 Task: Search one way flight ticket for 3 adults, 3 children in premium economy from Norfolk: Norfolk International Airport to Fort Wayne: Fort Wayne International Airport on 8-4-2023. Choice of flights is Emirates and Kenya Airways. Price is upto 89000. Outbound departure time preference is 22:15.
Action: Mouse moved to (286, 406)
Screenshot: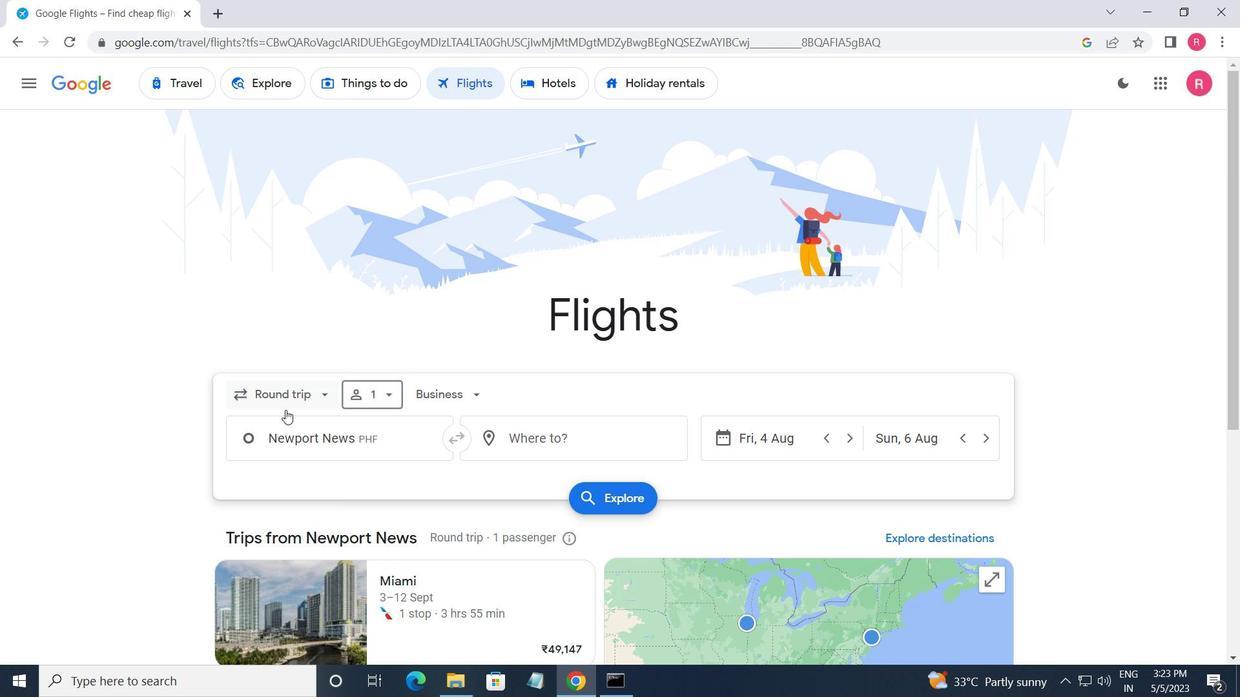 
Action: Mouse pressed left at (286, 406)
Screenshot: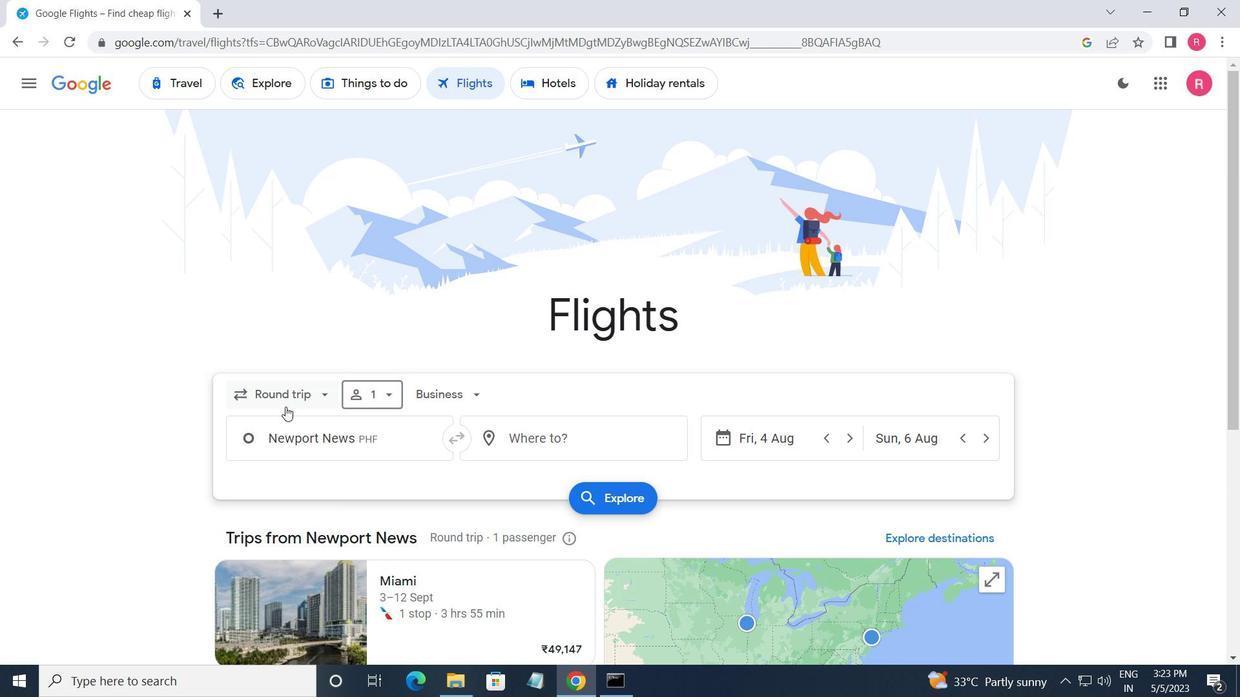 
Action: Mouse moved to (303, 473)
Screenshot: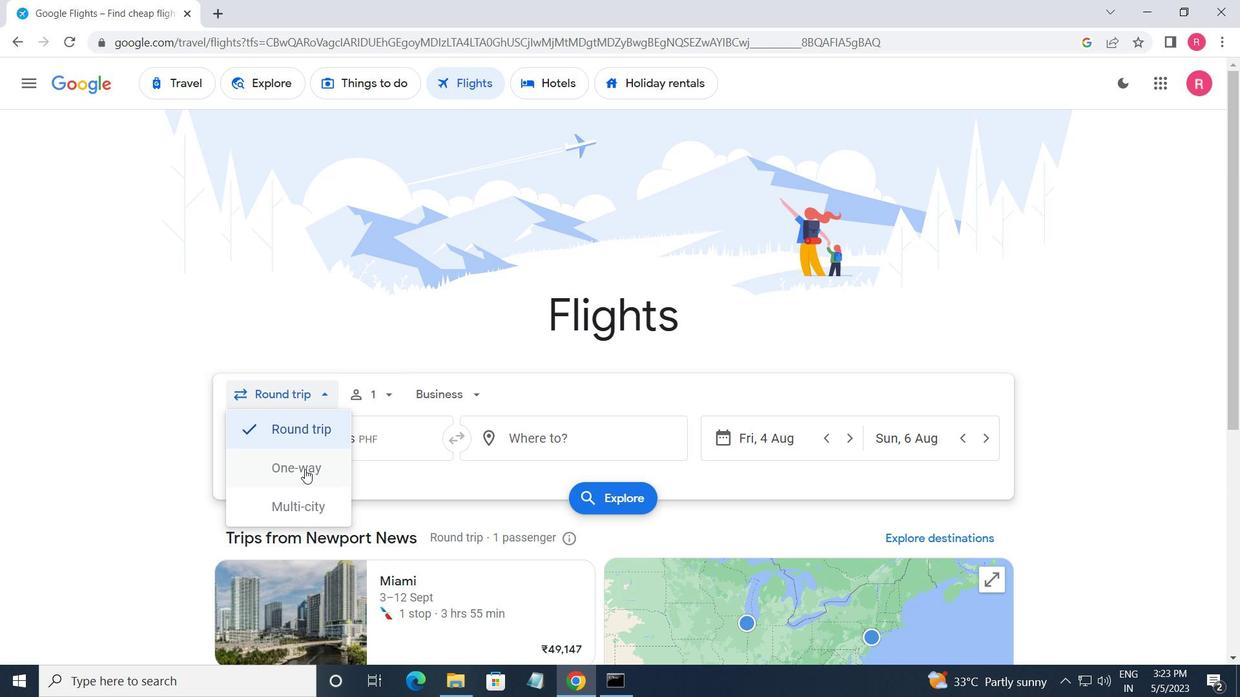 
Action: Mouse pressed left at (303, 473)
Screenshot: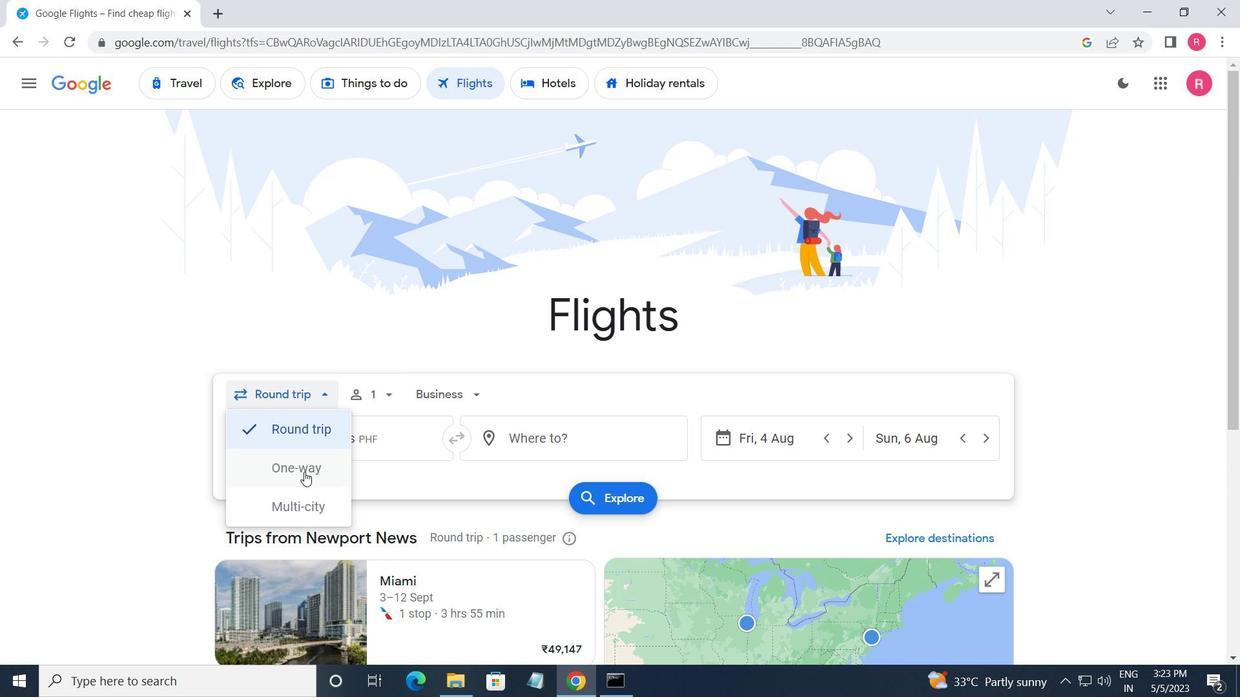 
Action: Mouse moved to (290, 467)
Screenshot: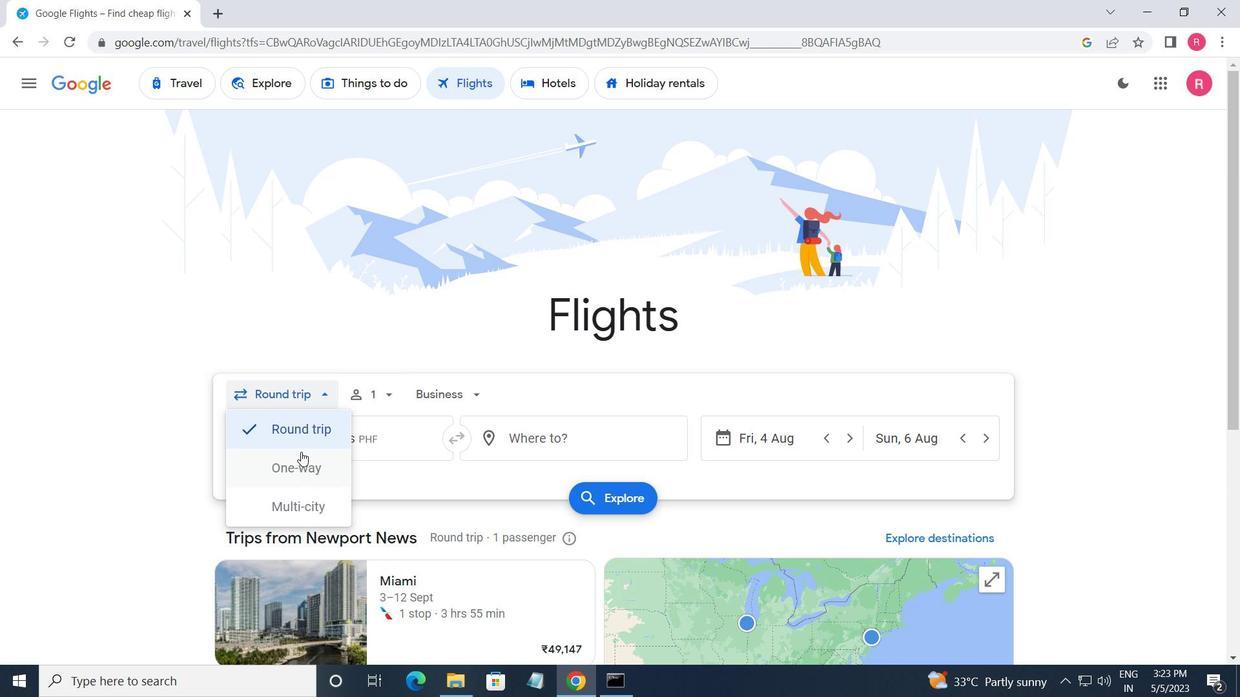
Action: Mouse pressed left at (290, 467)
Screenshot: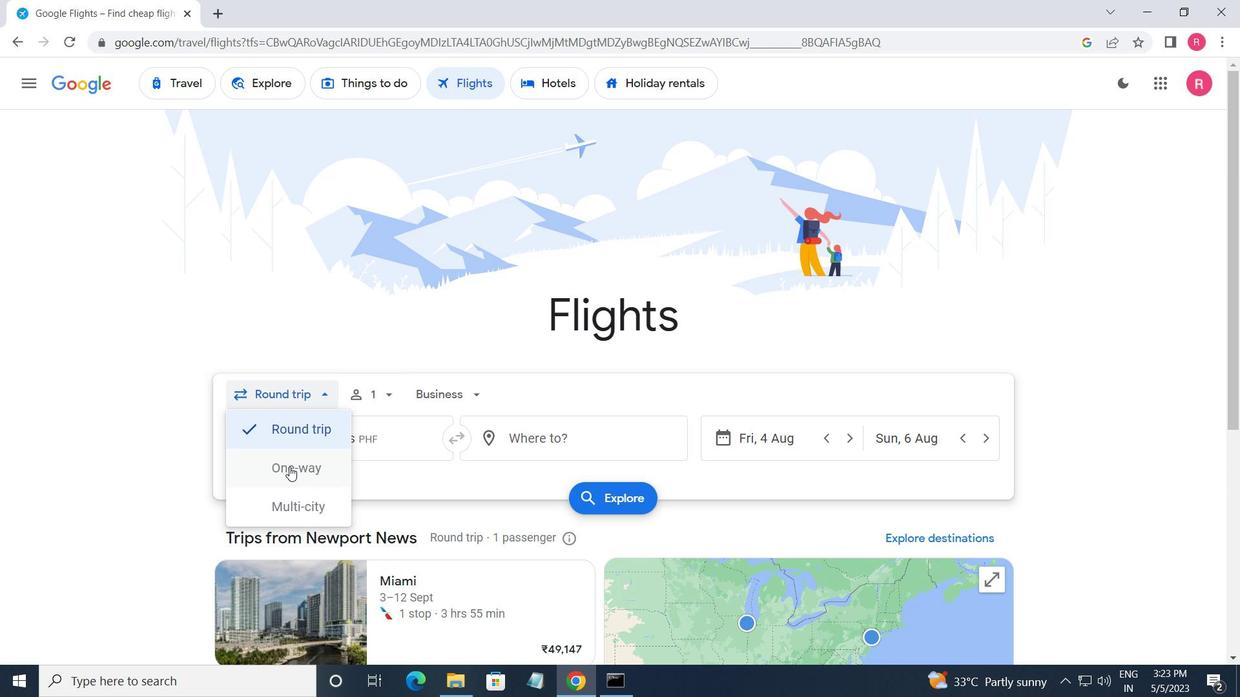
Action: Mouse moved to (294, 397)
Screenshot: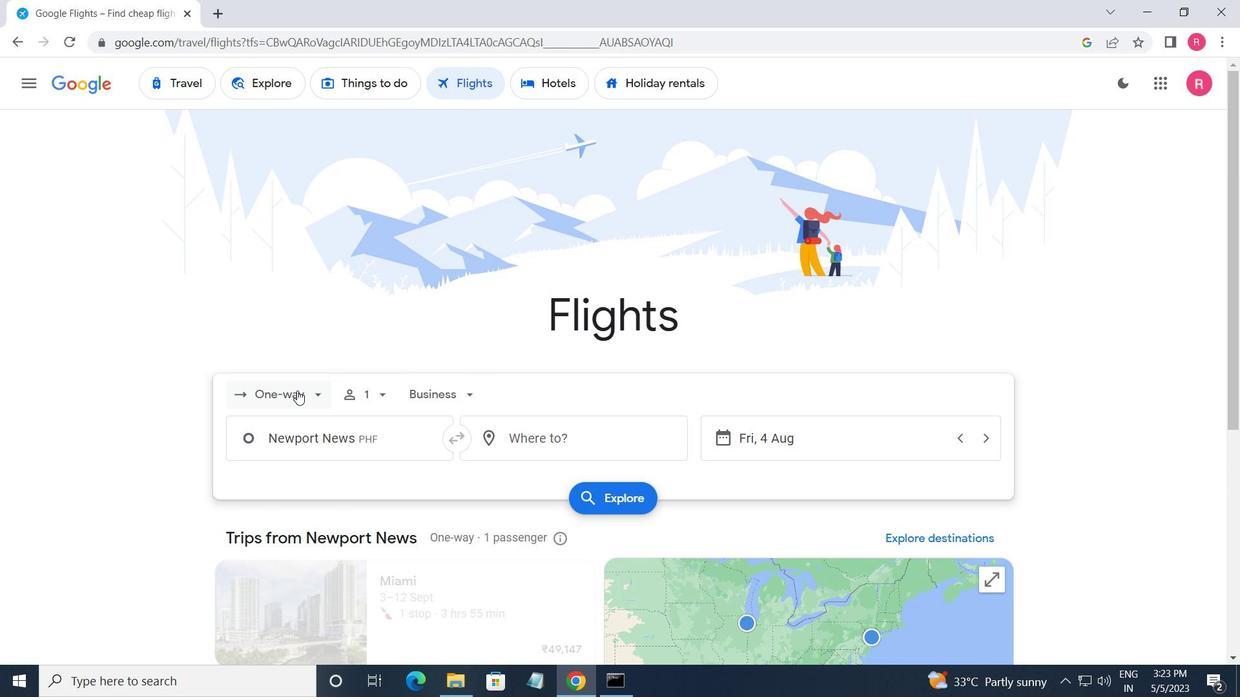 
Action: Mouse pressed left at (294, 397)
Screenshot: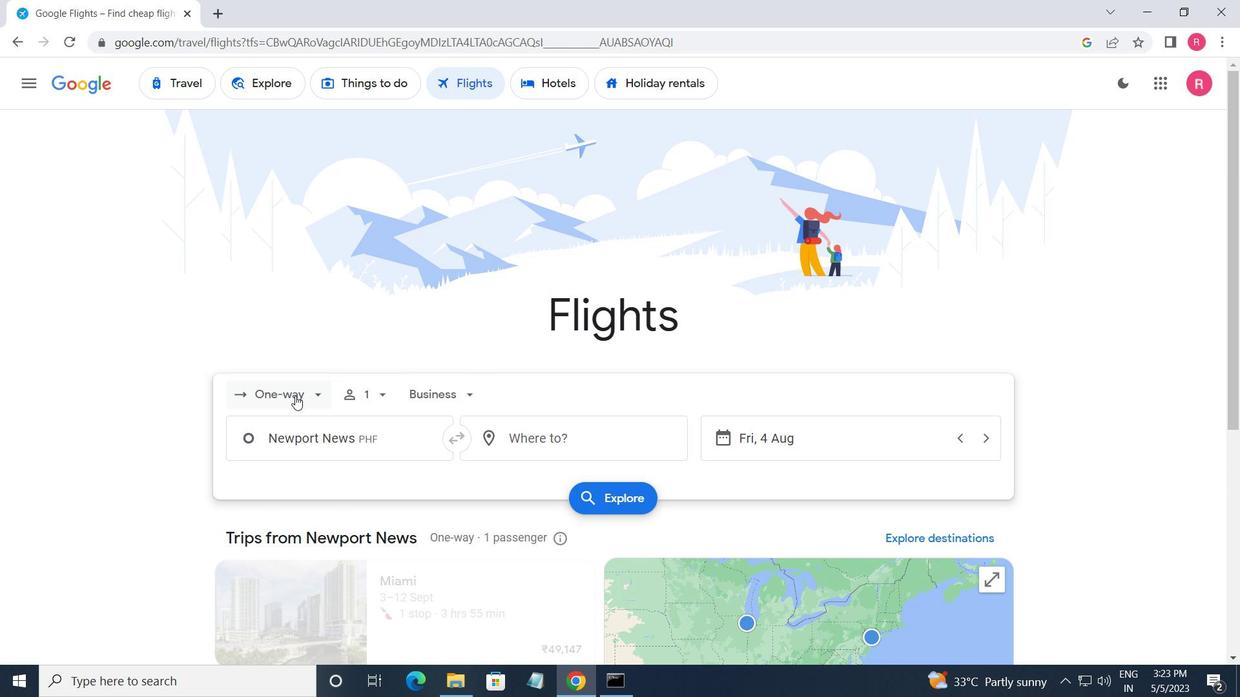 
Action: Mouse moved to (367, 404)
Screenshot: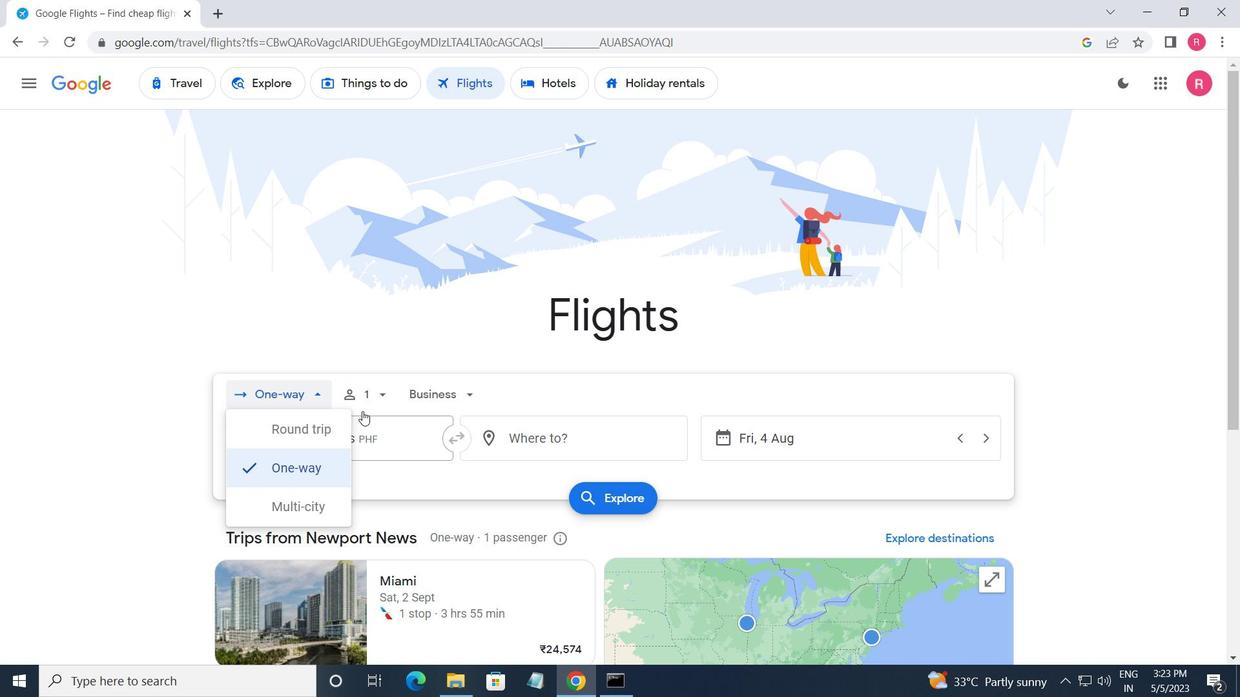 
Action: Mouse pressed left at (367, 404)
Screenshot: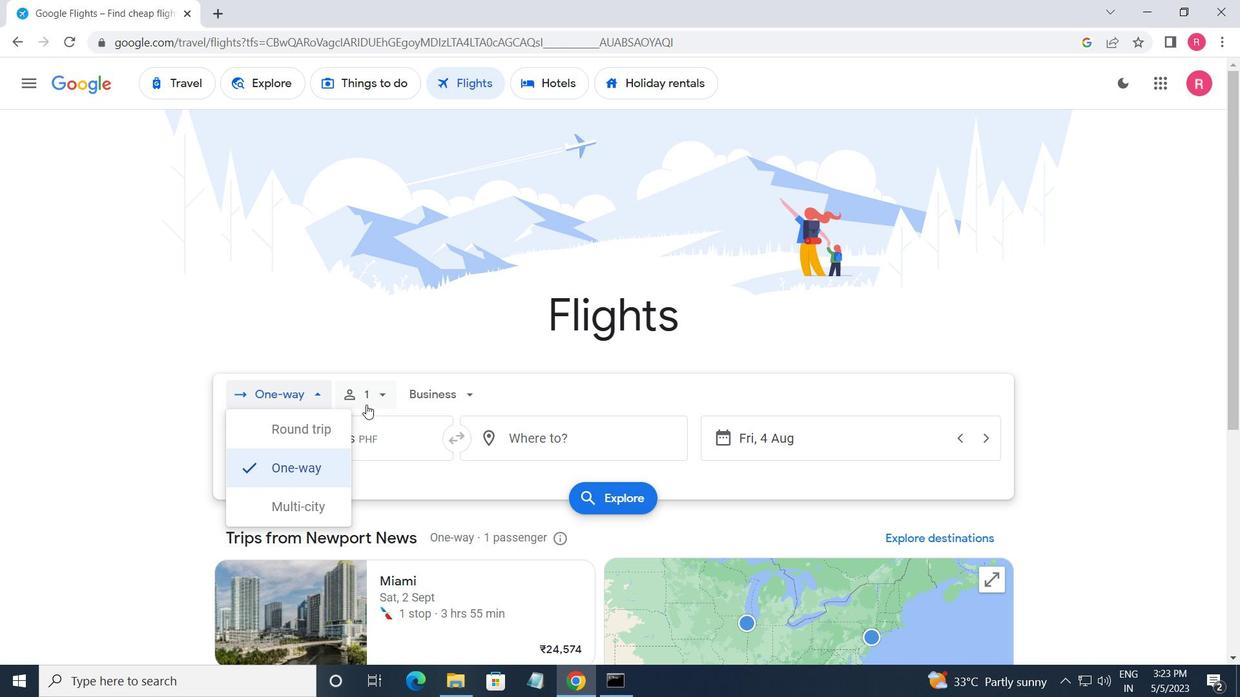 
Action: Mouse moved to (509, 439)
Screenshot: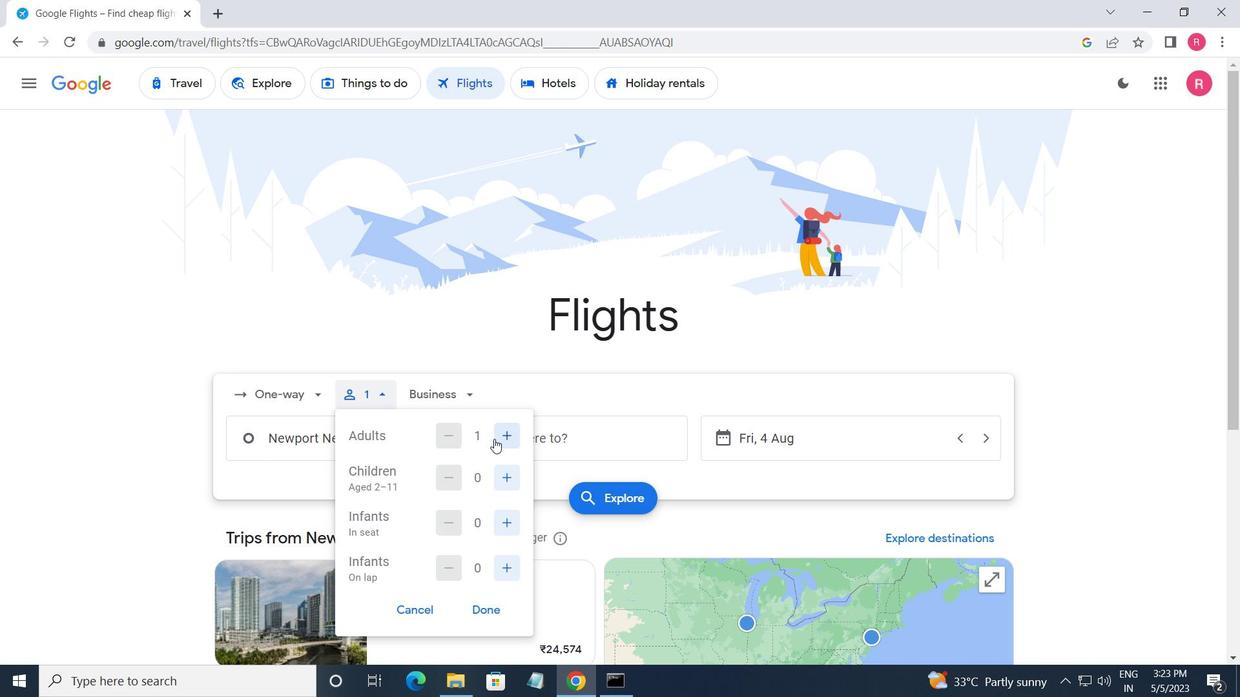 
Action: Mouse pressed left at (509, 439)
Screenshot: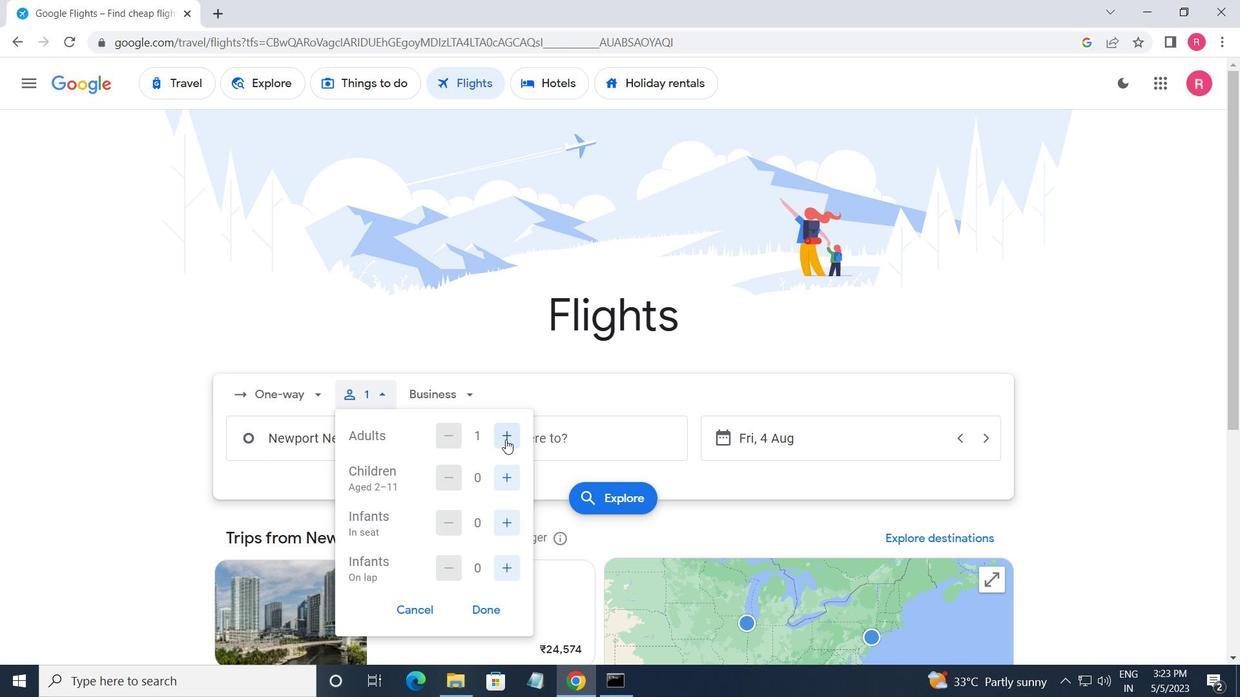 
Action: Mouse moved to (509, 441)
Screenshot: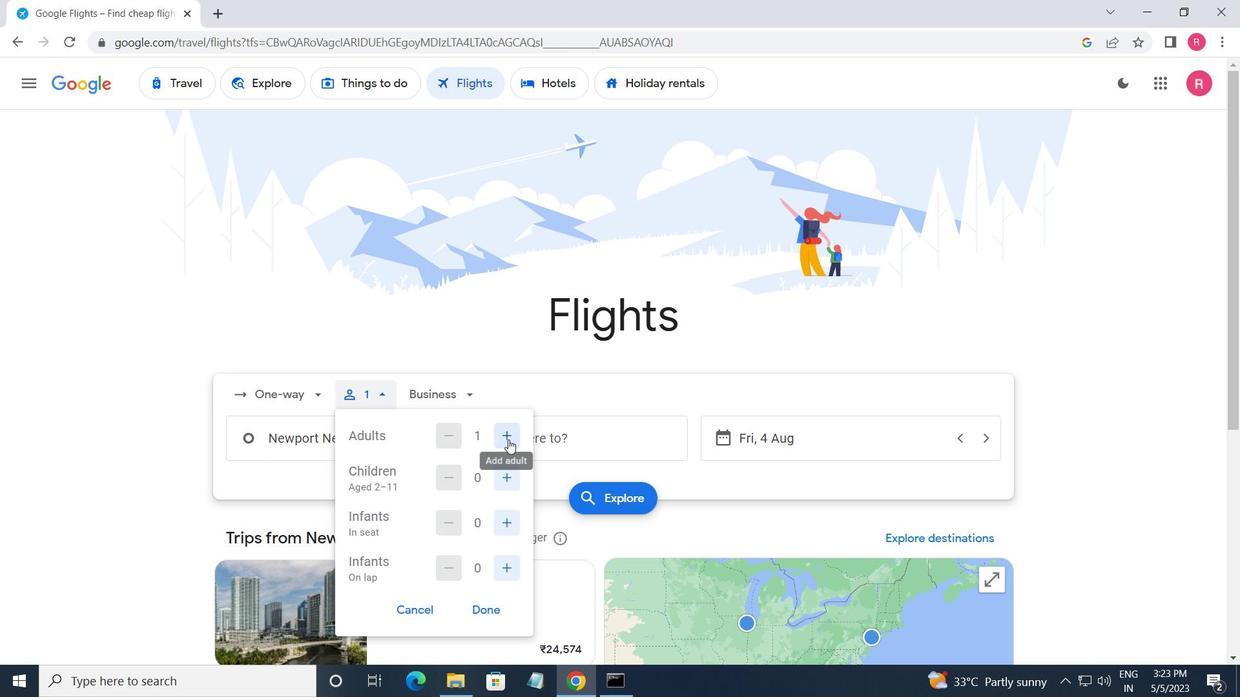
Action: Mouse pressed left at (509, 441)
Screenshot: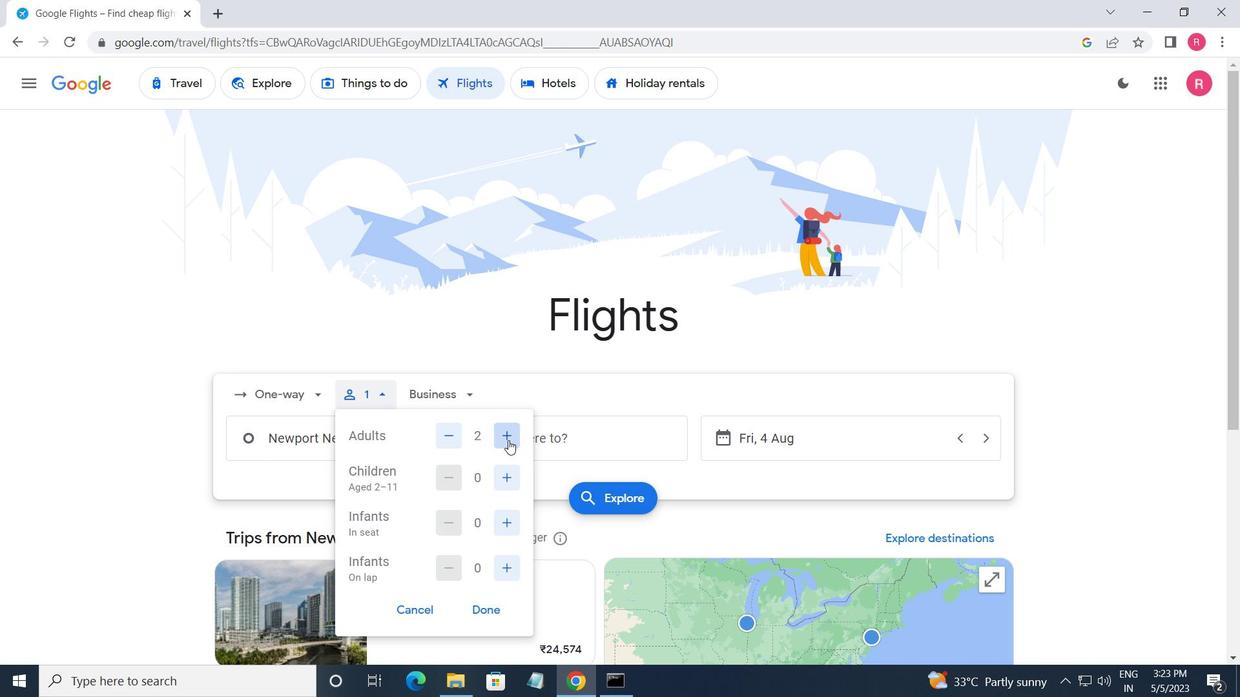 
Action: Mouse moved to (504, 483)
Screenshot: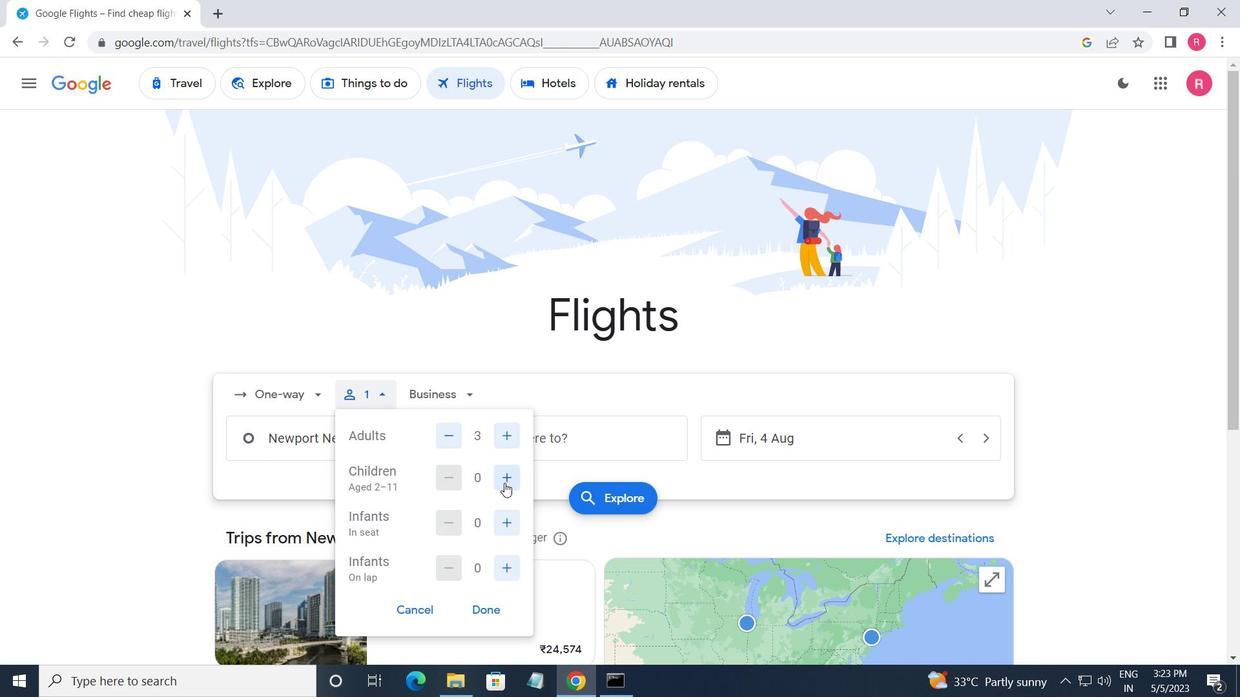 
Action: Mouse pressed left at (504, 483)
Screenshot: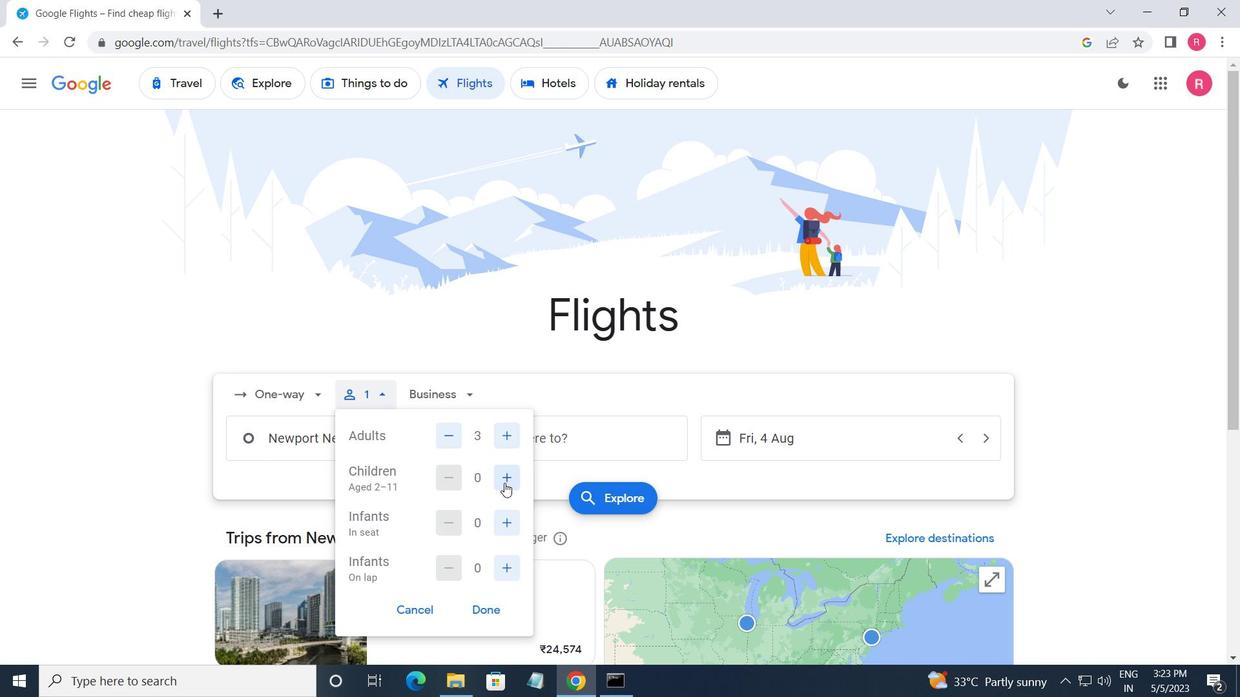 
Action: Mouse moved to (506, 478)
Screenshot: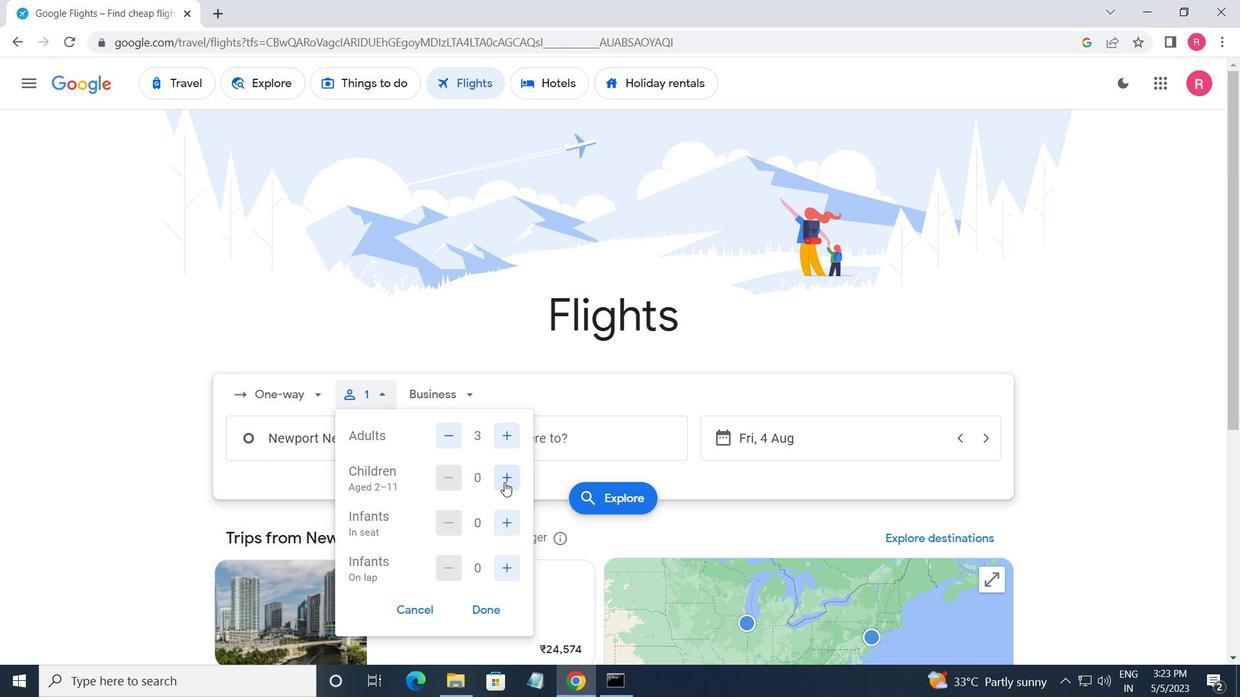 
Action: Mouse pressed left at (506, 478)
Screenshot: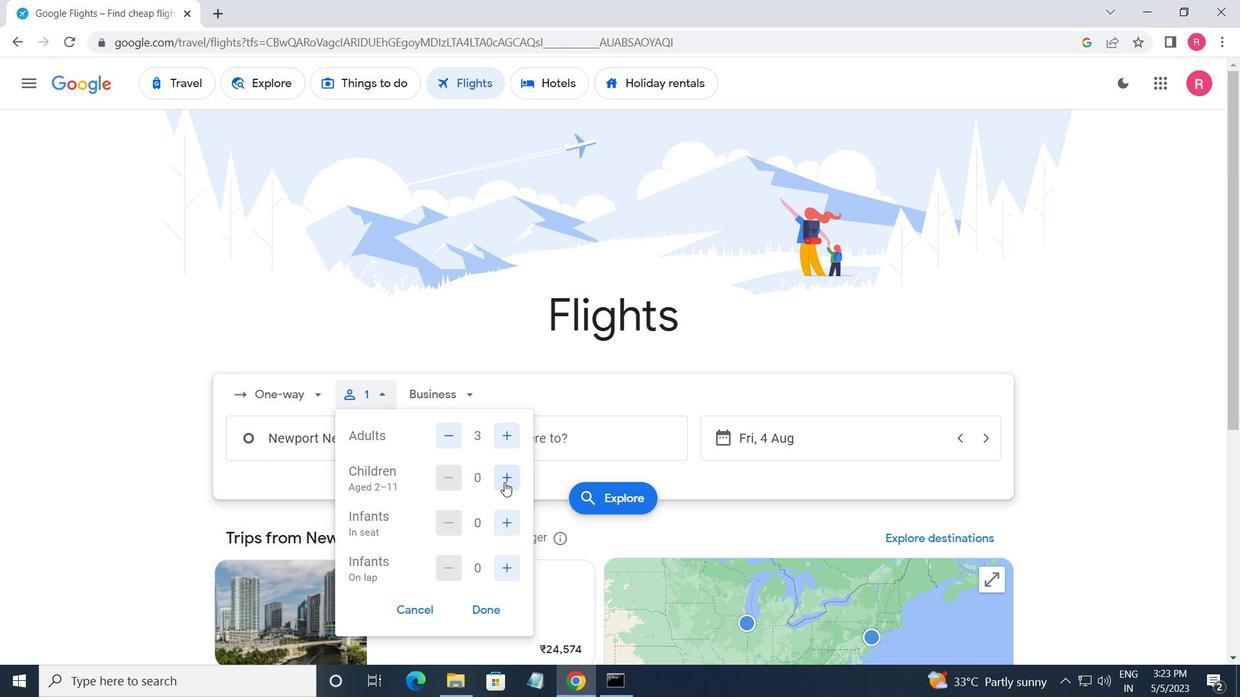 
Action: Mouse moved to (506, 478)
Screenshot: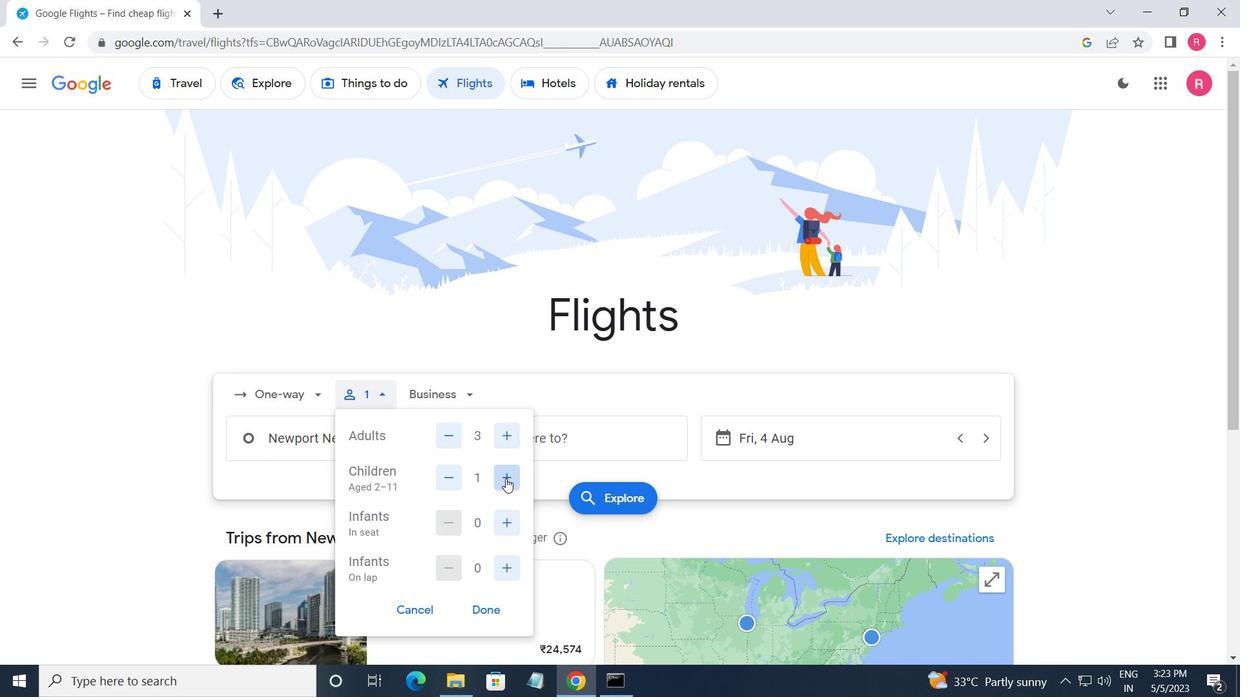 
Action: Mouse pressed left at (506, 478)
Screenshot: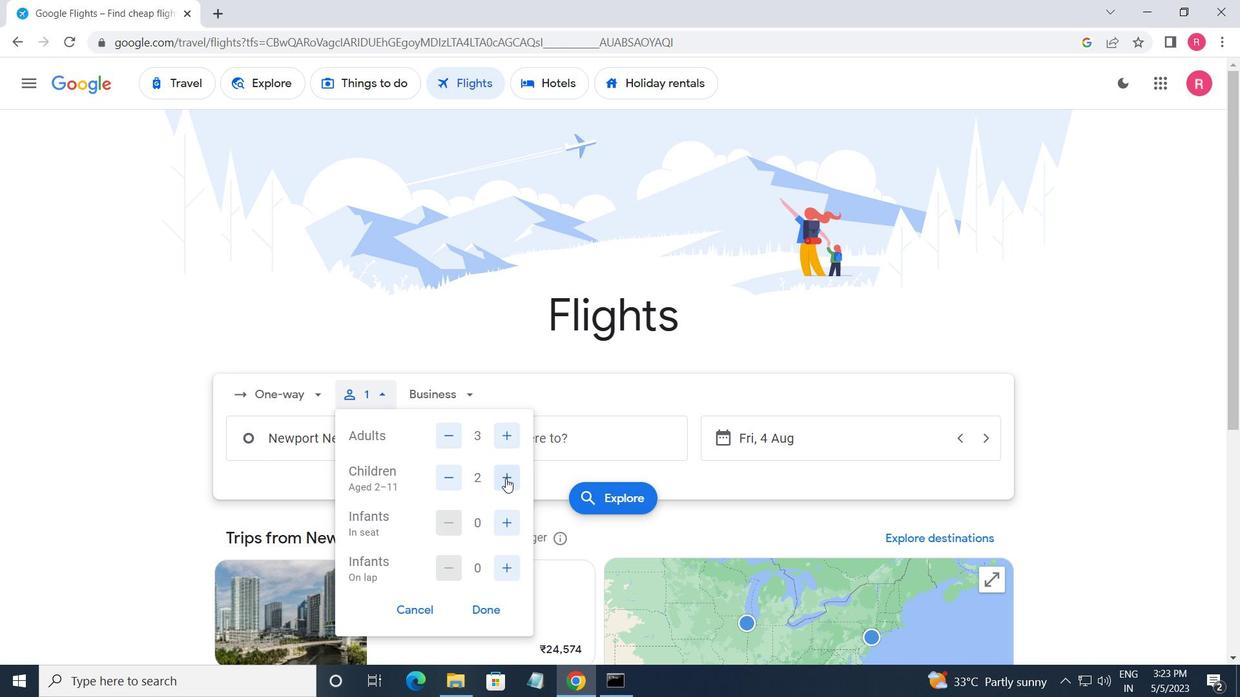 
Action: Mouse moved to (480, 611)
Screenshot: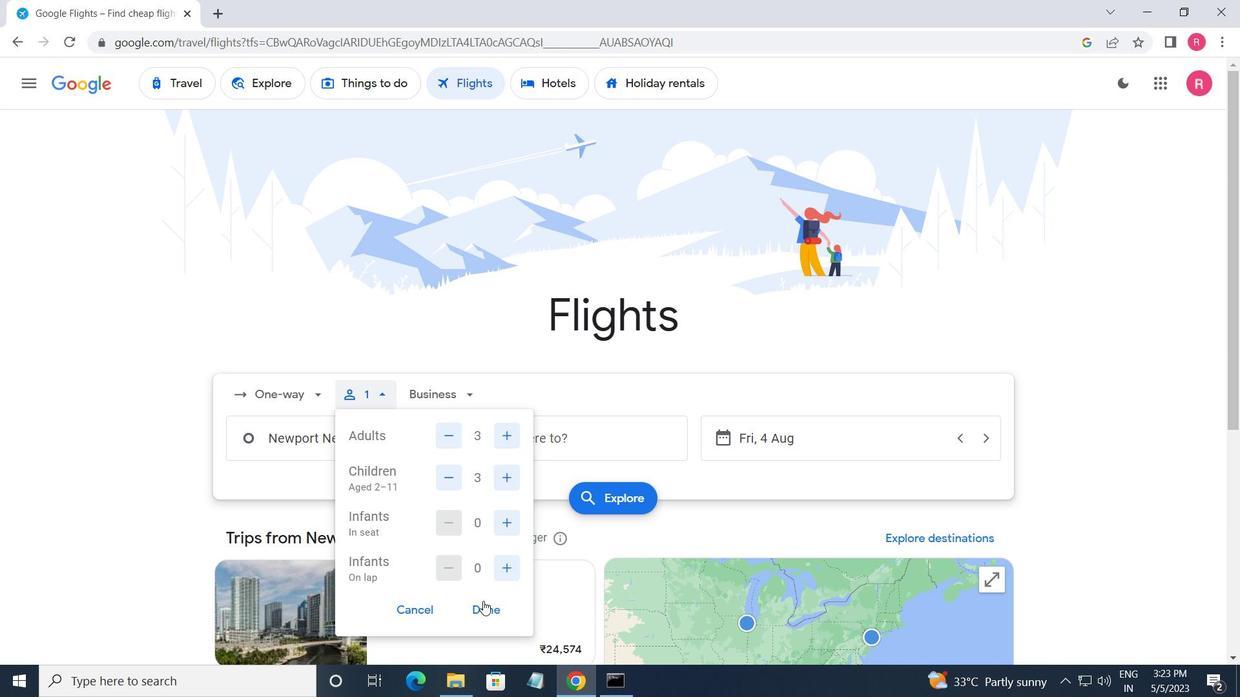 
Action: Mouse pressed left at (480, 611)
Screenshot: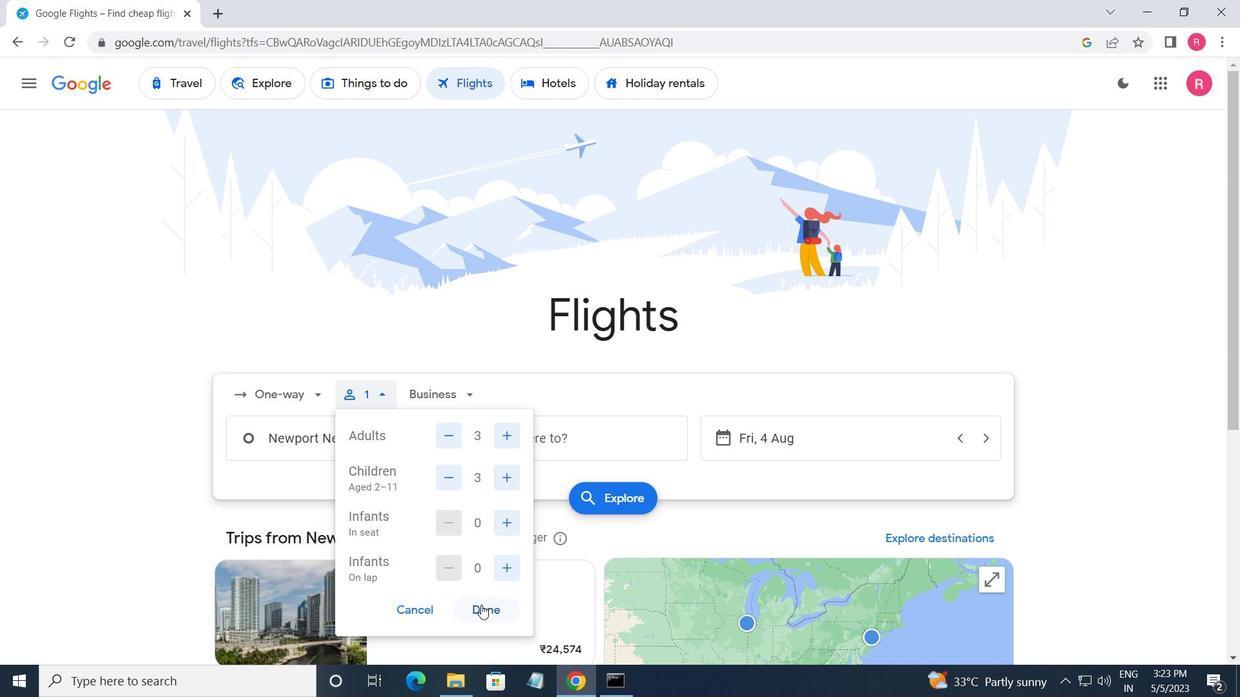 
Action: Mouse moved to (428, 398)
Screenshot: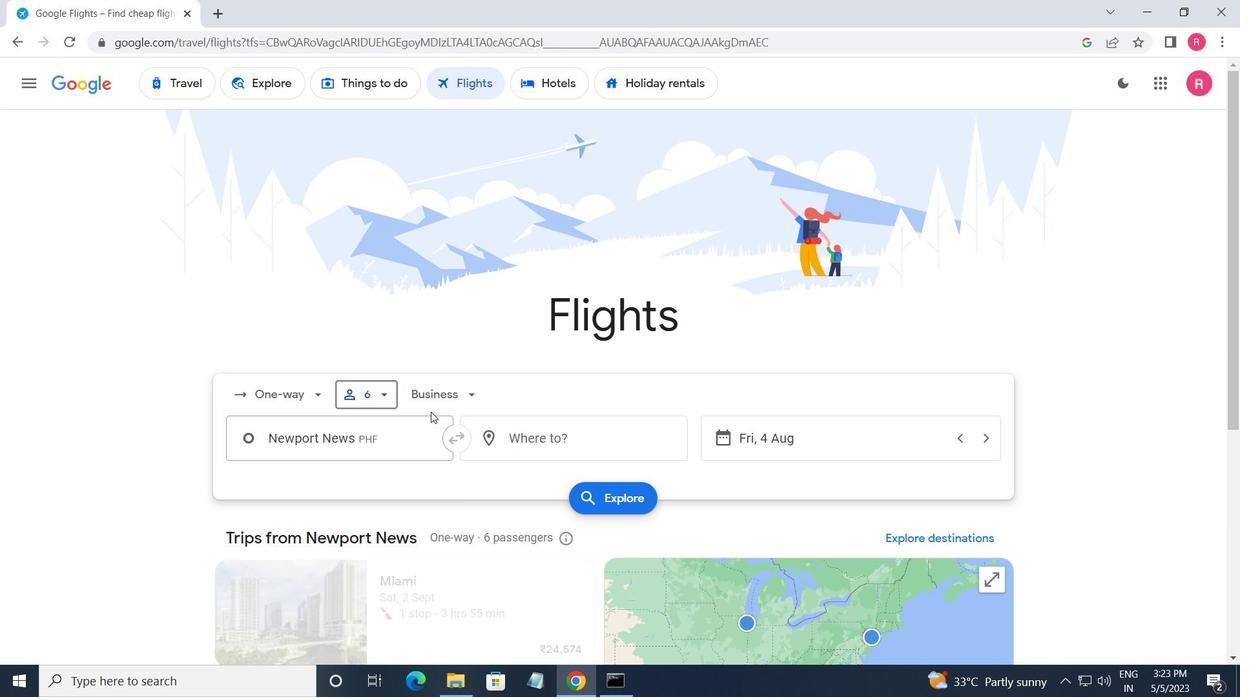 
Action: Mouse pressed left at (428, 398)
Screenshot: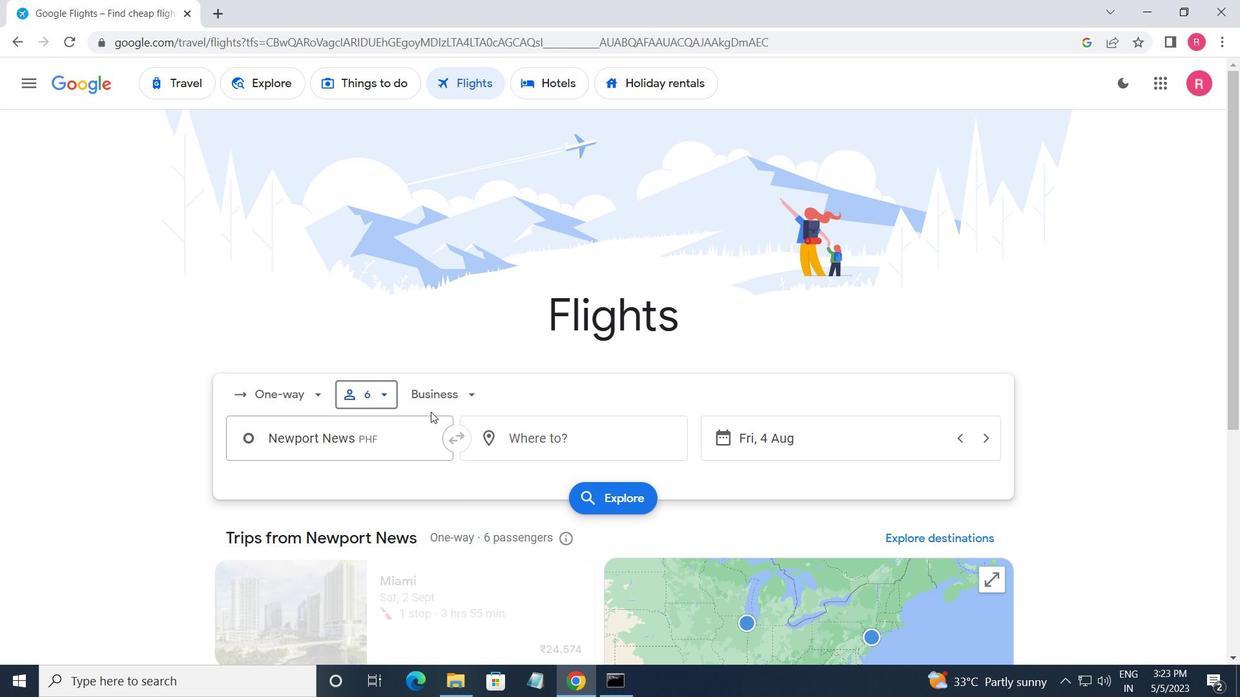 
Action: Mouse moved to (477, 479)
Screenshot: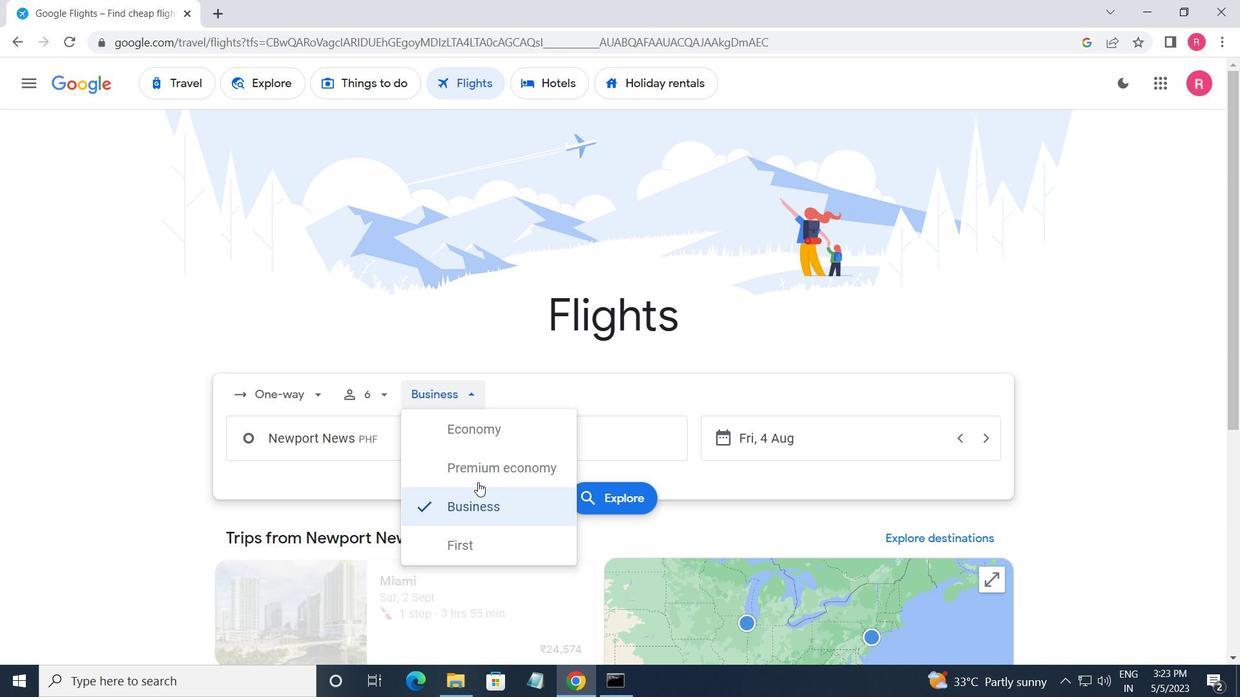 
Action: Mouse pressed left at (477, 479)
Screenshot: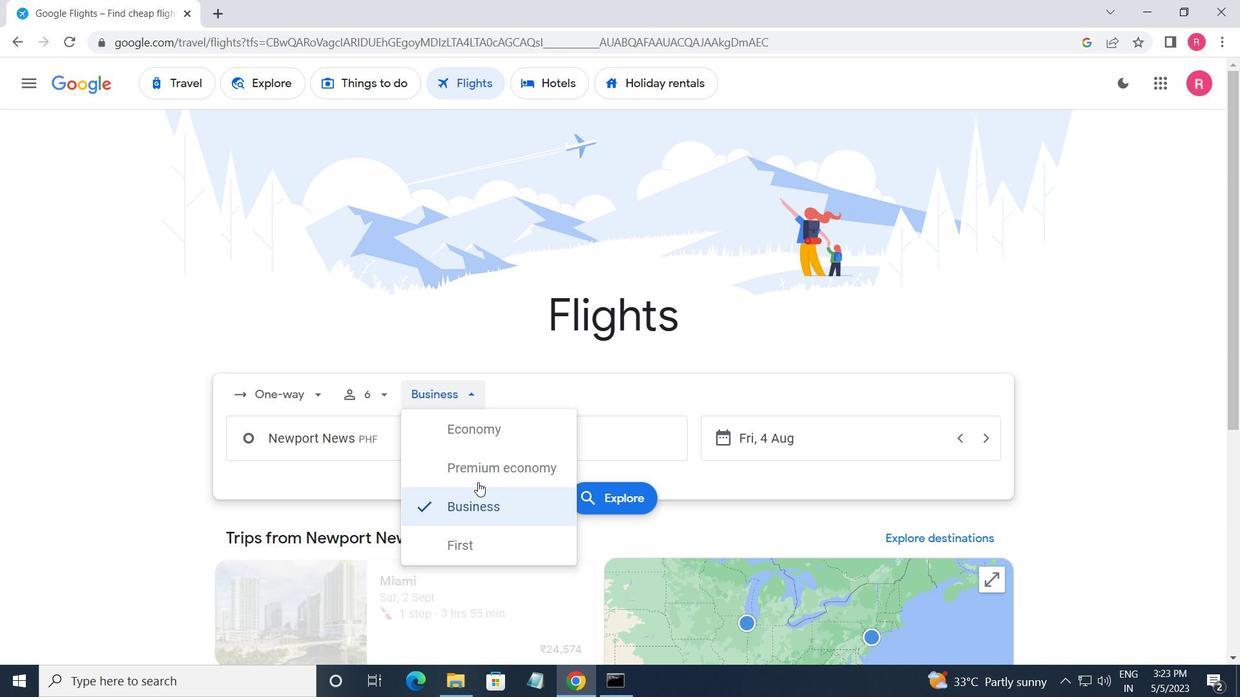 
Action: Mouse moved to (394, 449)
Screenshot: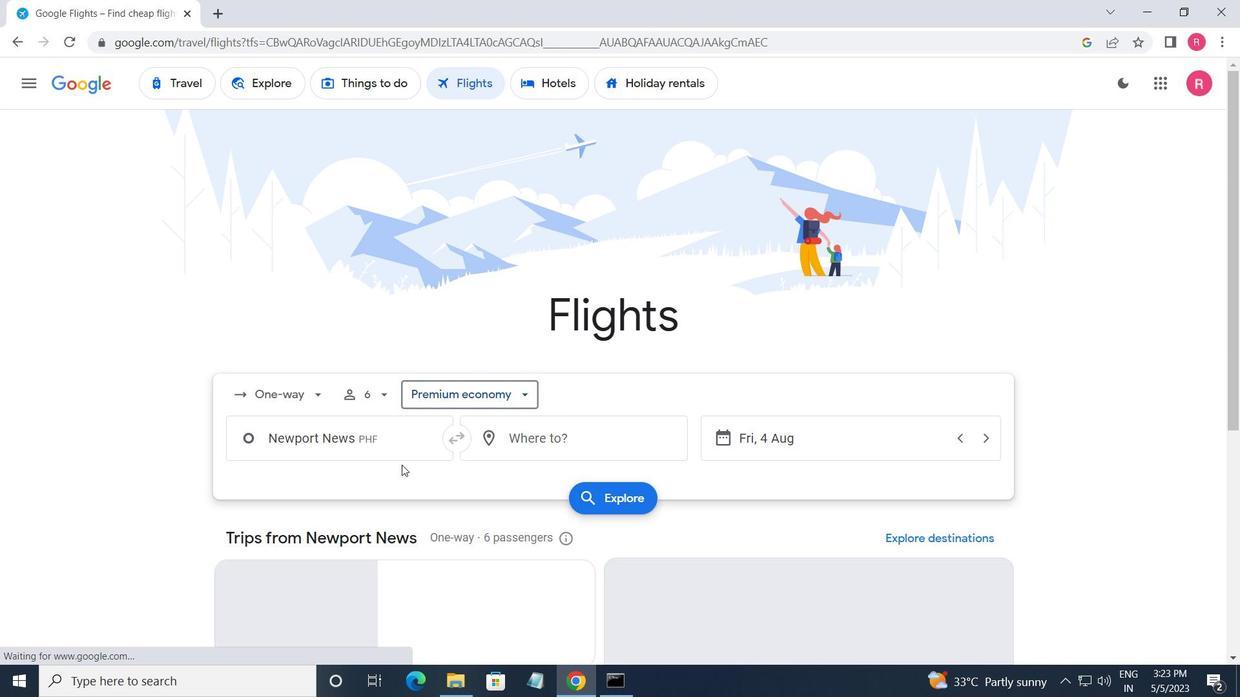 
Action: Mouse pressed left at (394, 449)
Screenshot: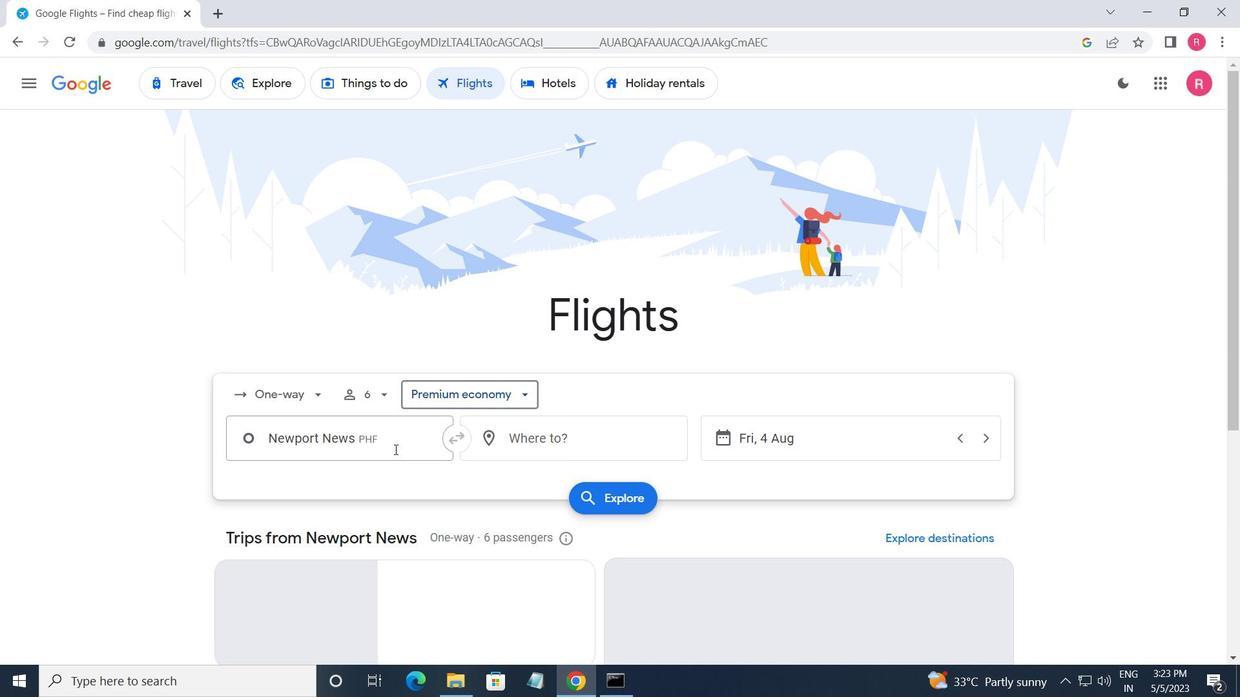 
Action: Mouse moved to (394, 449)
Screenshot: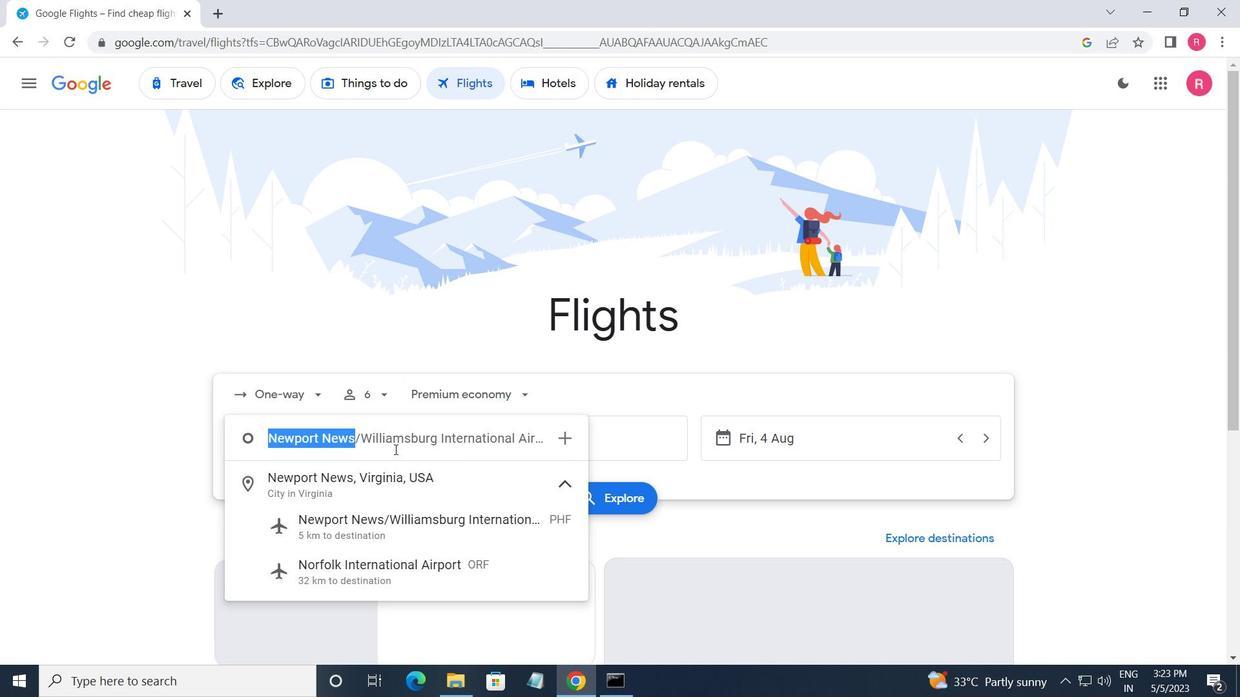
Action: Key pressed <Key.shift_r>Norfolk
Screenshot: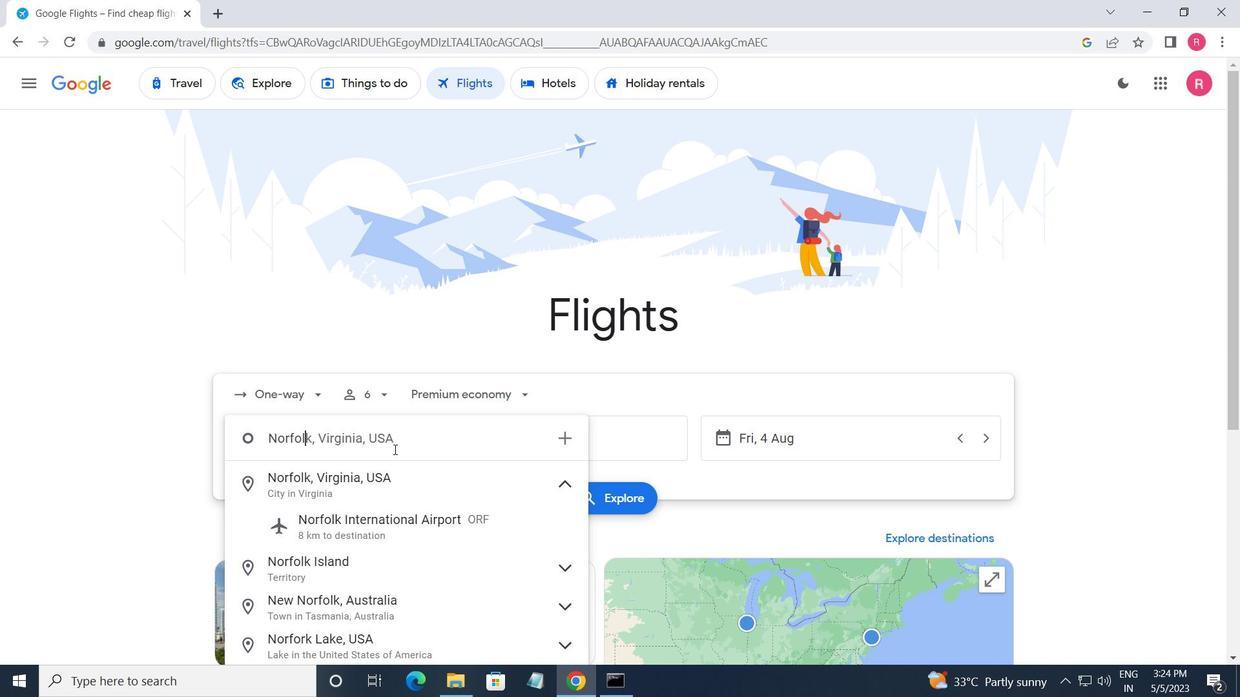 
Action: Mouse moved to (416, 534)
Screenshot: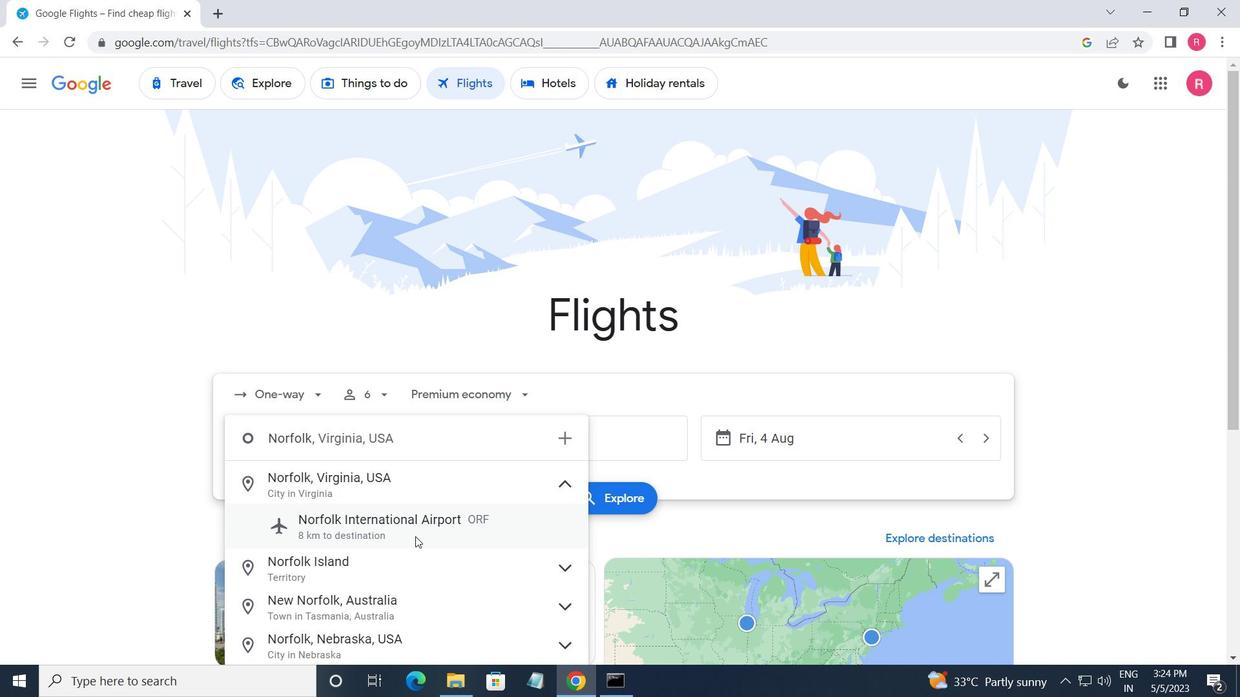 
Action: Mouse pressed left at (416, 534)
Screenshot: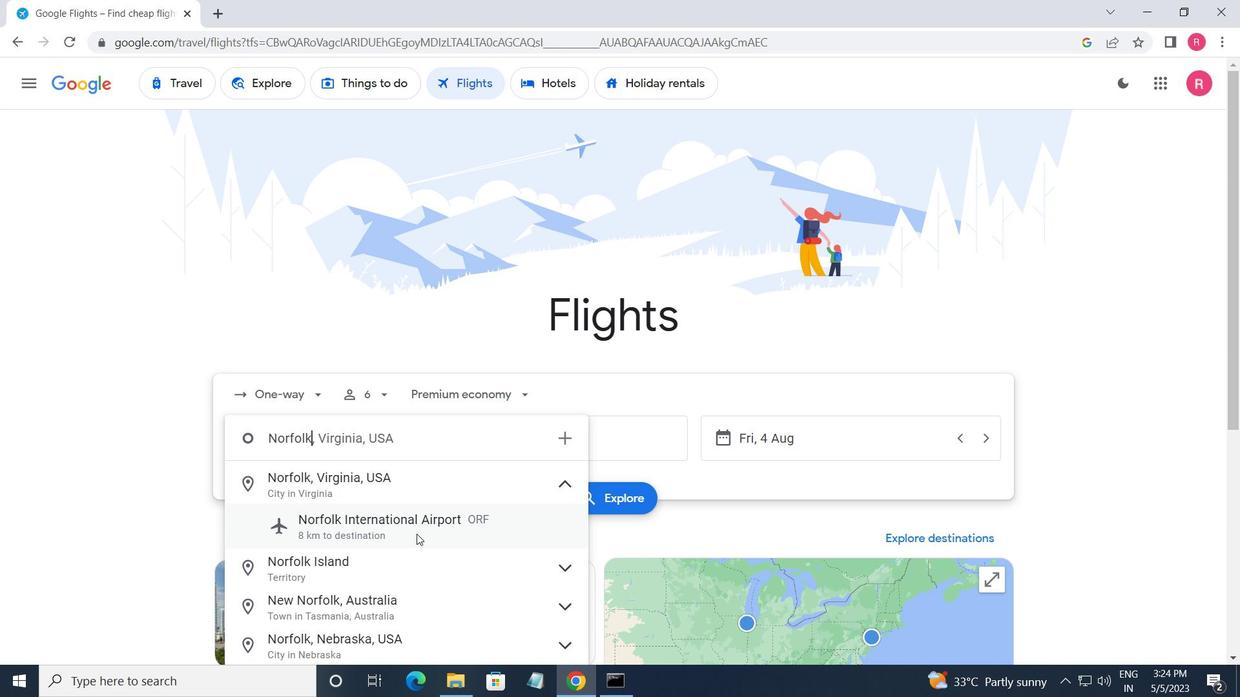 
Action: Mouse moved to (561, 455)
Screenshot: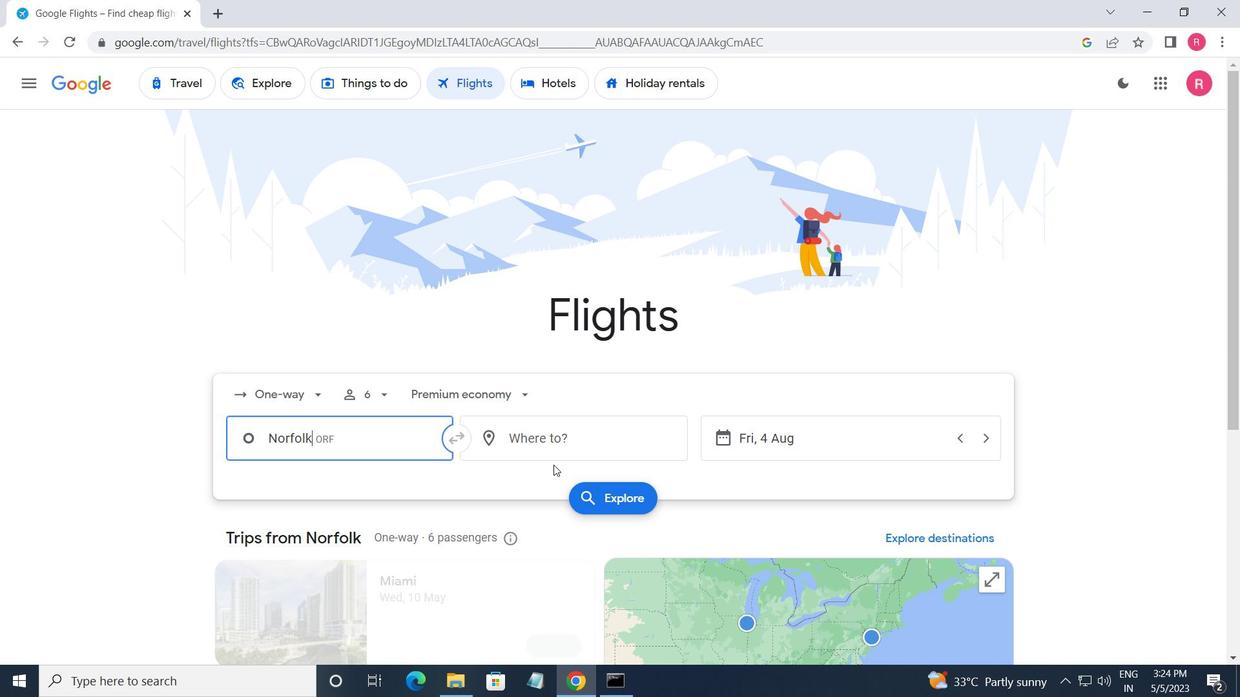 
Action: Mouse pressed left at (561, 455)
Screenshot: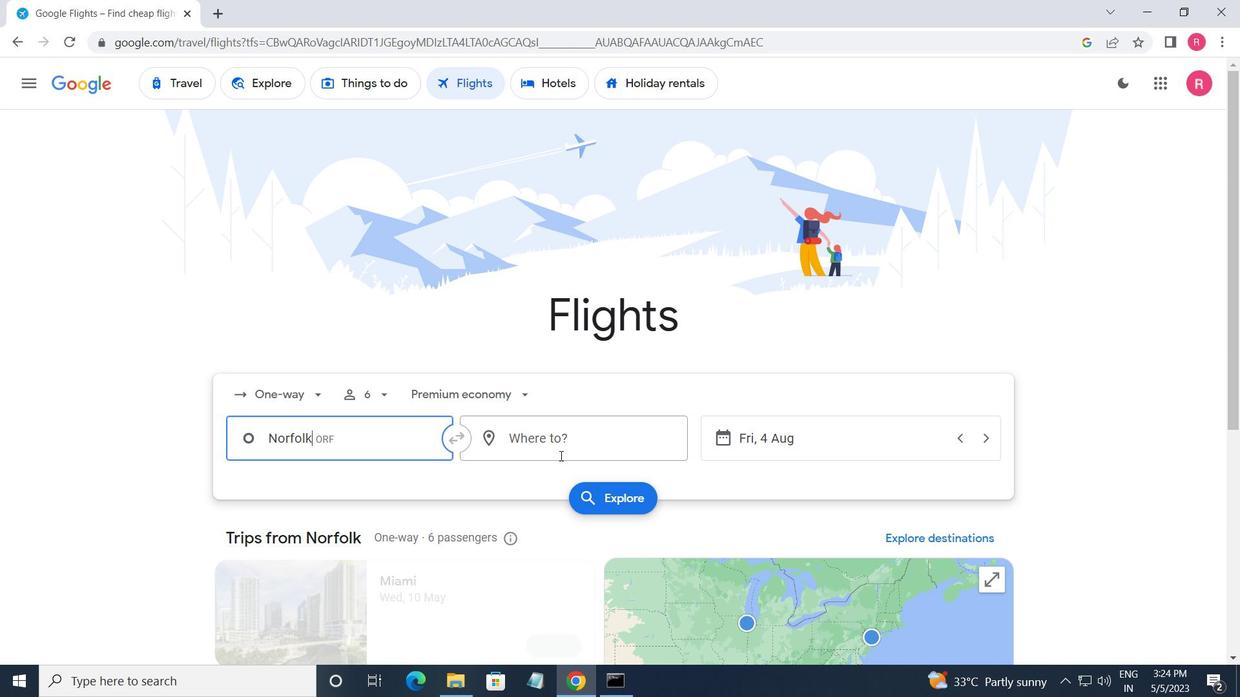 
Action: Key pressed <Key.shift>FORT<Key.space><Key.shift>WAT<Key.backspace>YM<Key.backspace>NE
Screenshot: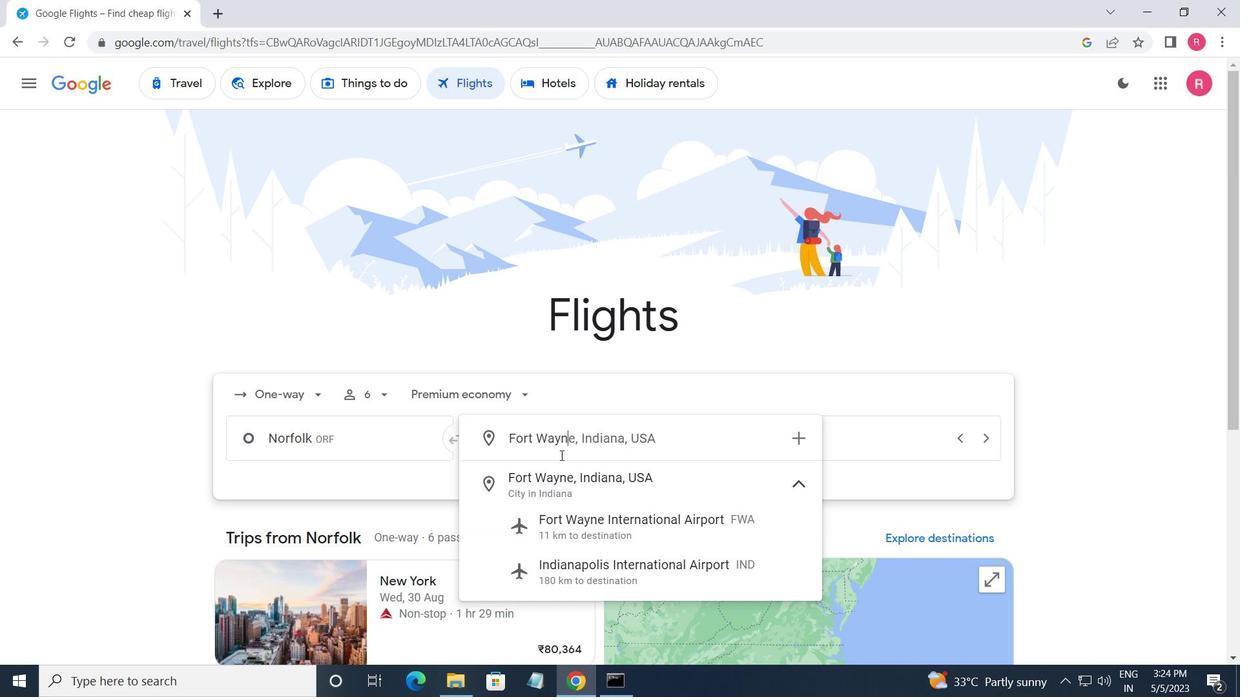 
Action: Mouse moved to (574, 529)
Screenshot: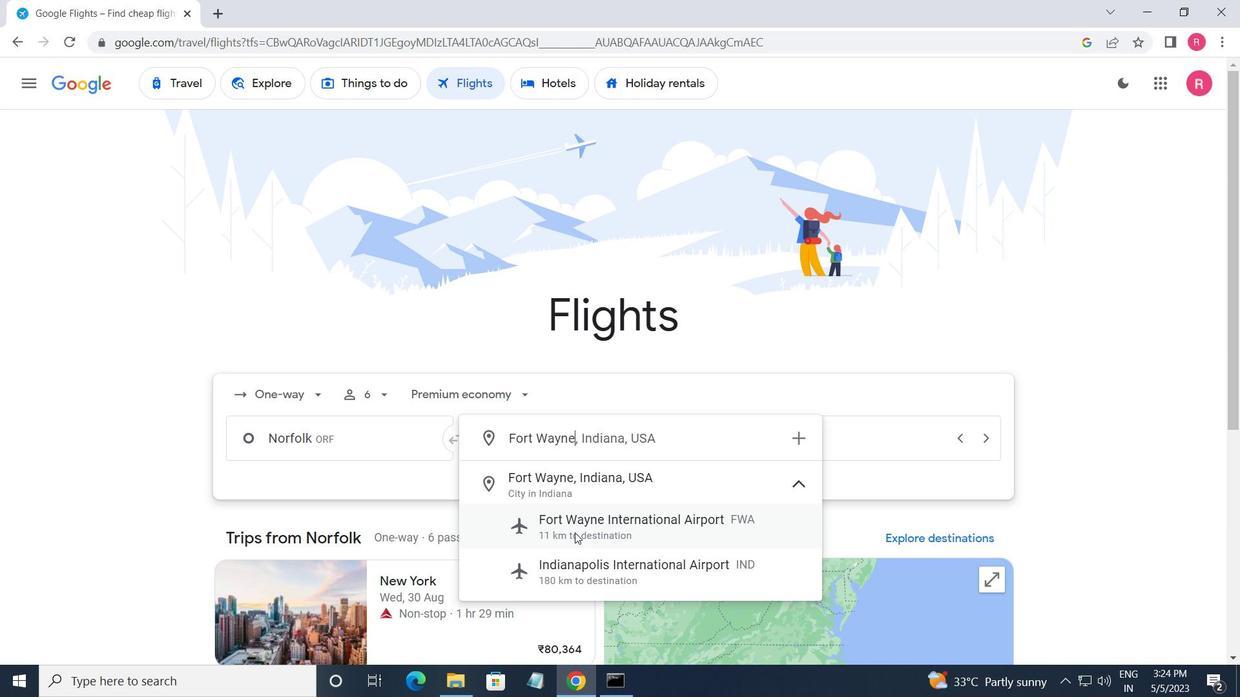 
Action: Mouse pressed left at (574, 529)
Screenshot: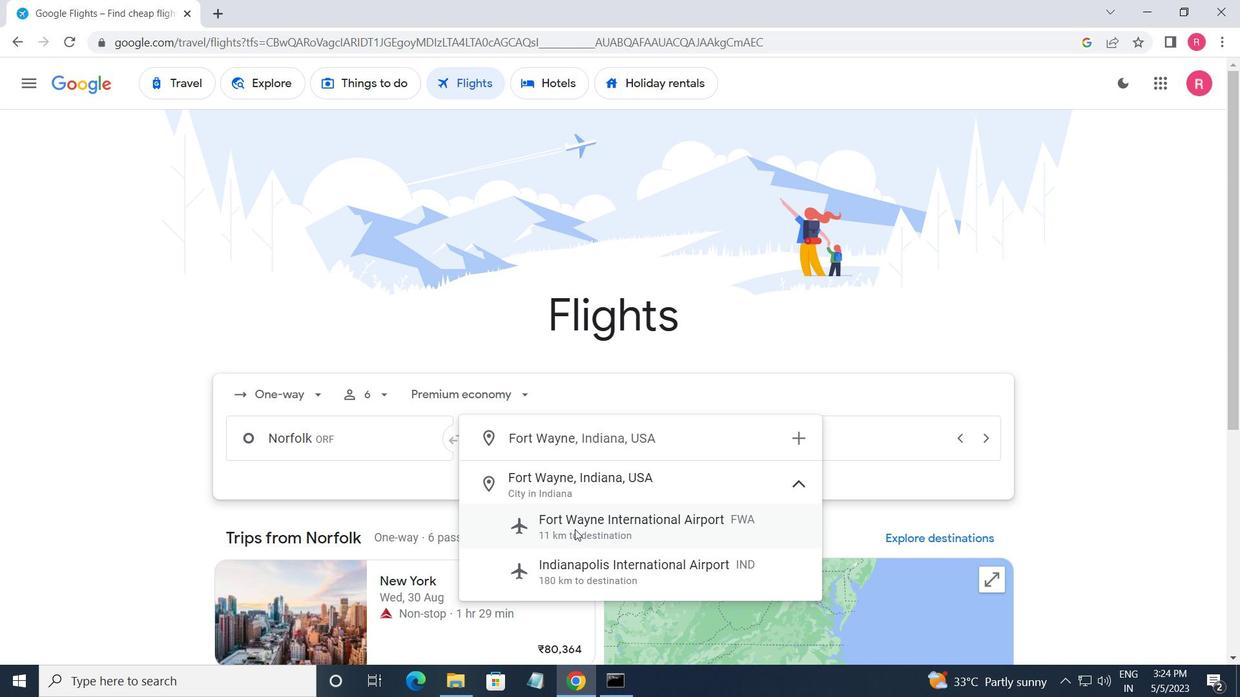 
Action: Mouse moved to (871, 455)
Screenshot: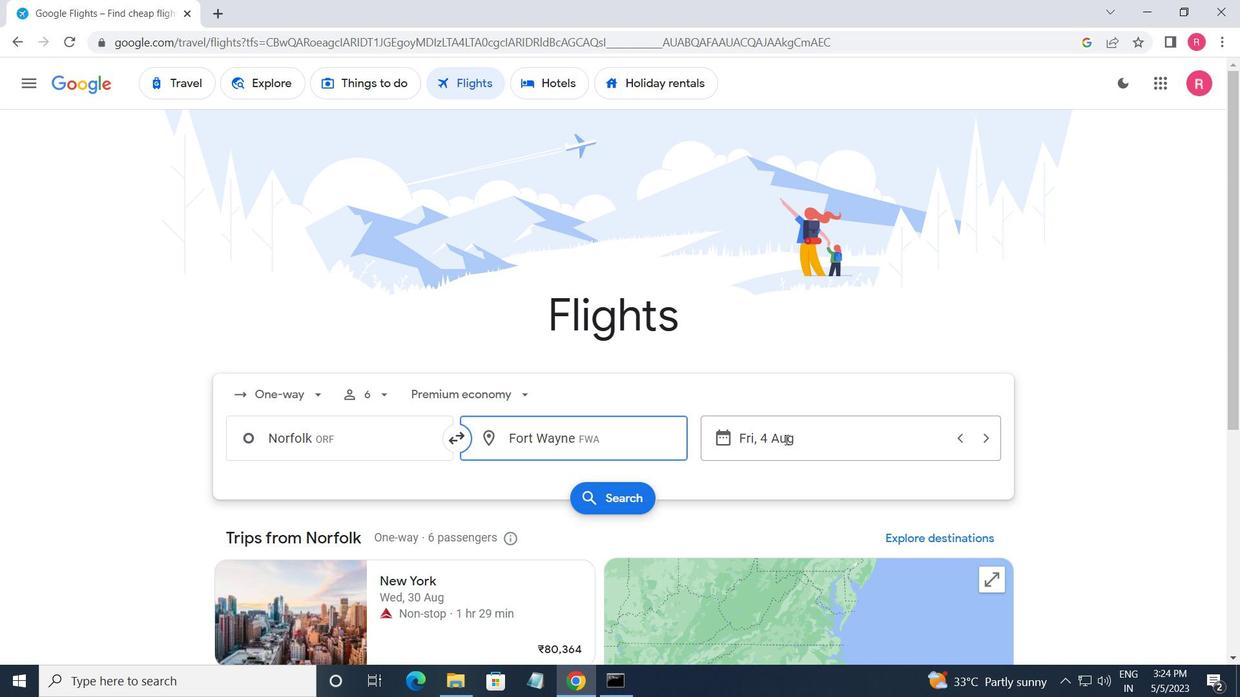 
Action: Mouse pressed left at (871, 455)
Screenshot: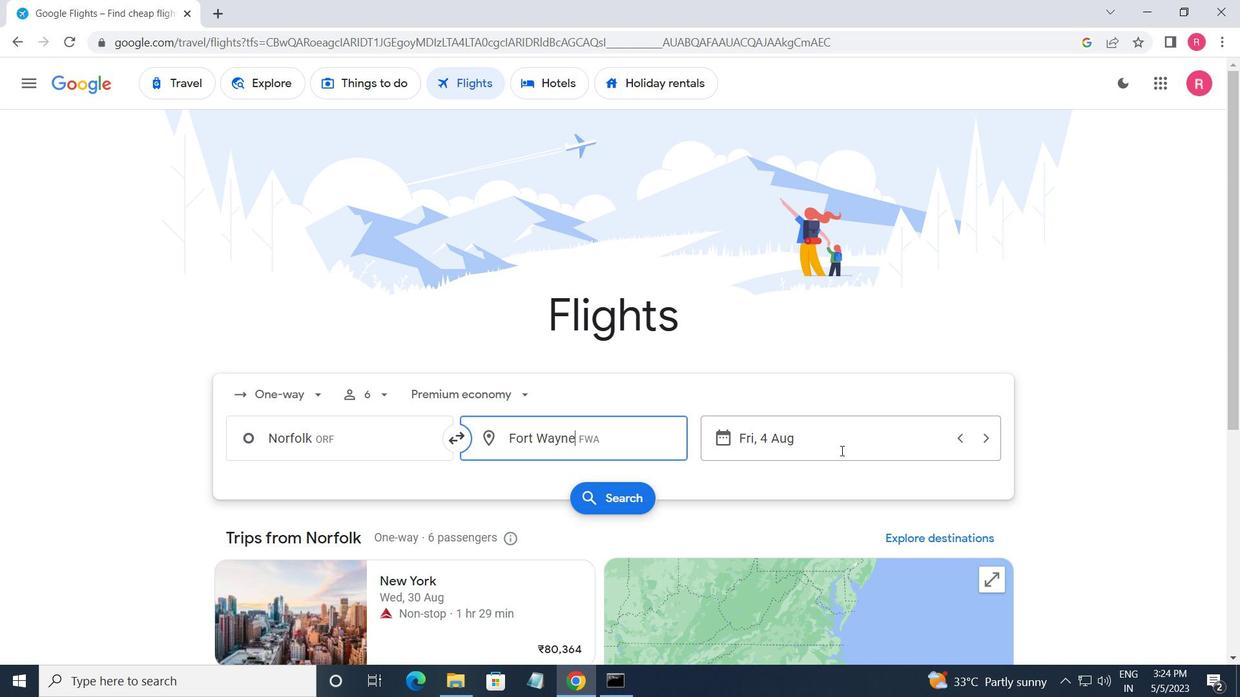 
Action: Mouse moved to (633, 374)
Screenshot: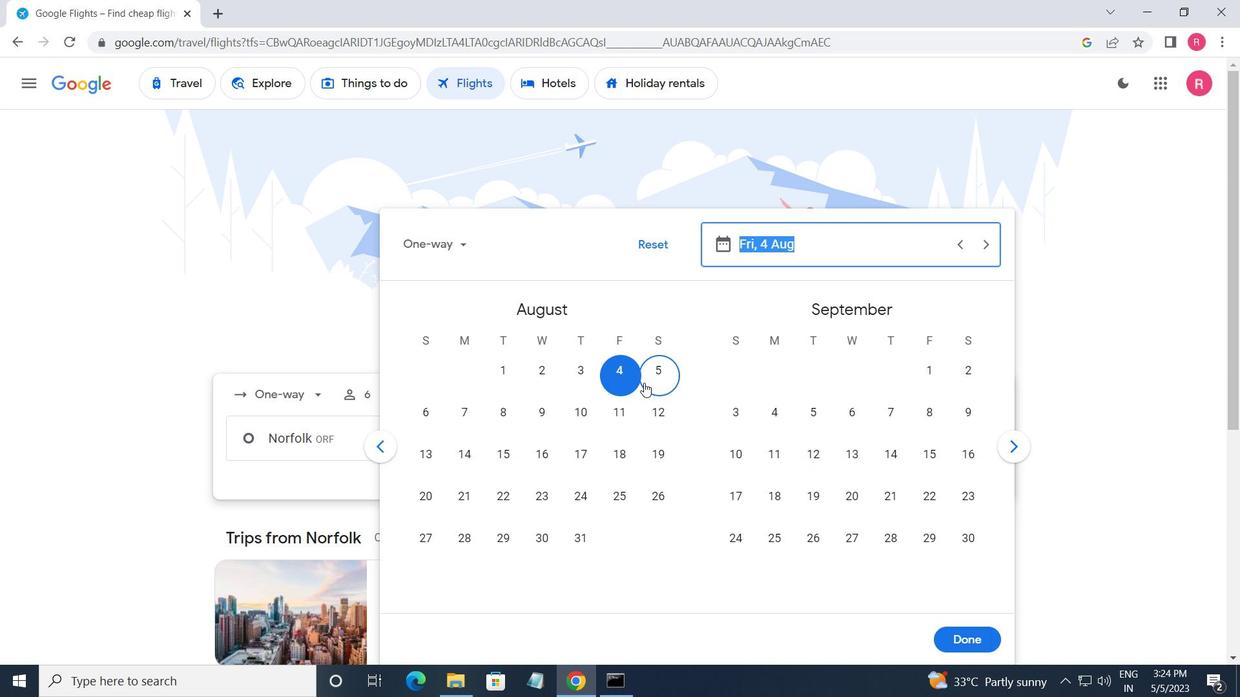
Action: Mouse pressed left at (633, 374)
Screenshot: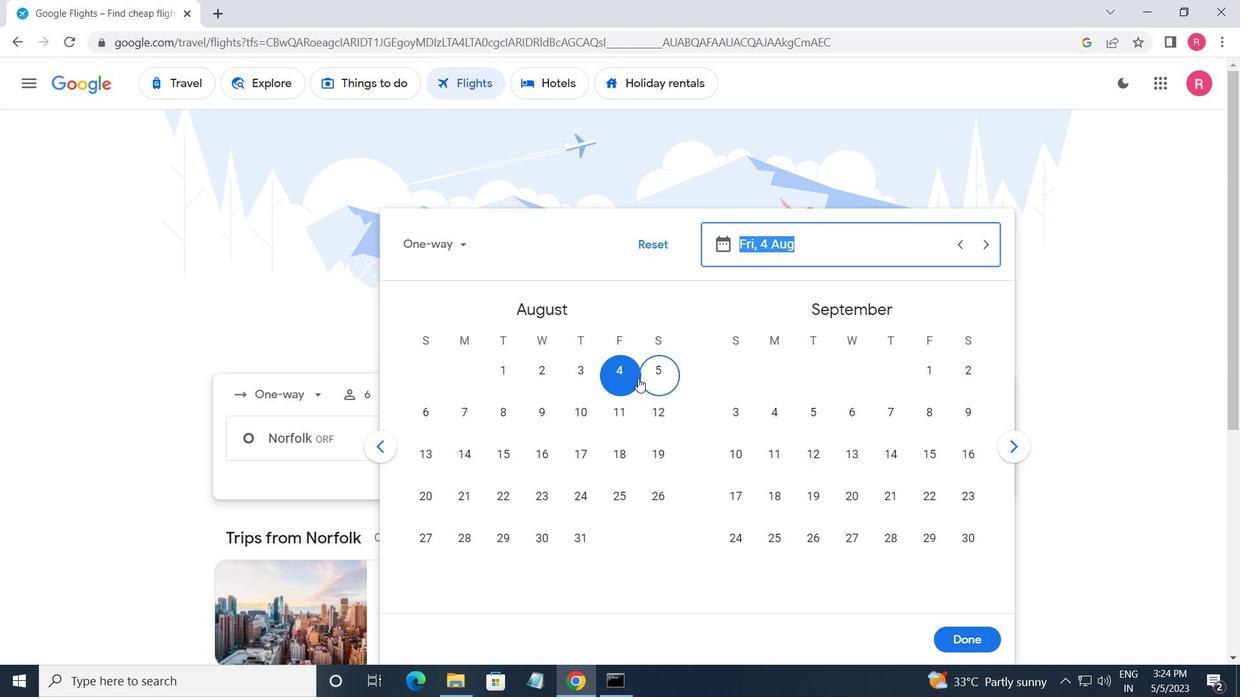 
Action: Mouse moved to (958, 640)
Screenshot: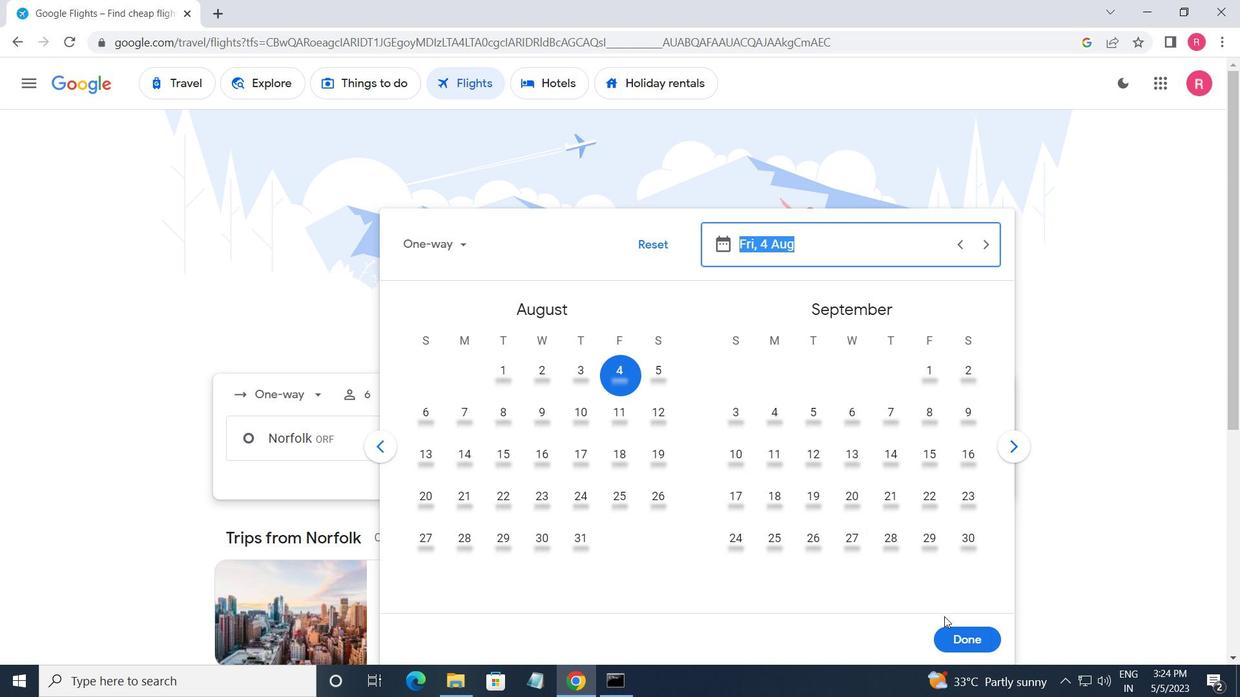 
Action: Mouse pressed left at (958, 640)
Screenshot: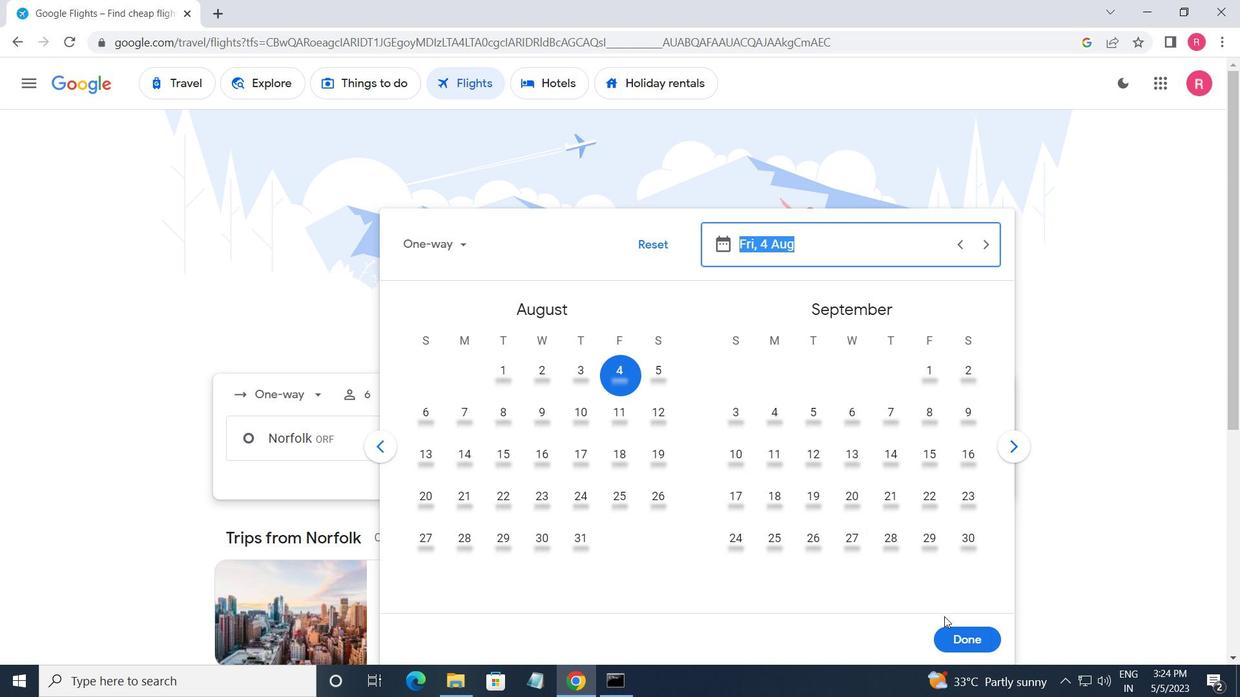 
Action: Mouse moved to (620, 494)
Screenshot: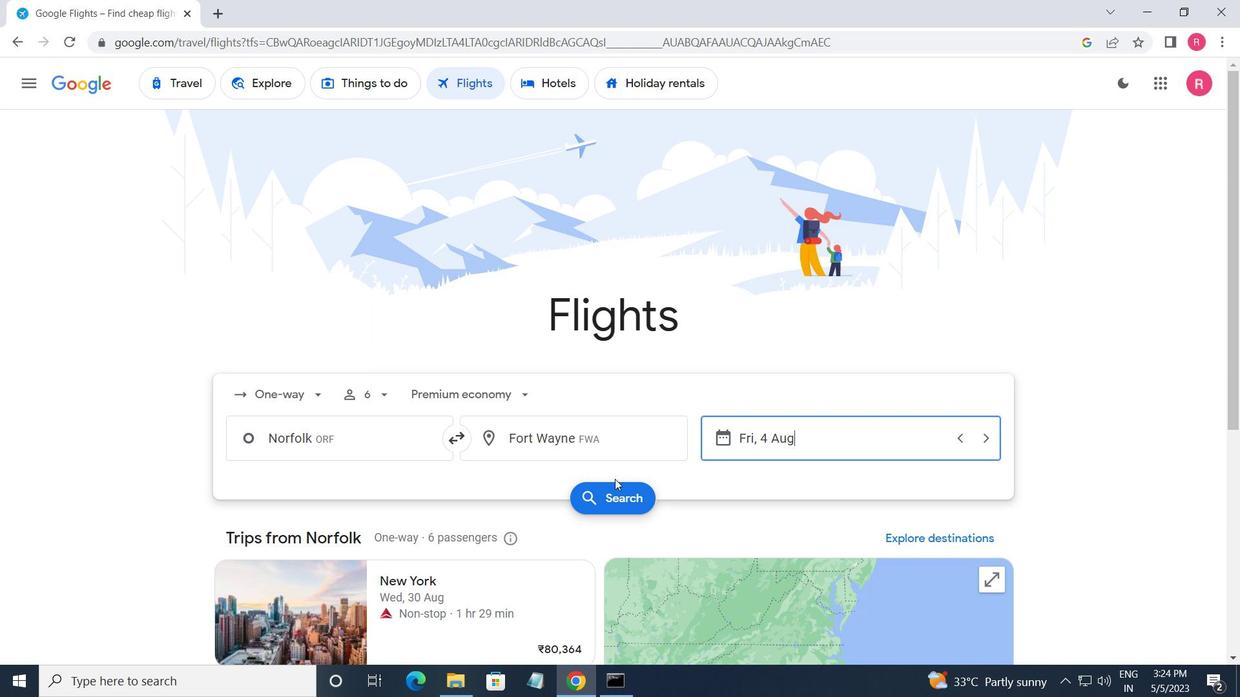 
Action: Mouse pressed left at (620, 494)
Screenshot: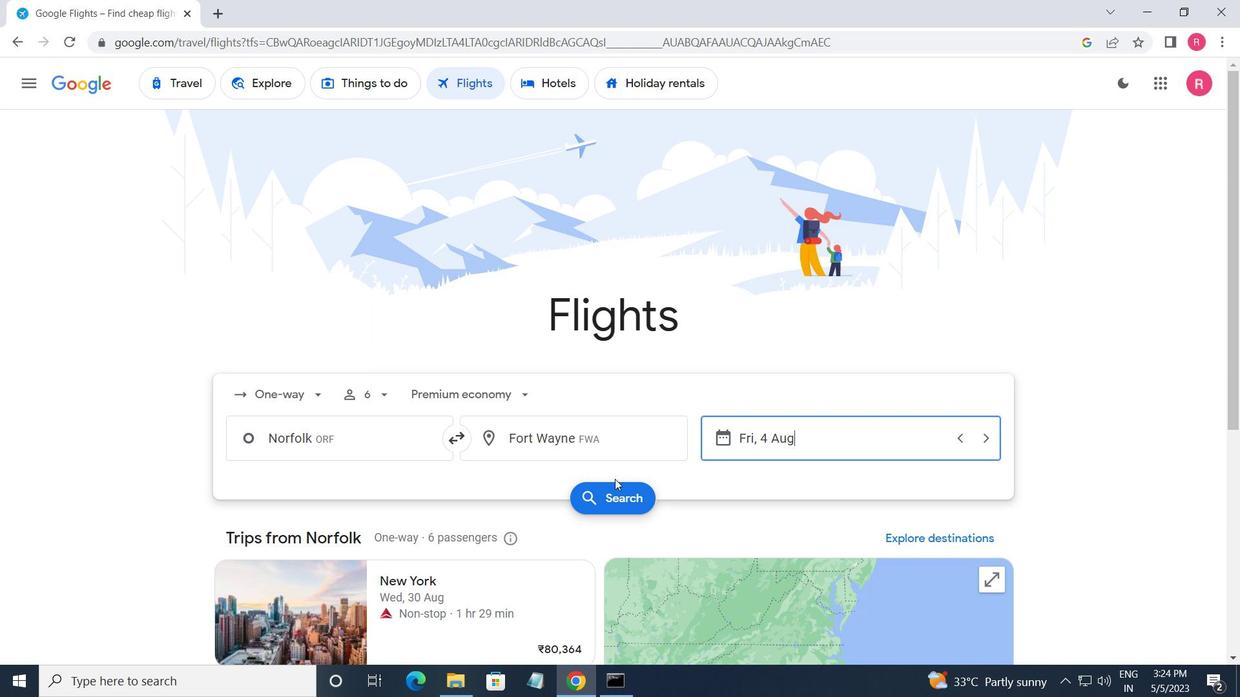 
Action: Mouse moved to (239, 225)
Screenshot: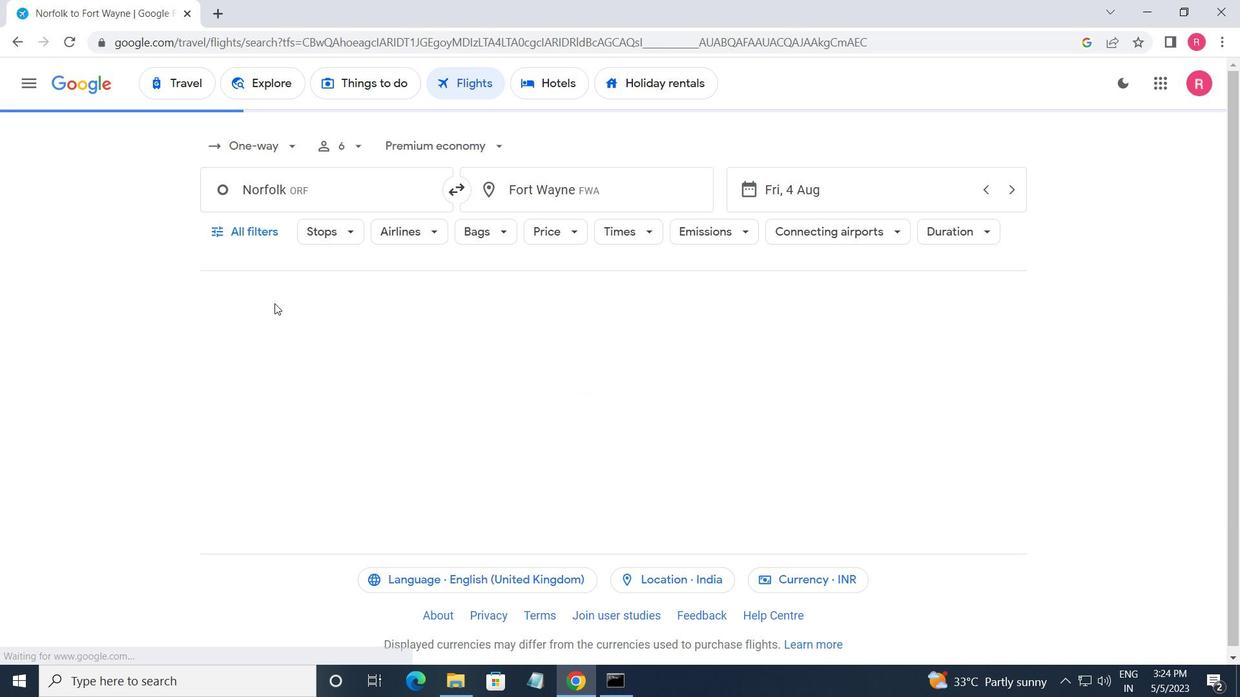 
Action: Mouse pressed left at (239, 225)
Screenshot: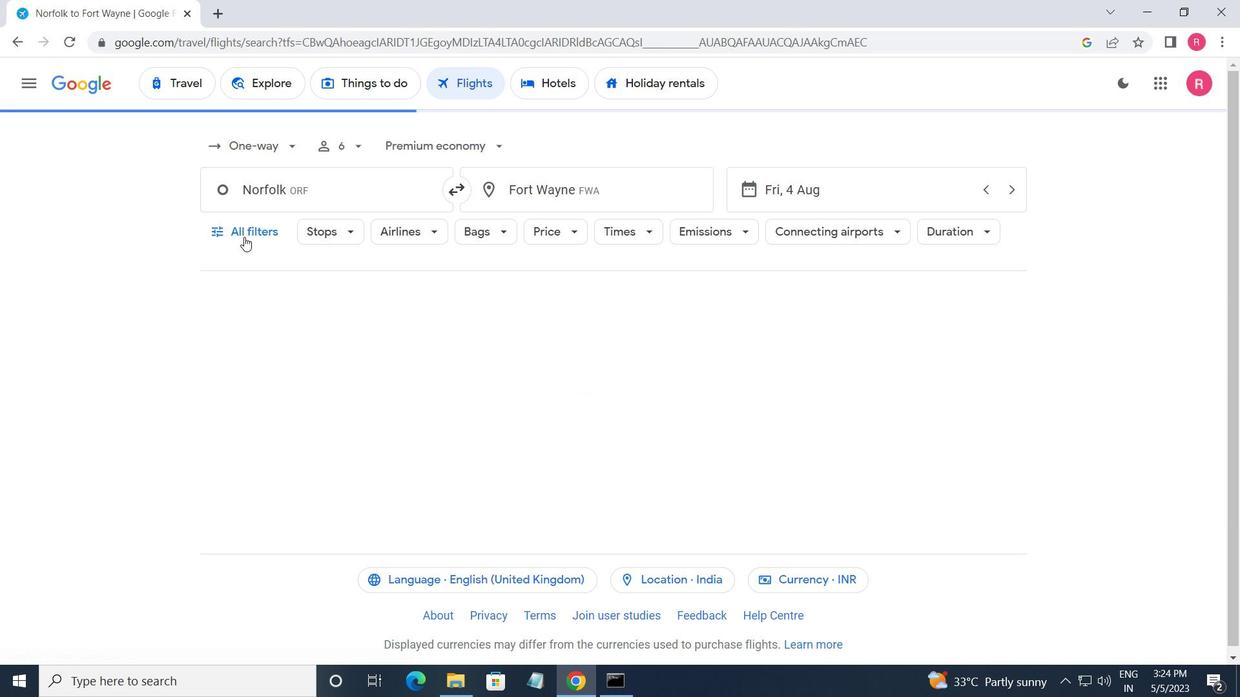 
Action: Mouse moved to (371, 437)
Screenshot: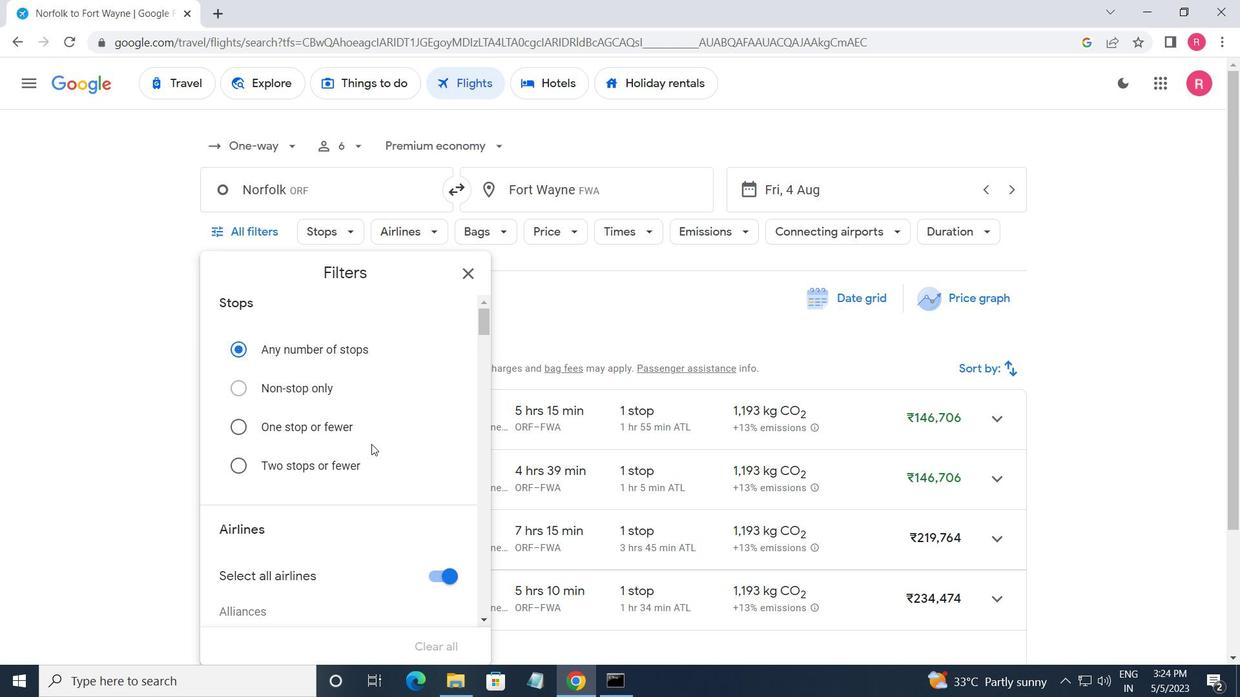 
Action: Mouse scrolled (371, 436) with delta (0, 0)
Screenshot: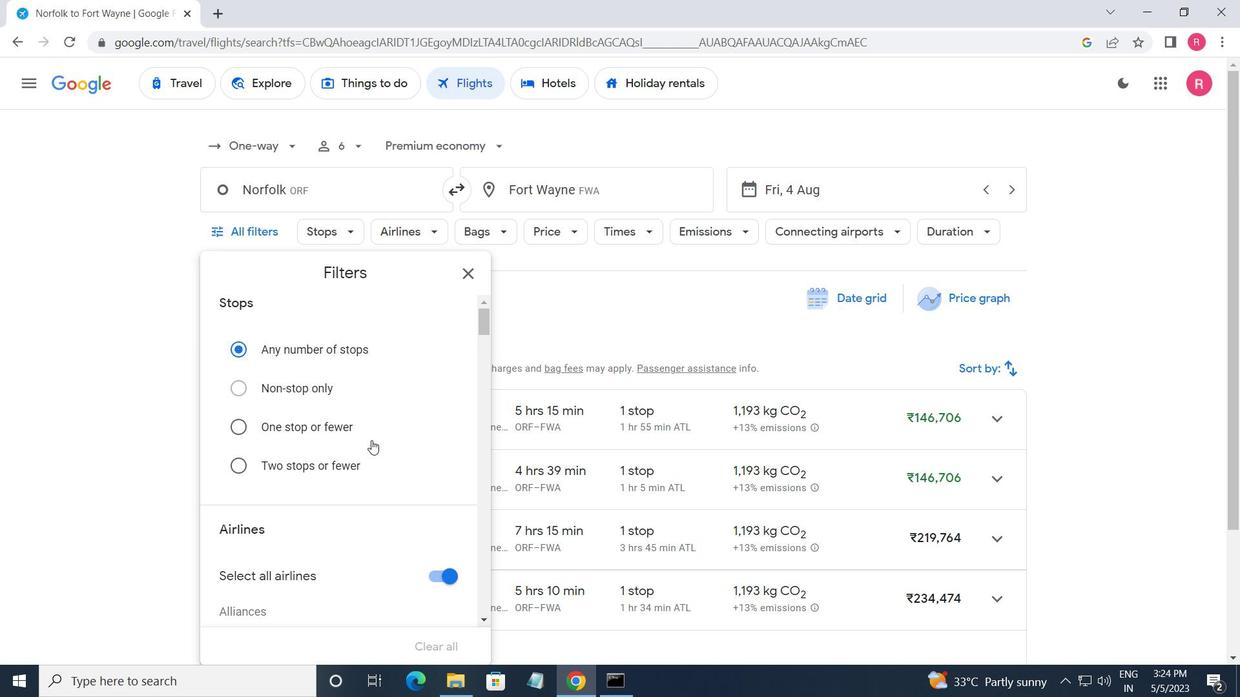 
Action: Mouse moved to (371, 435)
Screenshot: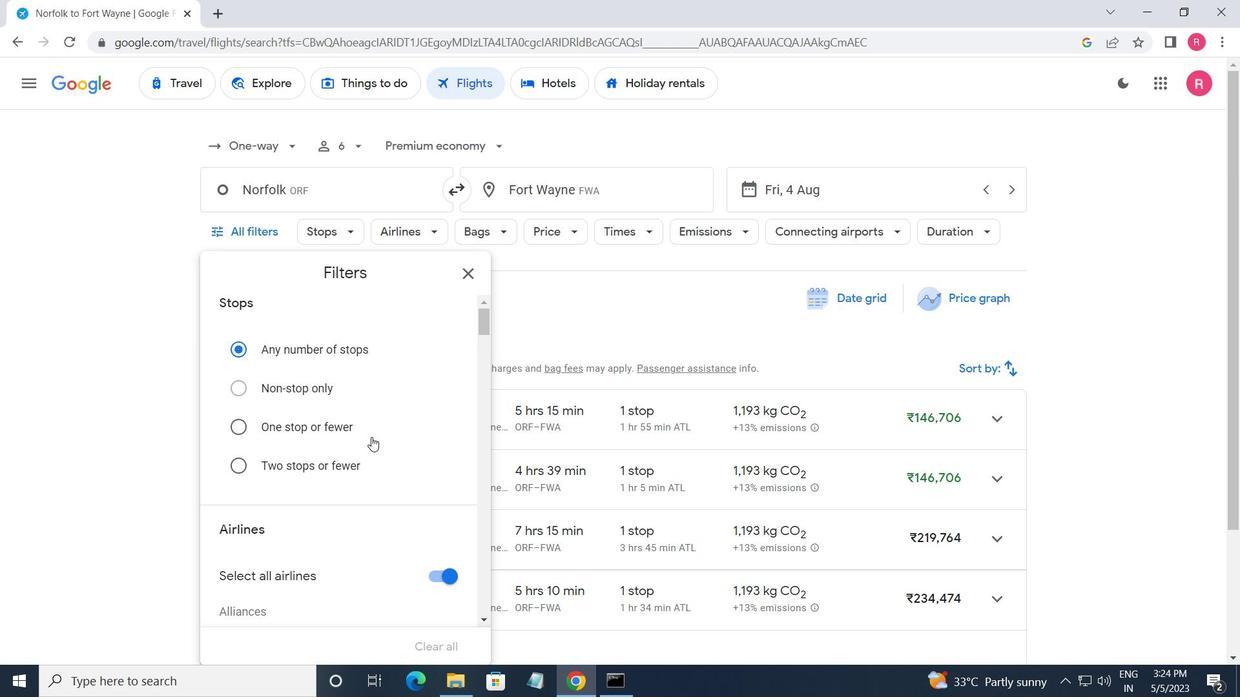 
Action: Mouse scrolled (371, 434) with delta (0, 0)
Screenshot: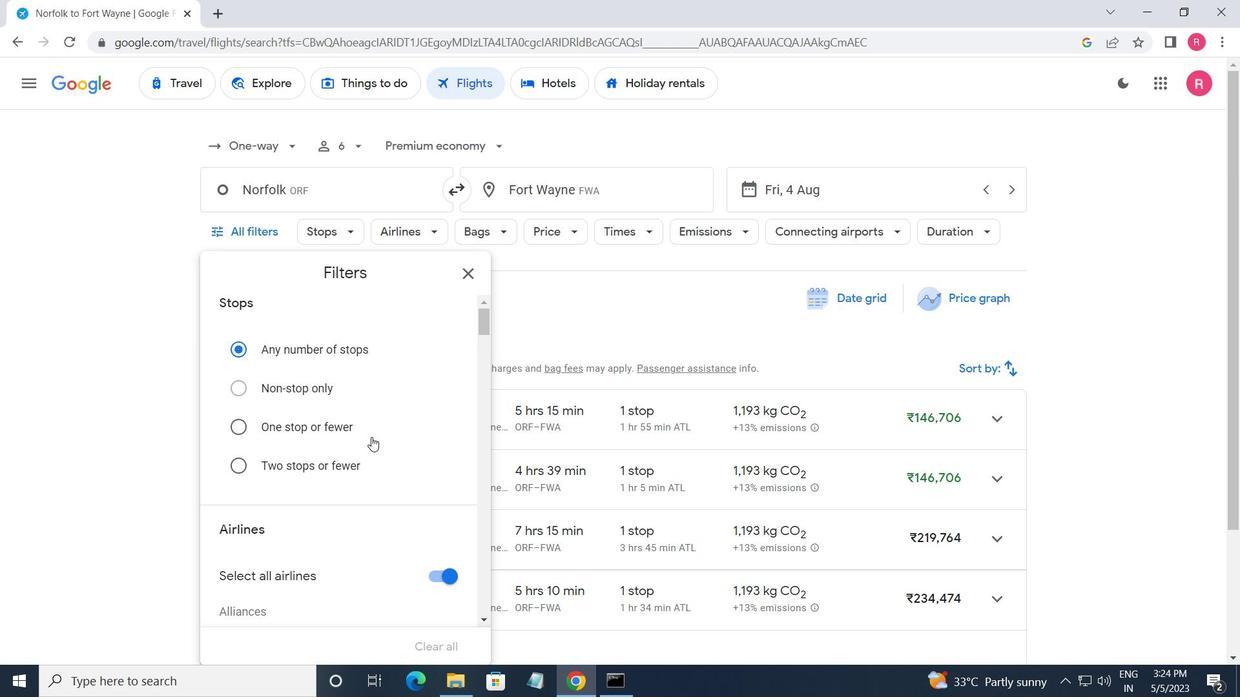 
Action: Mouse moved to (371, 432)
Screenshot: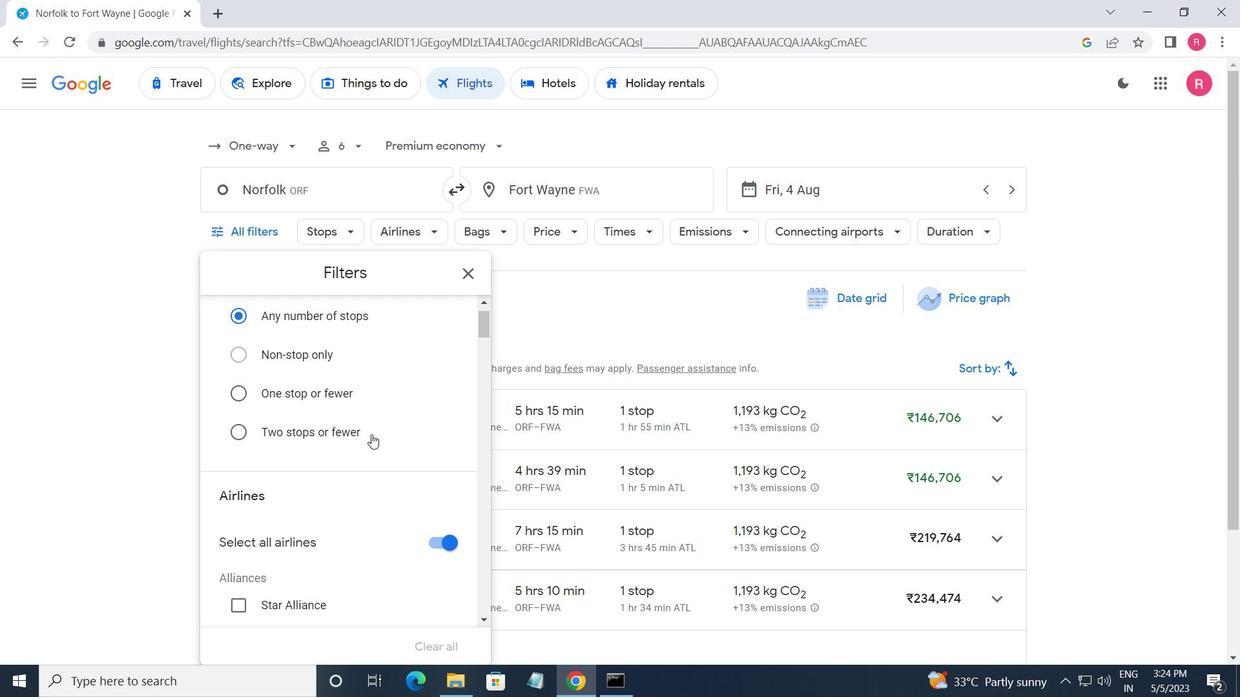 
Action: Mouse scrolled (371, 432) with delta (0, 0)
Screenshot: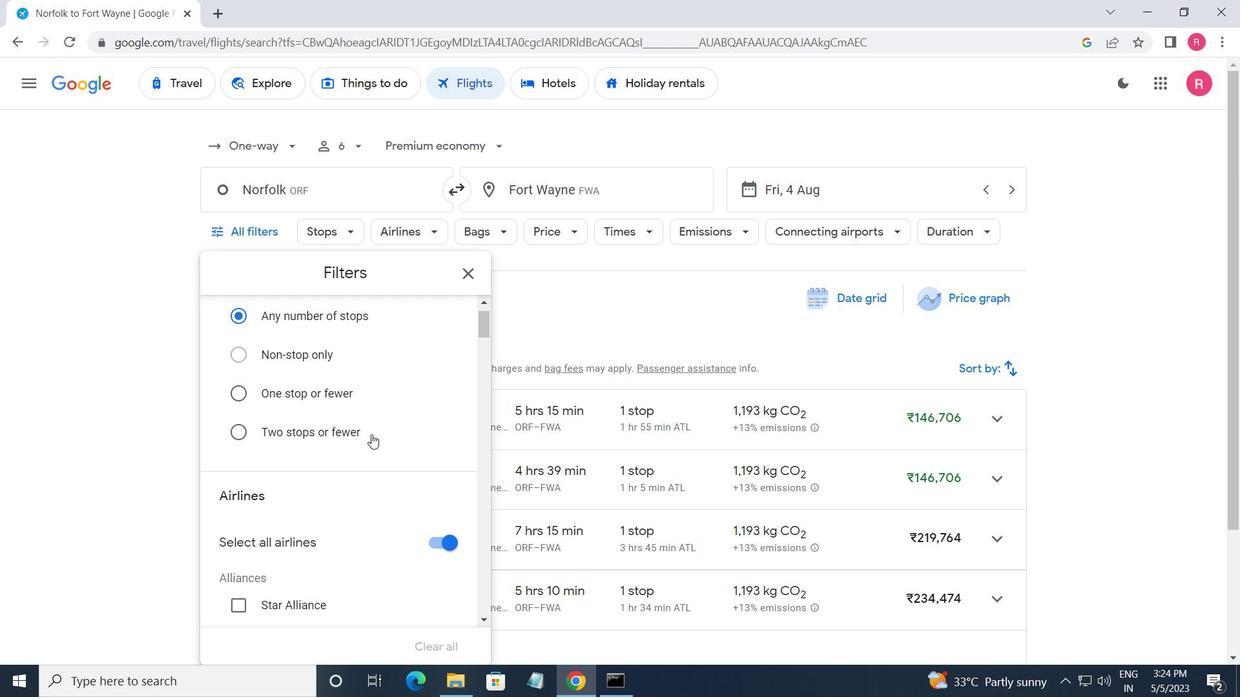 
Action: Mouse moved to (371, 430)
Screenshot: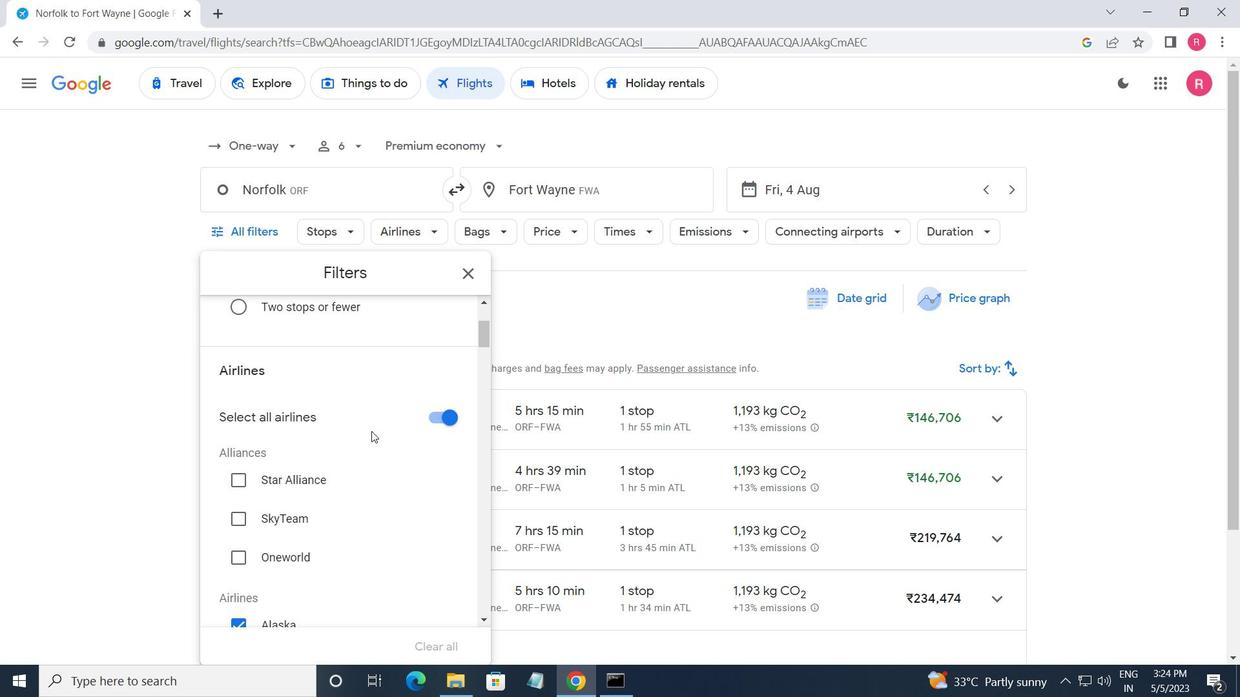 
Action: Mouse scrolled (371, 430) with delta (0, 0)
Screenshot: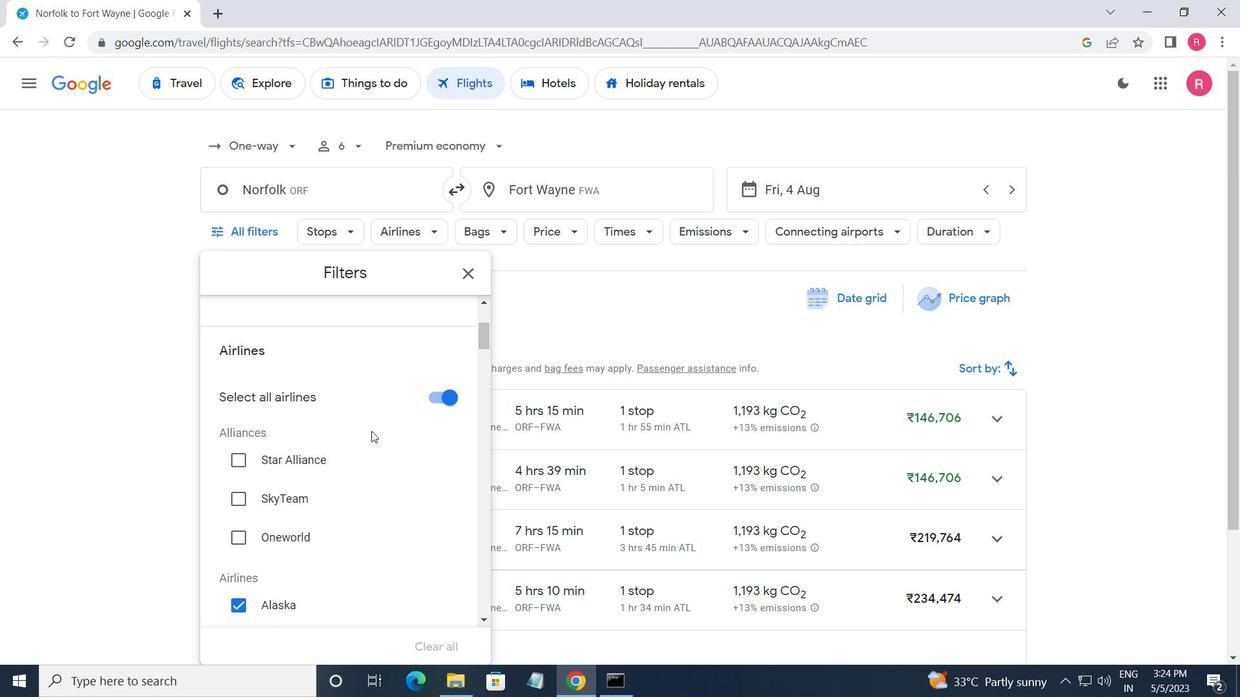 
Action: Mouse scrolled (371, 430) with delta (0, 0)
Screenshot: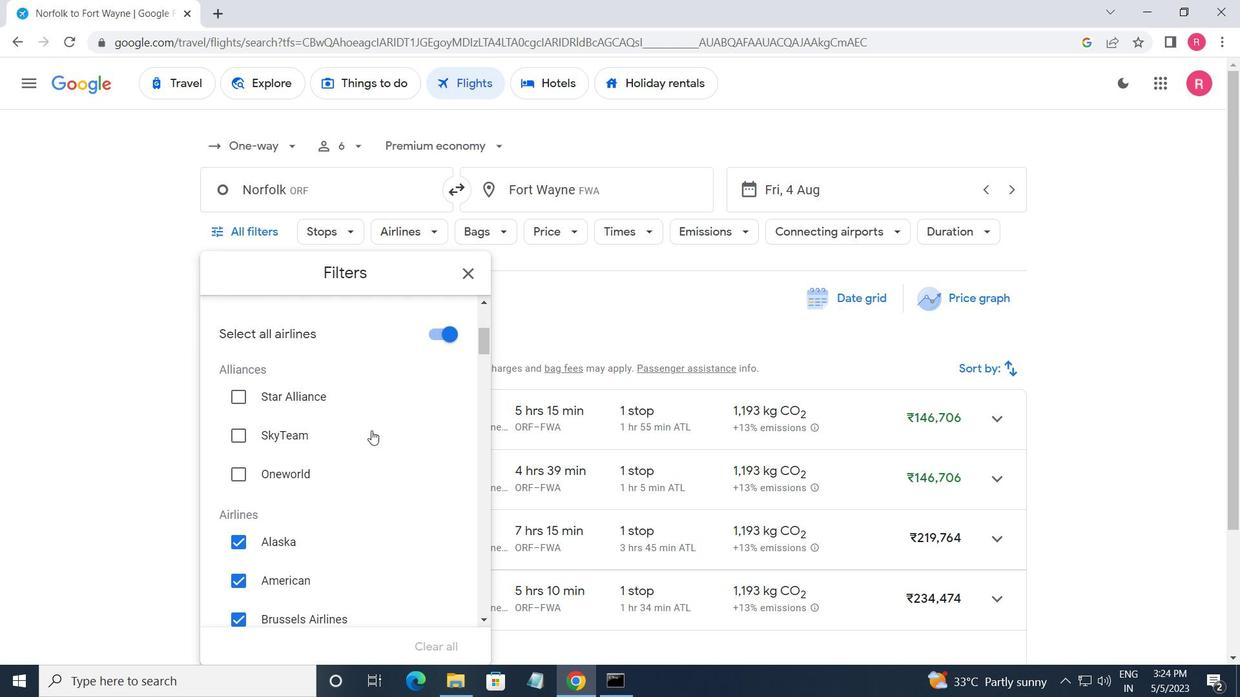 
Action: Mouse moved to (371, 428)
Screenshot: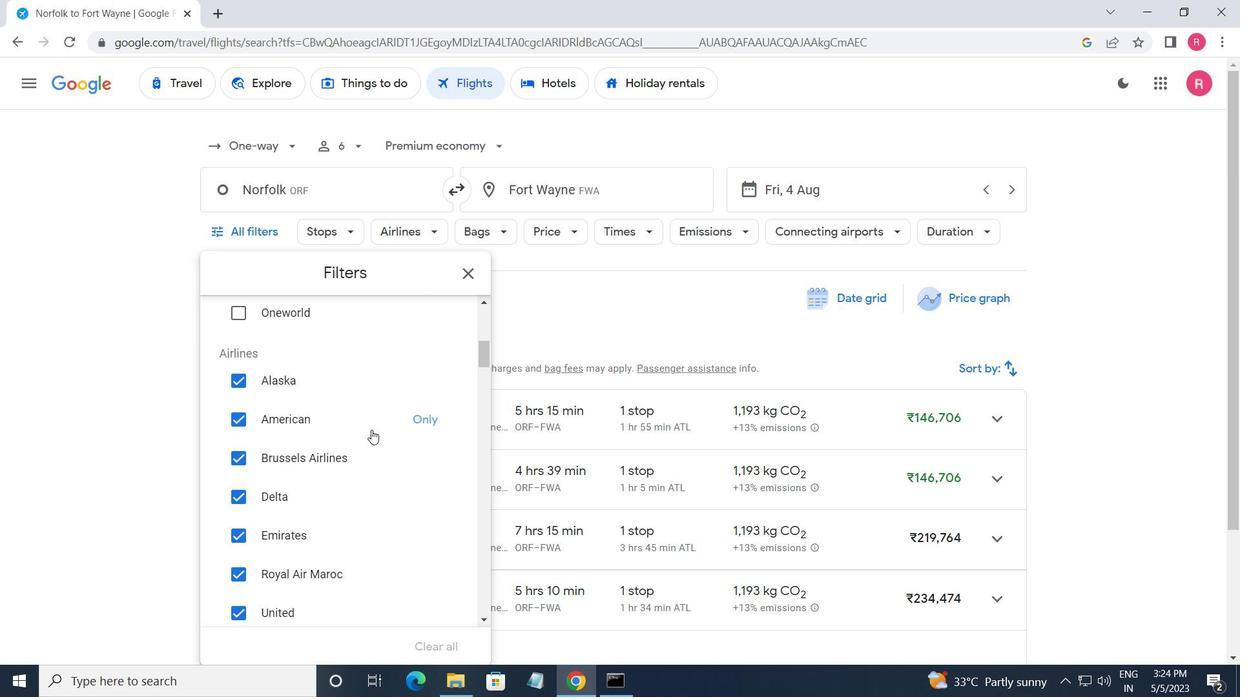 
Action: Mouse scrolled (371, 428) with delta (0, 0)
Screenshot: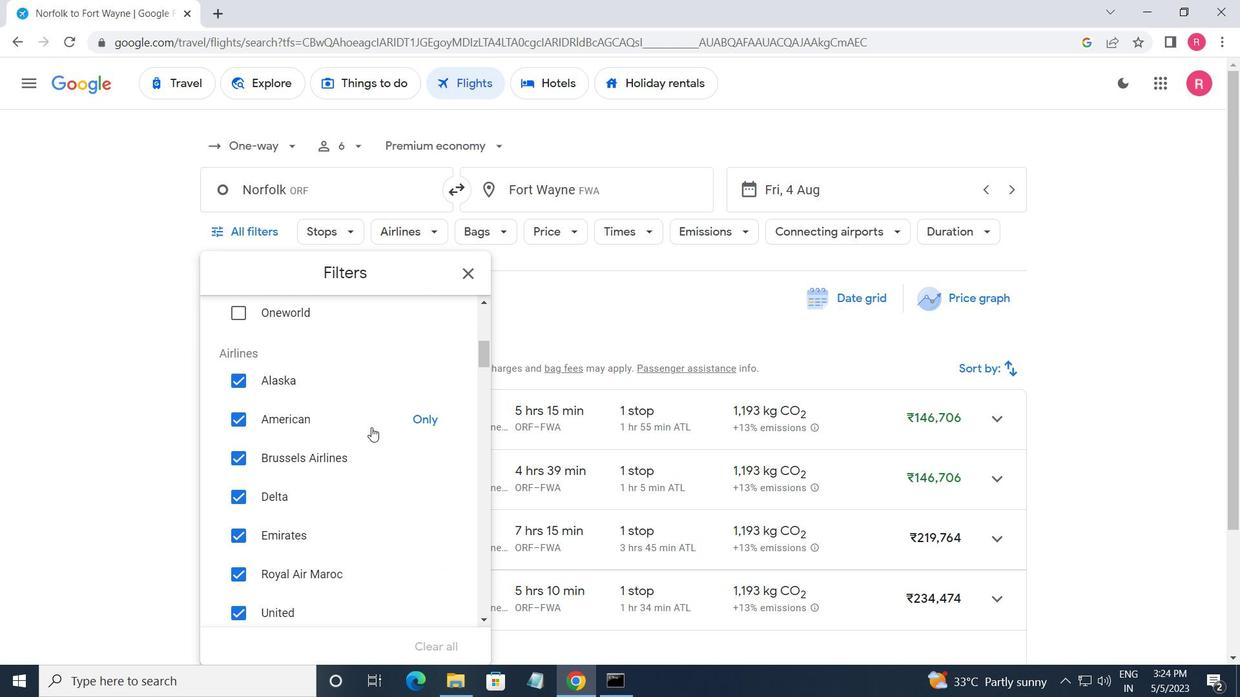 
Action: Mouse scrolled (371, 428) with delta (0, 0)
Screenshot: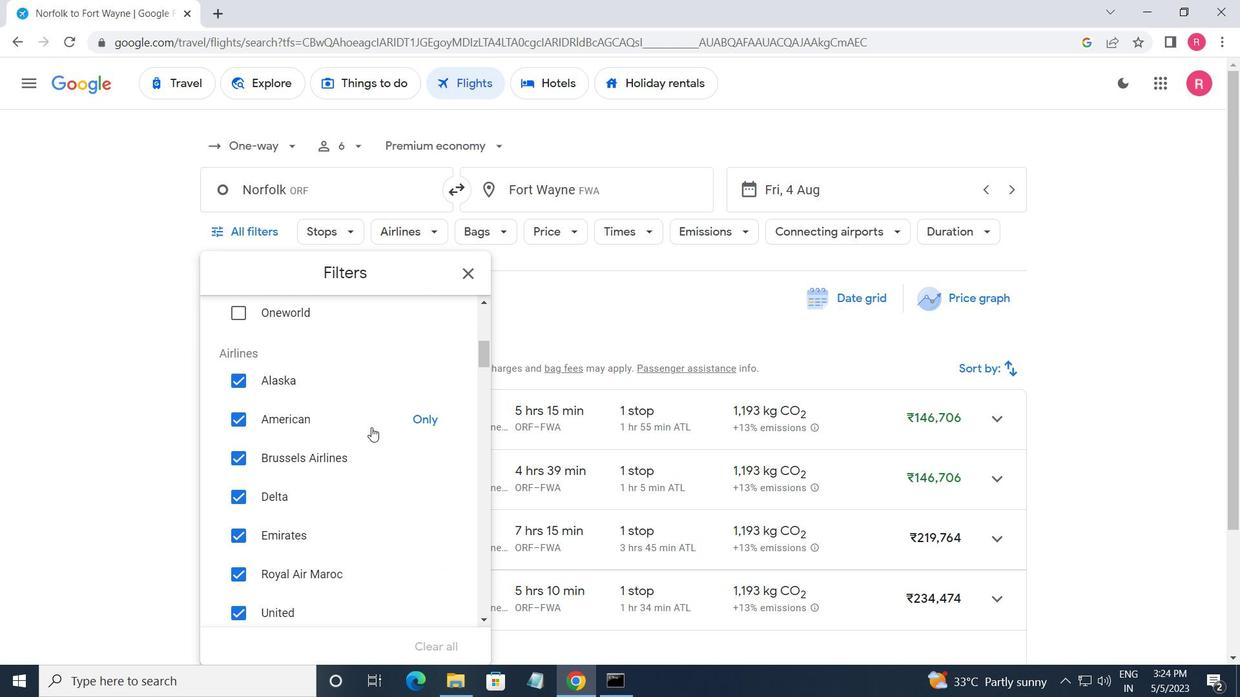 
Action: Mouse moved to (445, 330)
Screenshot: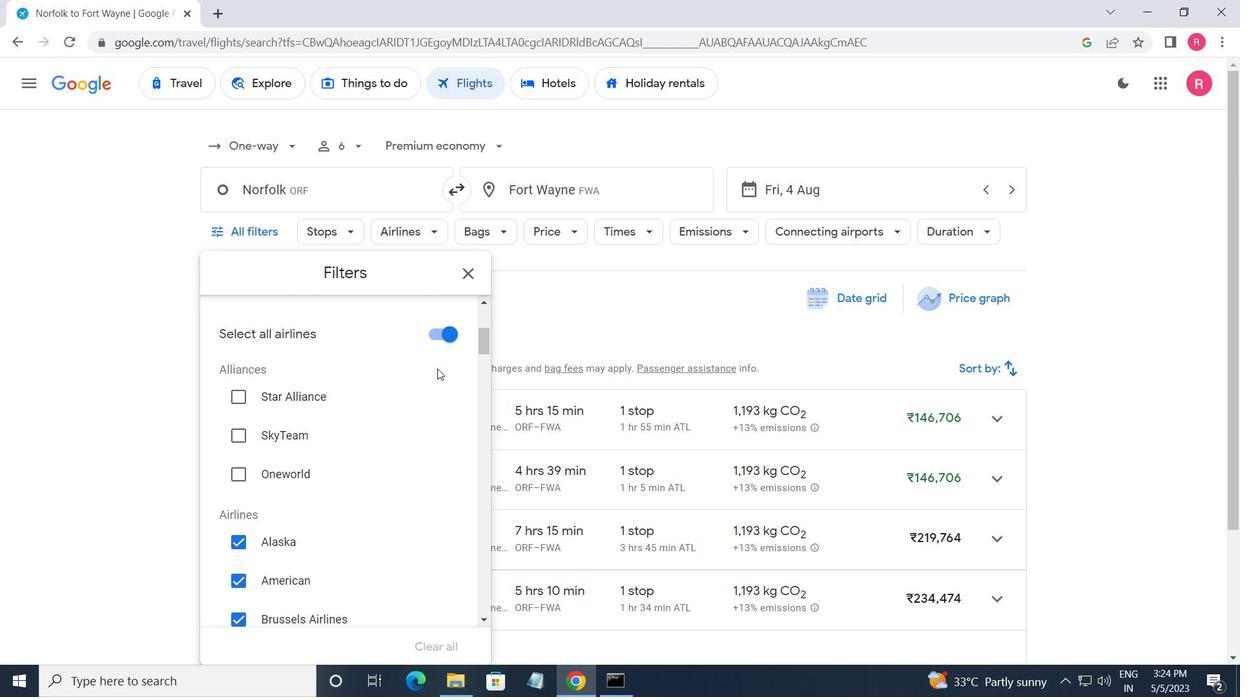 
Action: Mouse pressed left at (445, 330)
Screenshot: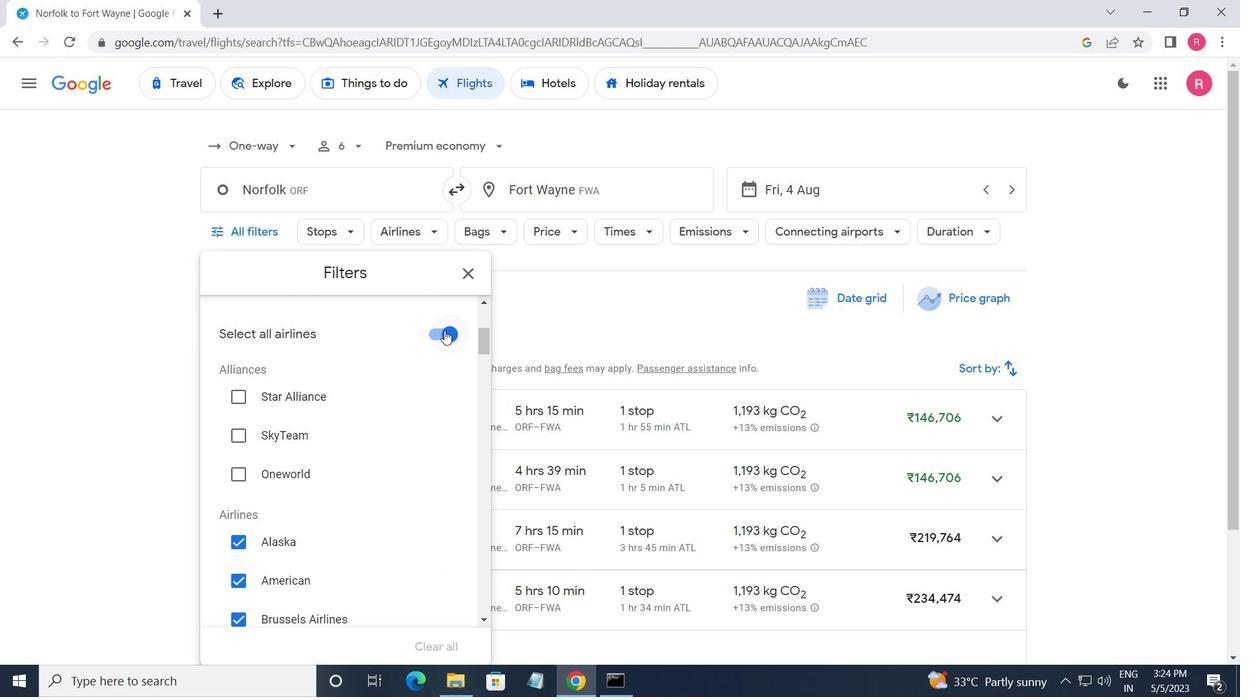 
Action: Mouse moved to (433, 410)
Screenshot: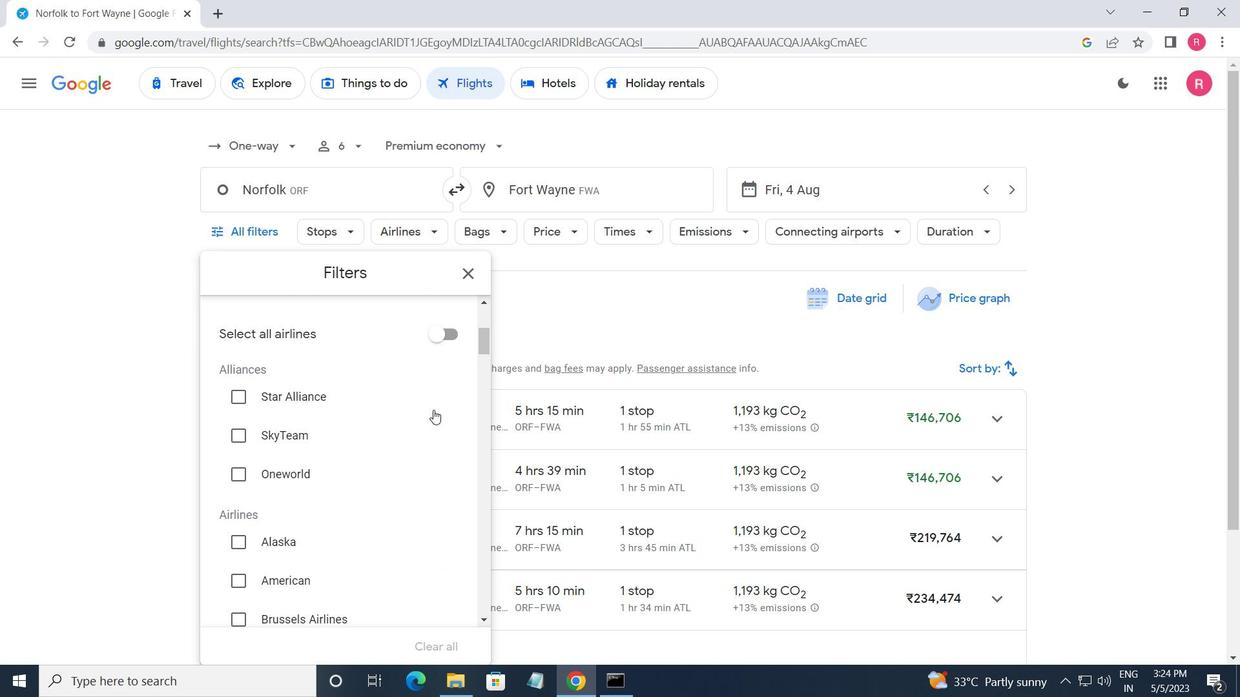 
Action: Mouse scrolled (433, 410) with delta (0, 0)
Screenshot: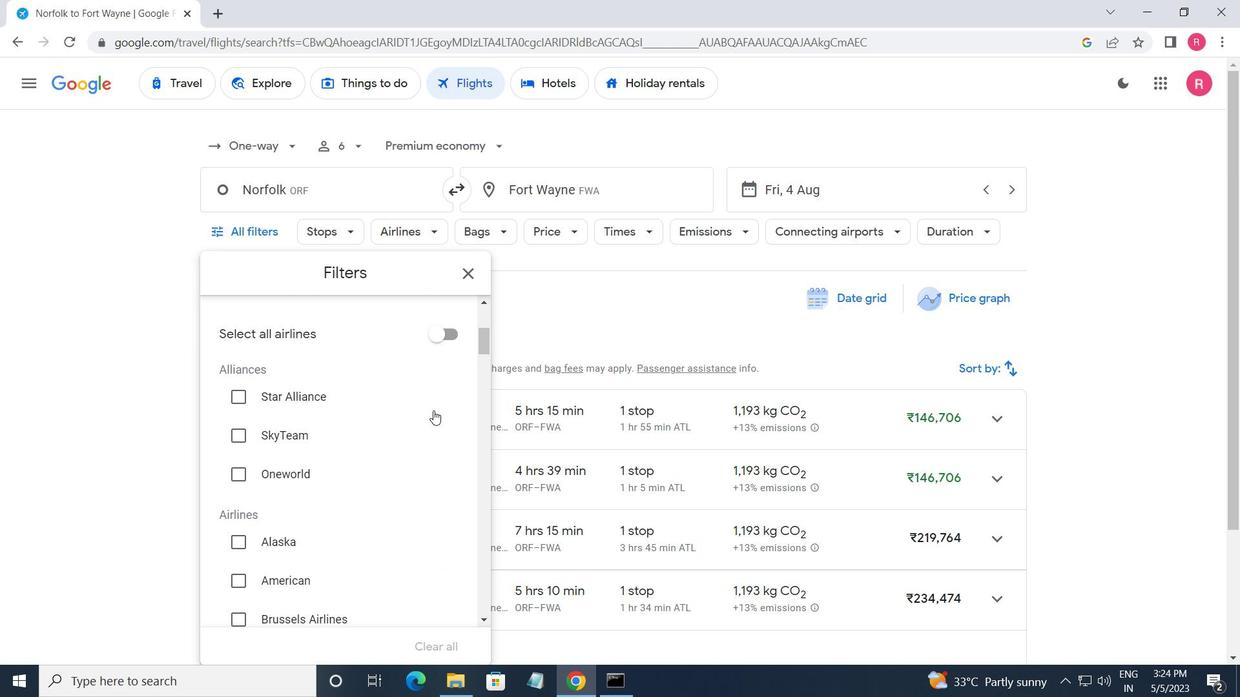 
Action: Mouse scrolled (433, 410) with delta (0, 0)
Screenshot: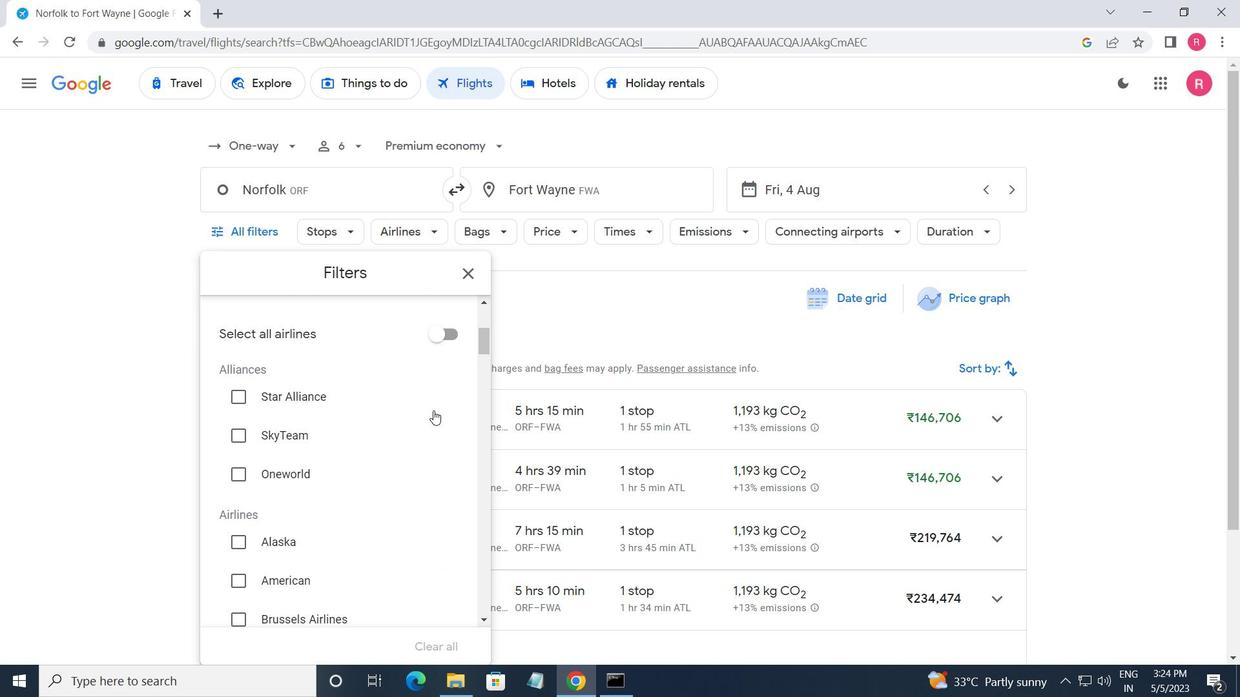 
Action: Mouse scrolled (433, 410) with delta (0, 0)
Screenshot: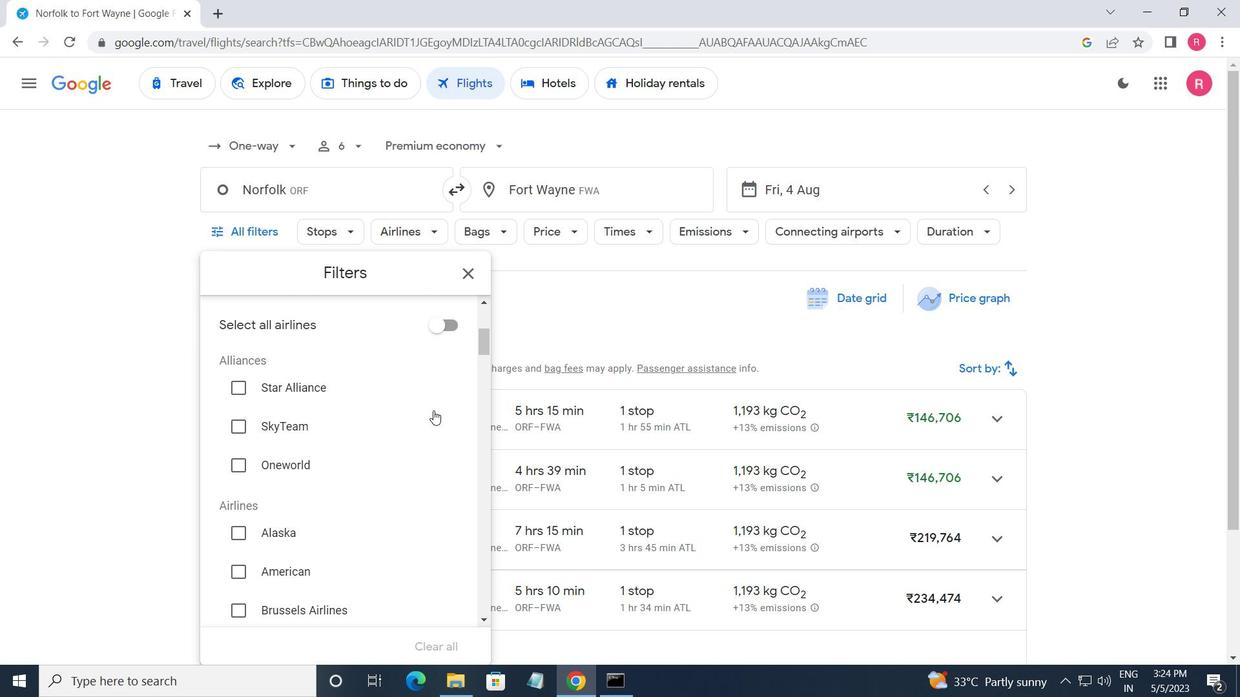 
Action: Mouse scrolled (433, 410) with delta (0, 0)
Screenshot: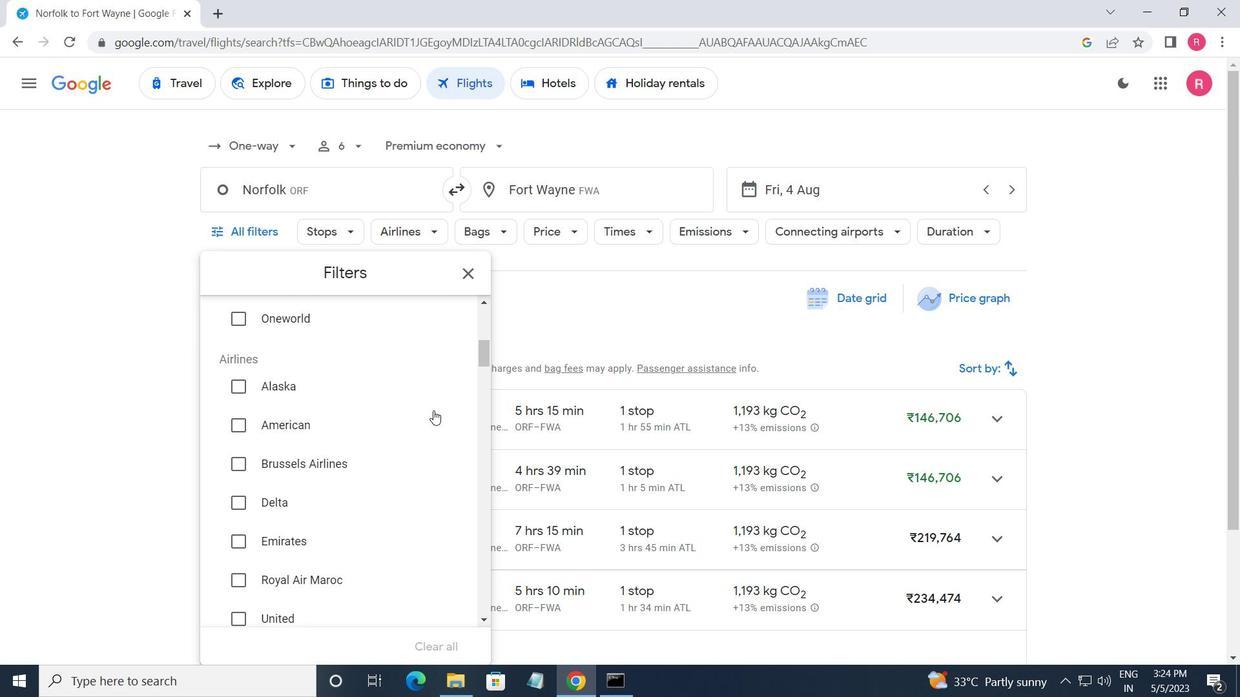 
Action: Mouse scrolled (433, 410) with delta (0, 0)
Screenshot: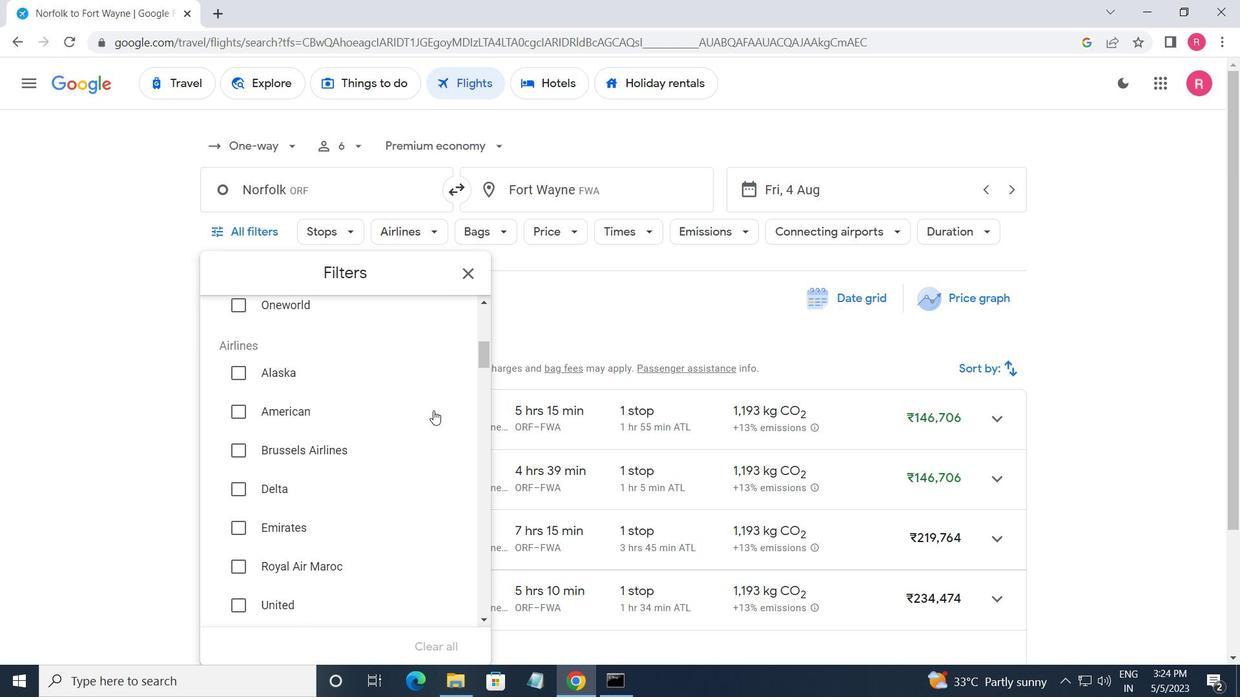
Action: Mouse scrolled (433, 410) with delta (0, 0)
Screenshot: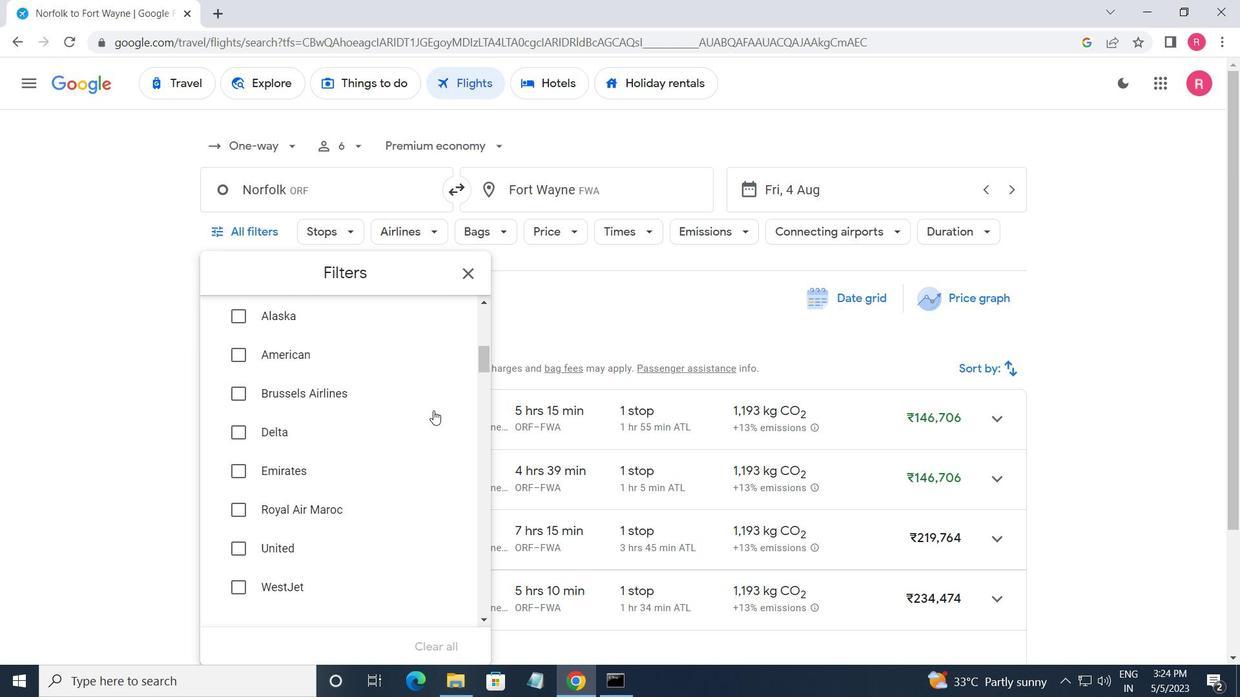 
Action: Mouse moved to (433, 423)
Screenshot: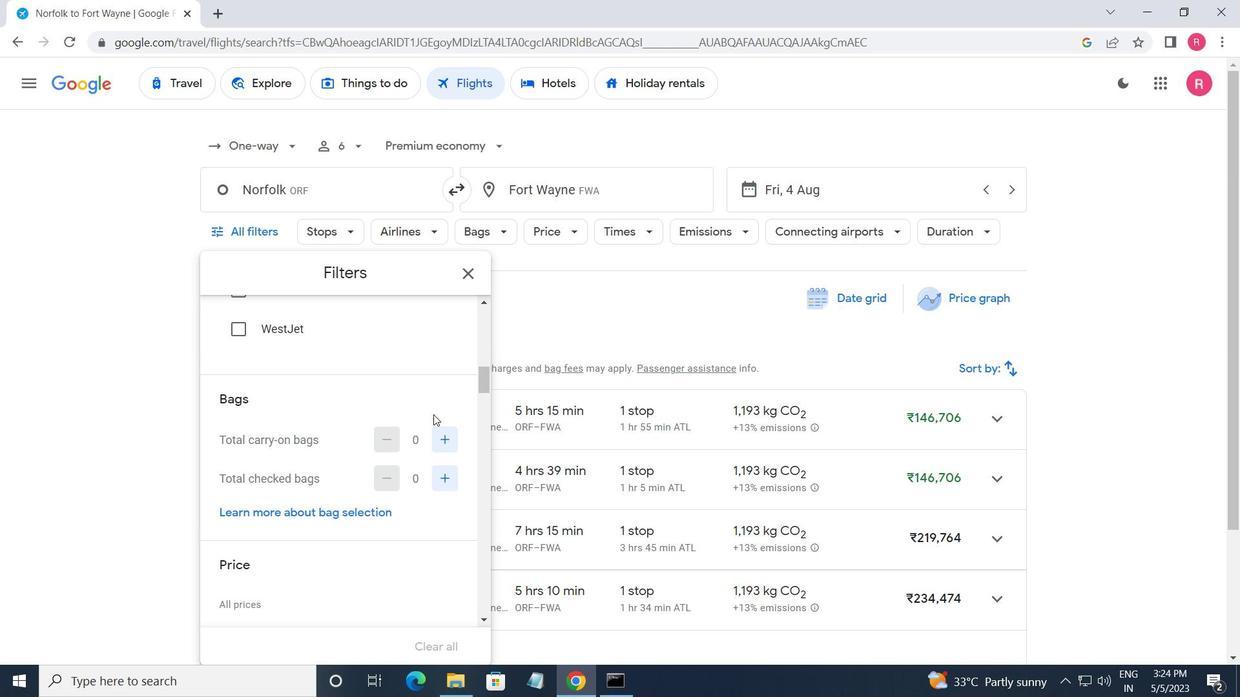 
Action: Mouse scrolled (433, 422) with delta (0, 0)
Screenshot: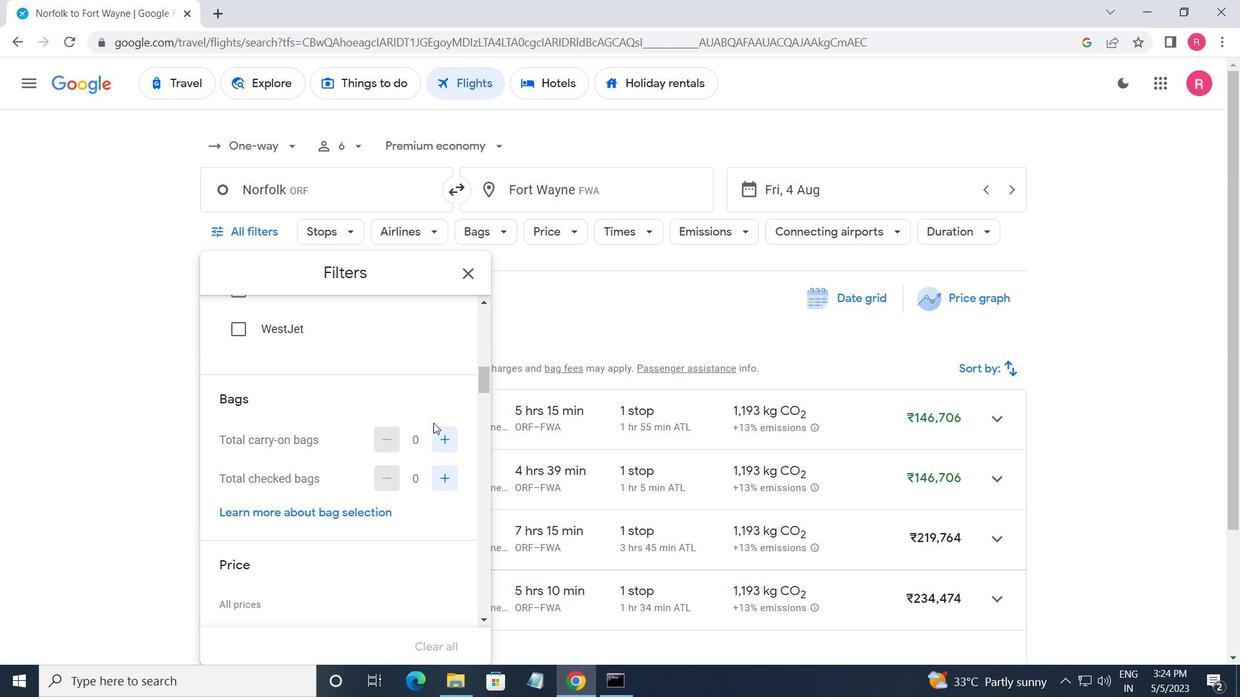 
Action: Mouse scrolled (433, 422) with delta (0, 0)
Screenshot: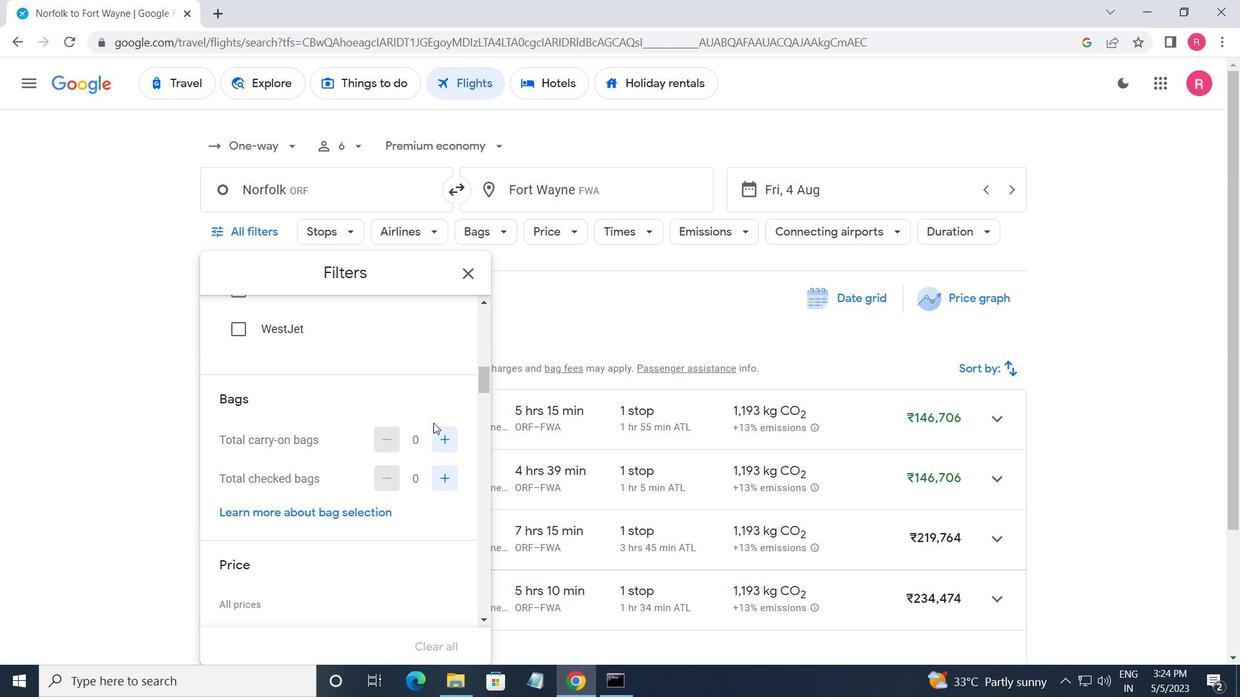 
Action: Mouse moved to (454, 474)
Screenshot: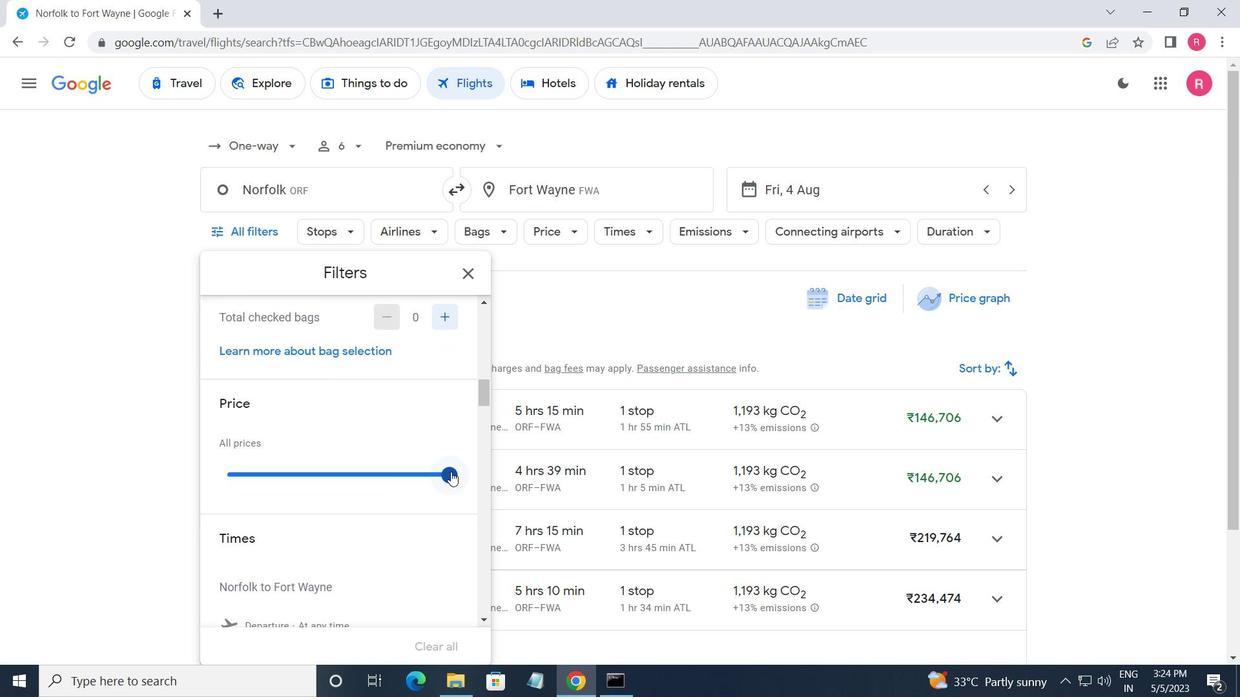 
Action: Mouse pressed left at (454, 474)
Screenshot: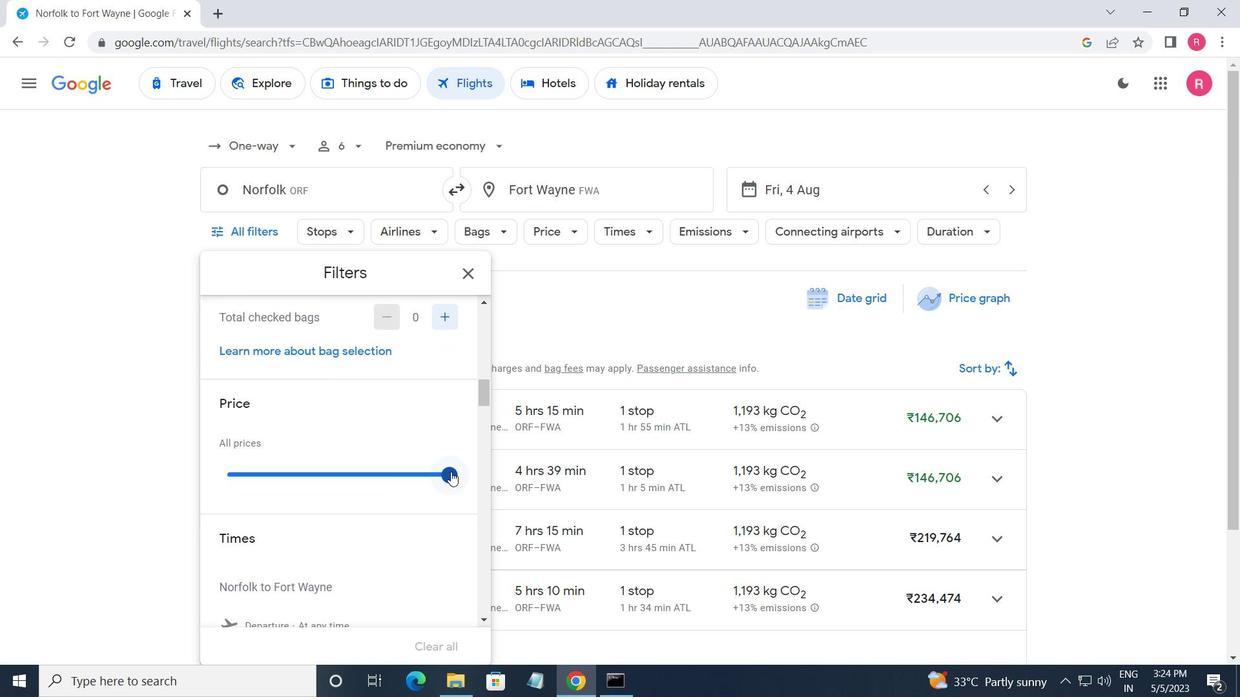 
Action: Mouse moved to (307, 470)
Screenshot: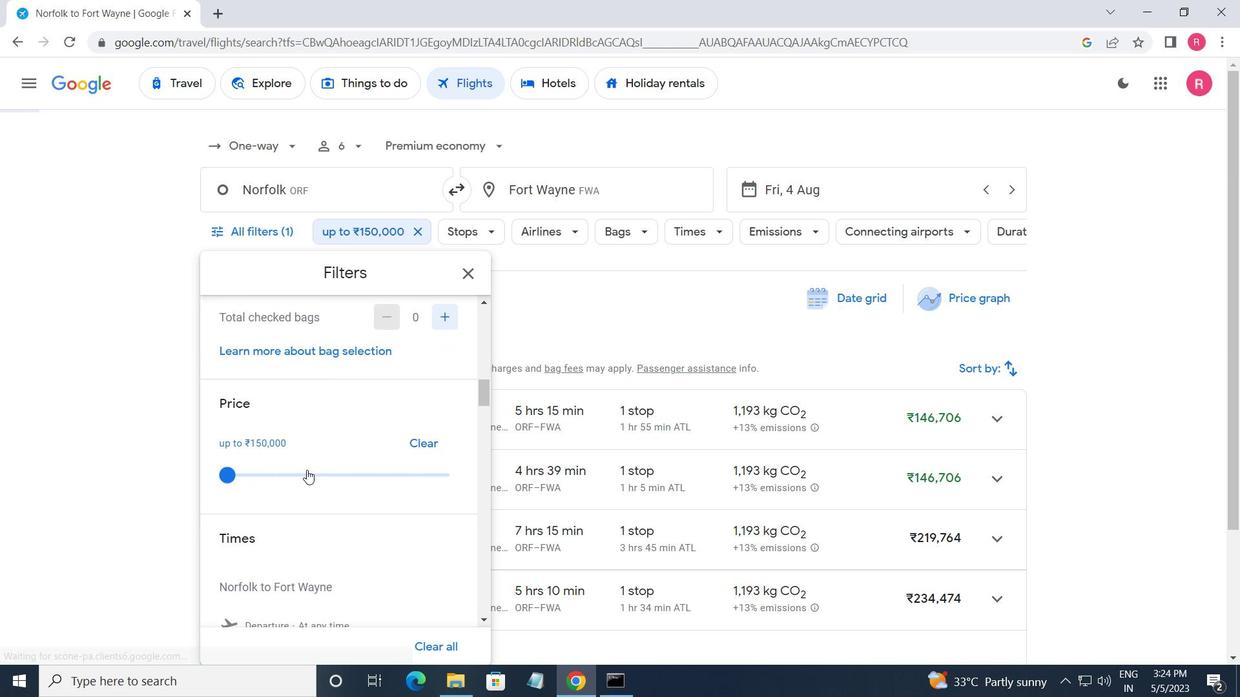 
Action: Mouse scrolled (307, 469) with delta (0, 0)
Screenshot: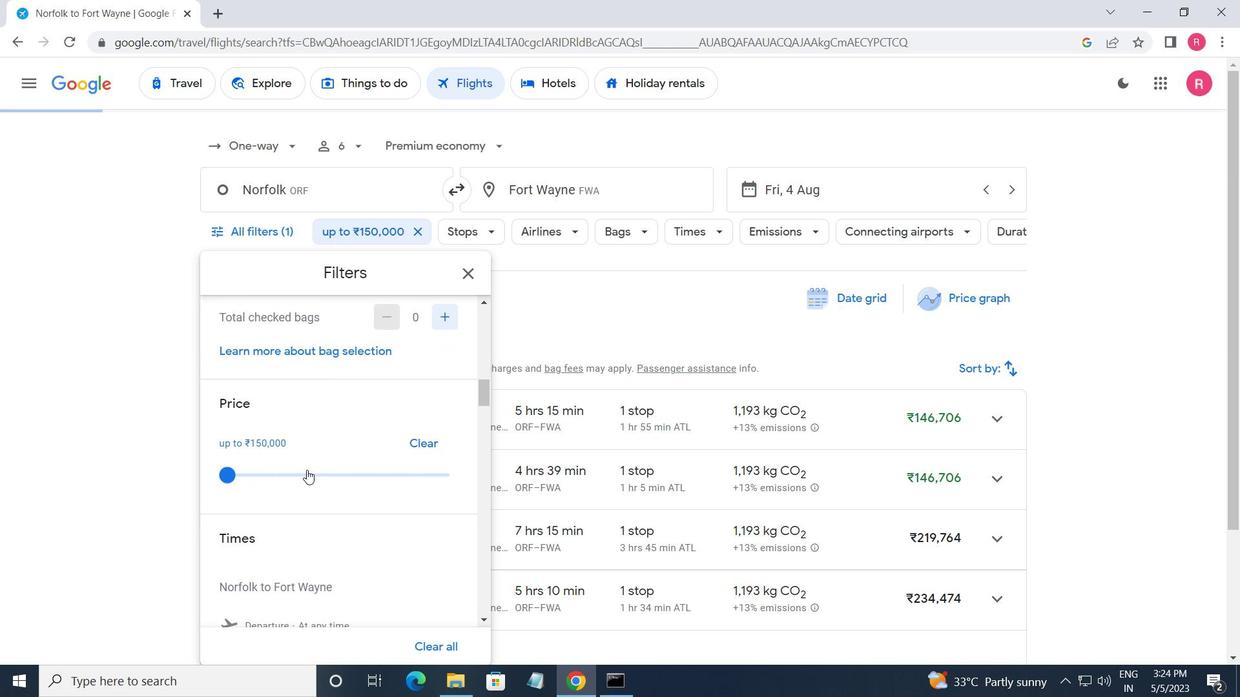 
Action: Mouse scrolled (307, 469) with delta (0, 0)
Screenshot: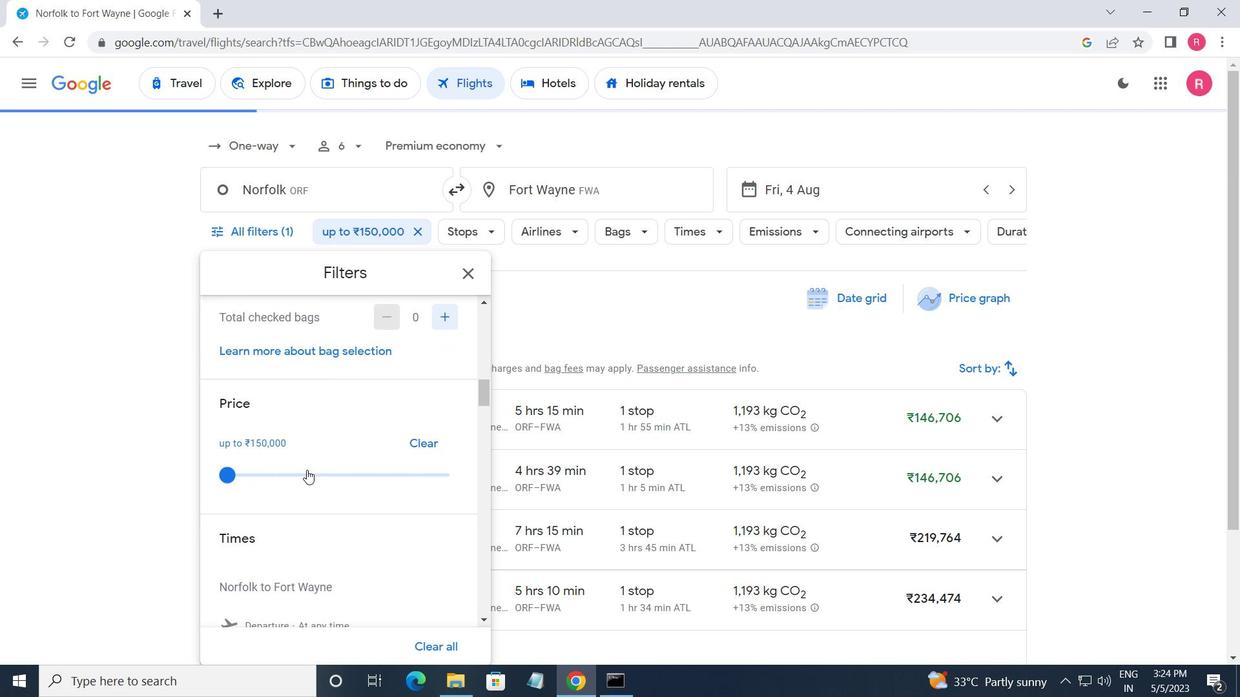 
Action: Mouse moved to (231, 494)
Screenshot: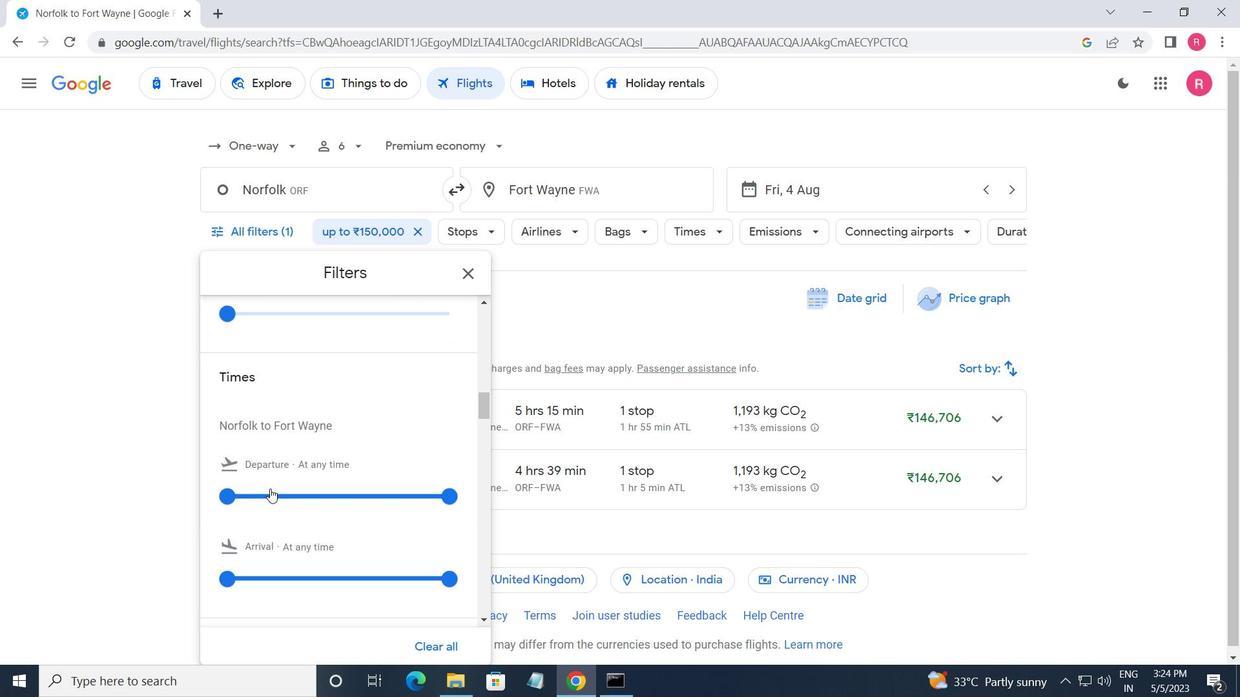 
Action: Mouse pressed left at (231, 494)
Screenshot: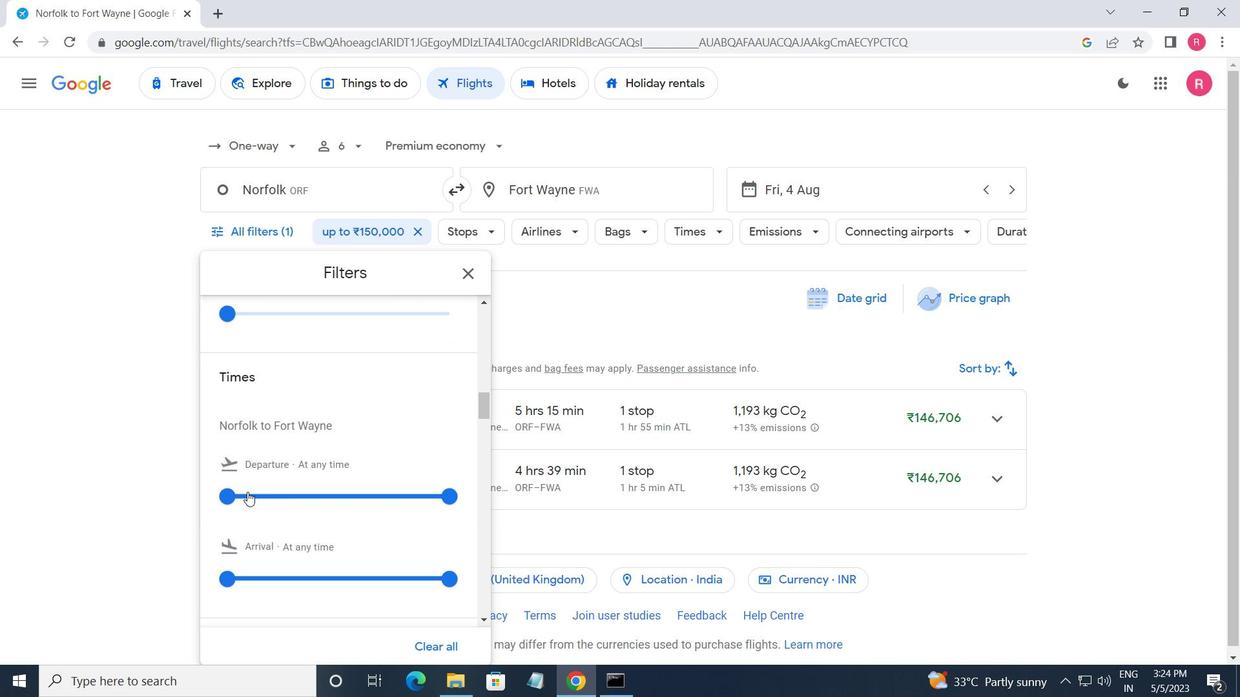 
Action: Mouse moved to (445, 498)
Screenshot: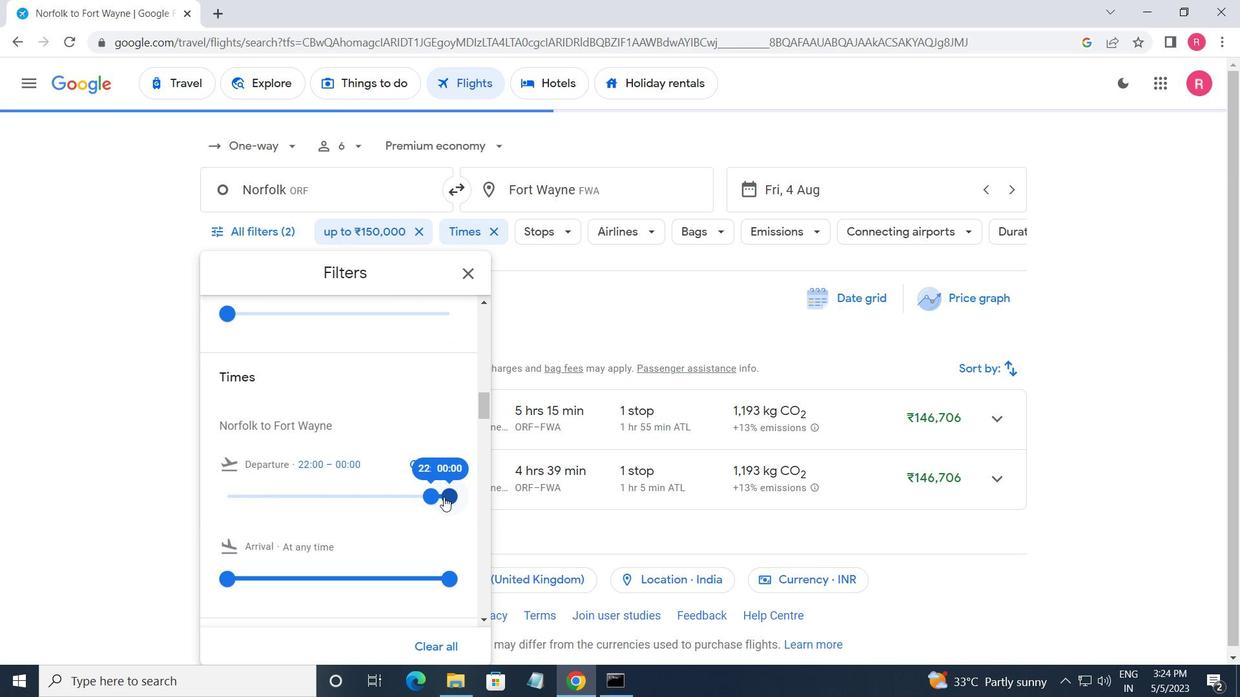 
Action: Mouse pressed left at (445, 498)
Screenshot: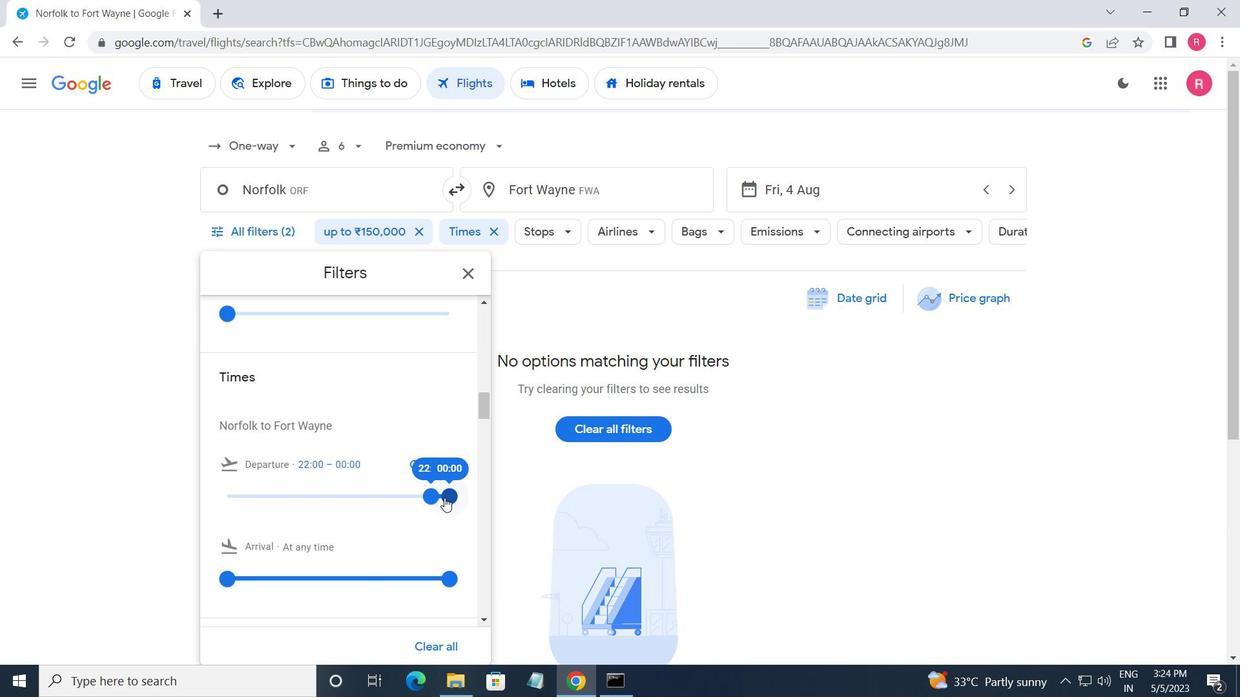 
Action: Mouse moved to (461, 286)
Screenshot: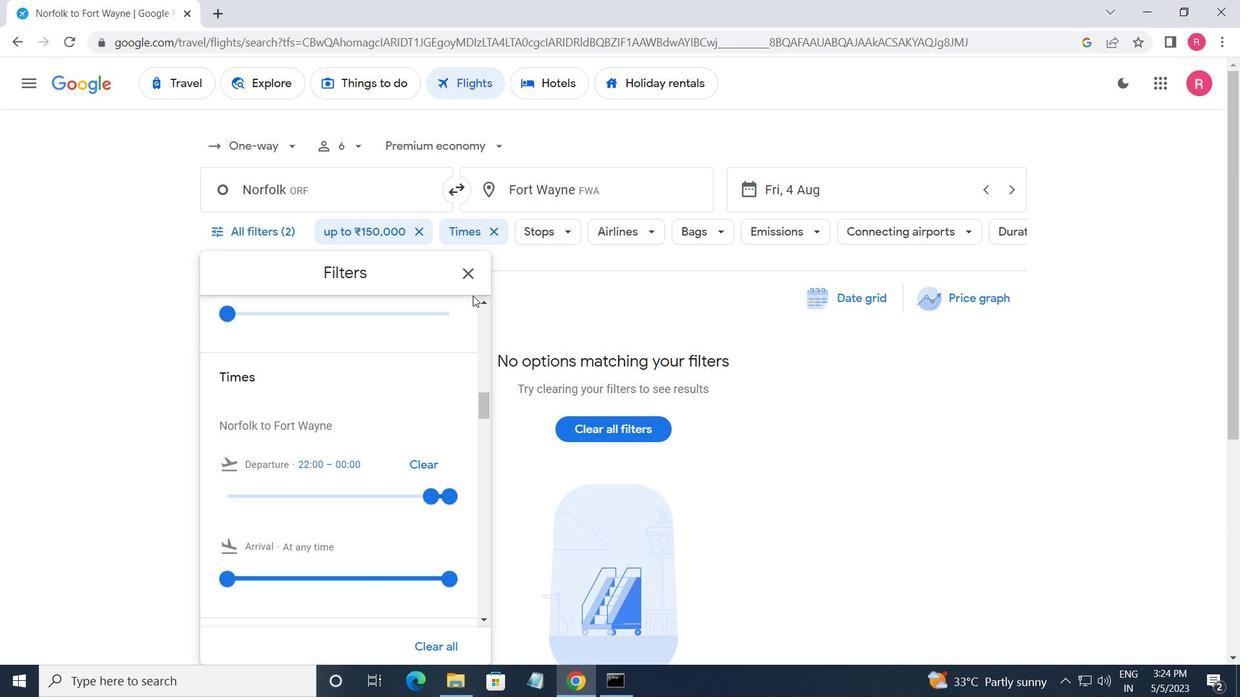 
Action: Mouse pressed left at (461, 286)
Screenshot: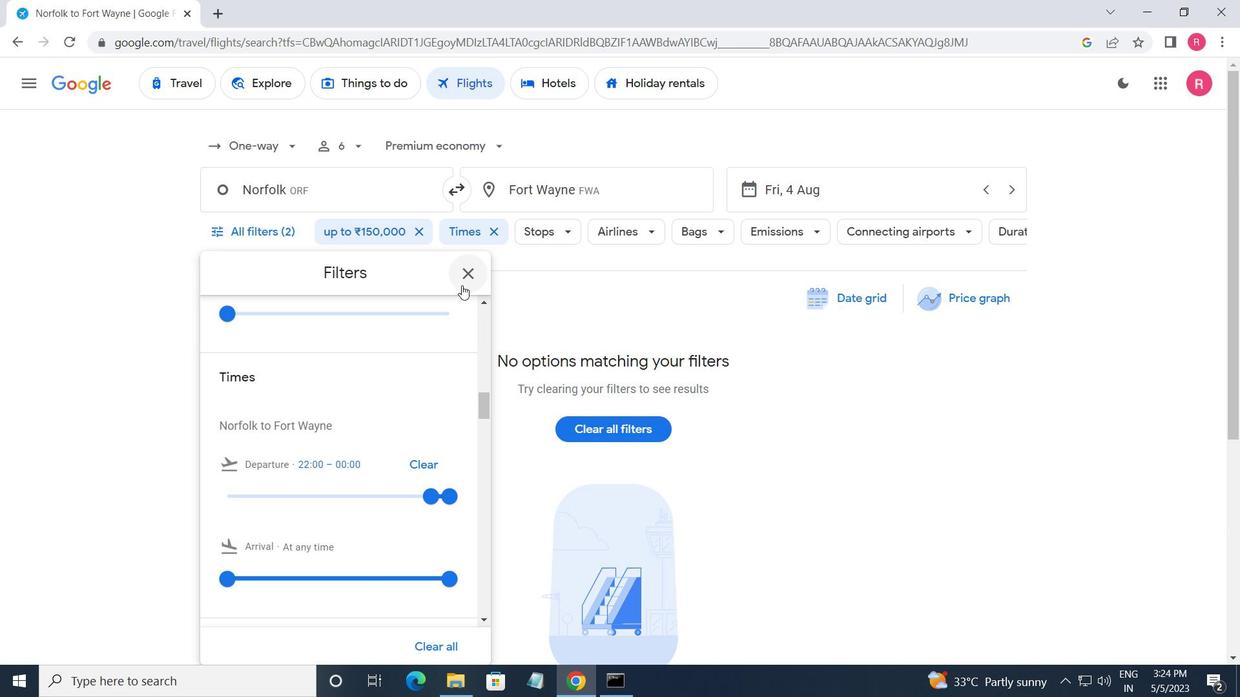 
Action: Mouse moved to (460, 279)
Screenshot: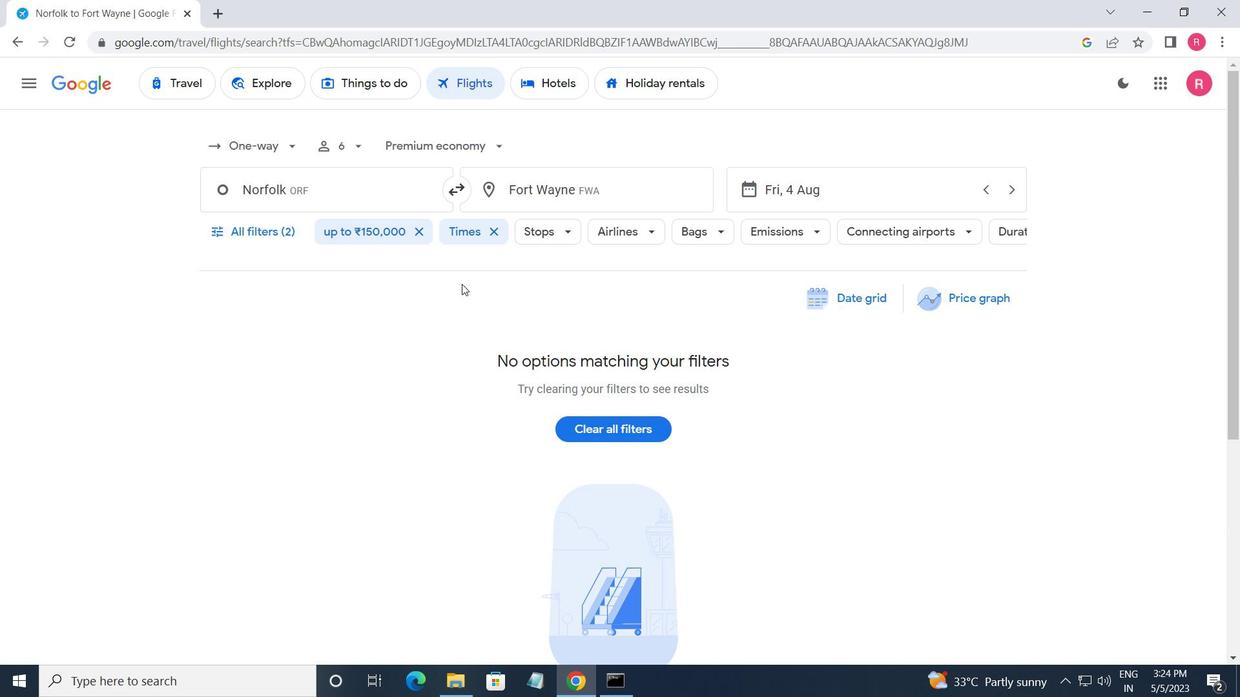 
